 Task: Open a Black Tie Letter Template save the file as 'proposal' Remove the following opetions from template: '1.	Type the sender company name_x000D_
2.	Type the sender company address_x000D_
3.	Type the recipient address_x000D_
4.	Type the closing_x000D_
5.	Type the sender title_x000D_
6.	Type the sender company name_x000D_
'Pick the date  '18 May, 2023' and type Salutation  Good Evening. Add body to the letter Thank you for your recent visit to our store. We value your patronage and are committed to providing exceptional customer service. Should you have any questions or need further assistance, please do not hesitate to reach out. We look forward to serving you again soon.. Insert watermark  'confidential 9'
Action: Key pressed <Key.shift>Letter<Key.enter>
Screenshot: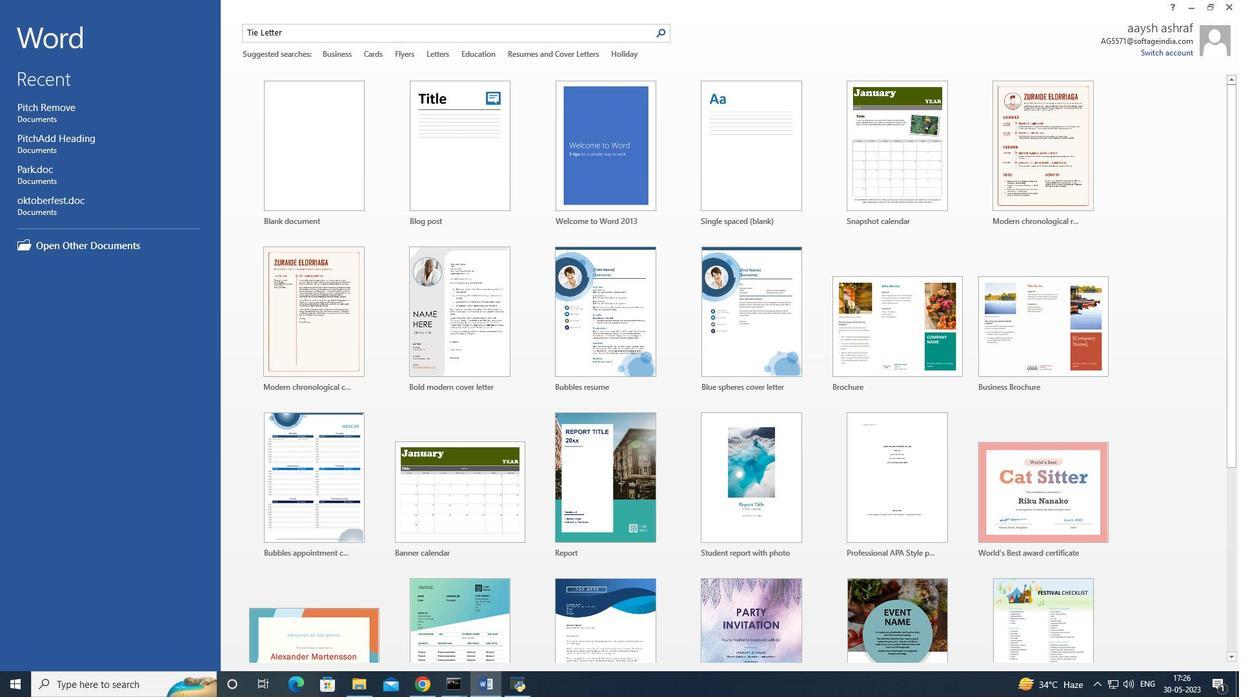 
Action: Mouse moved to (191, 230)
Screenshot: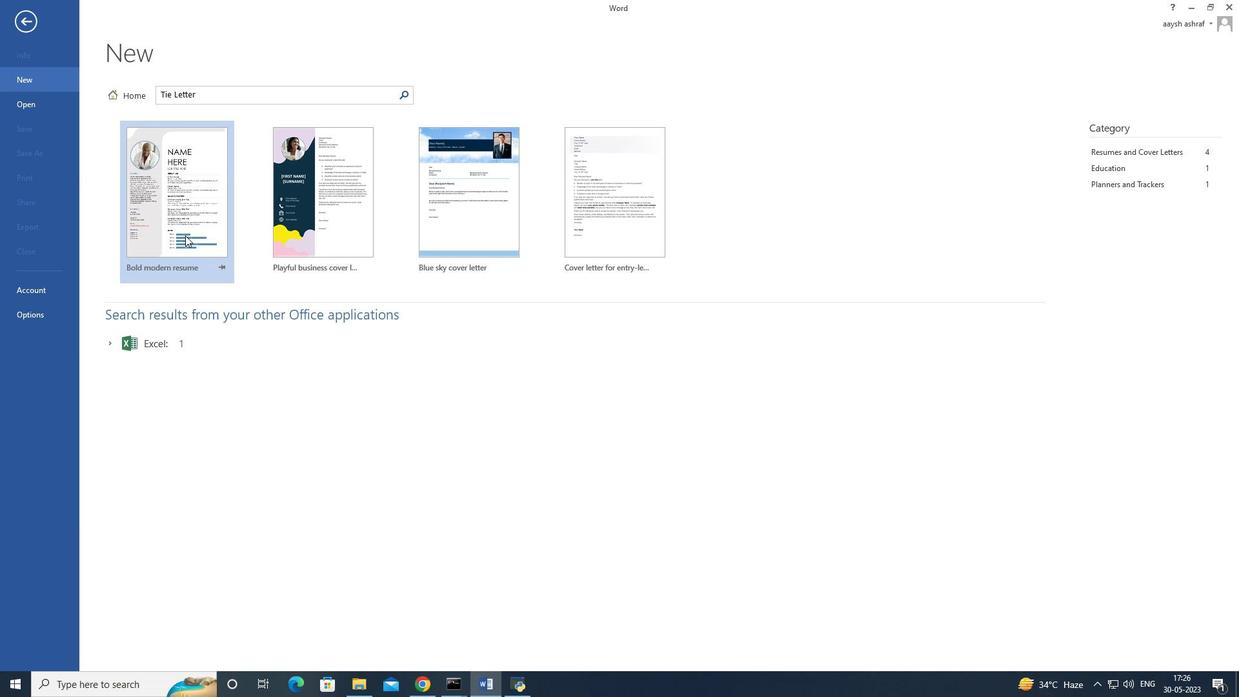 
Action: Mouse pressed left at (191, 230)
Screenshot: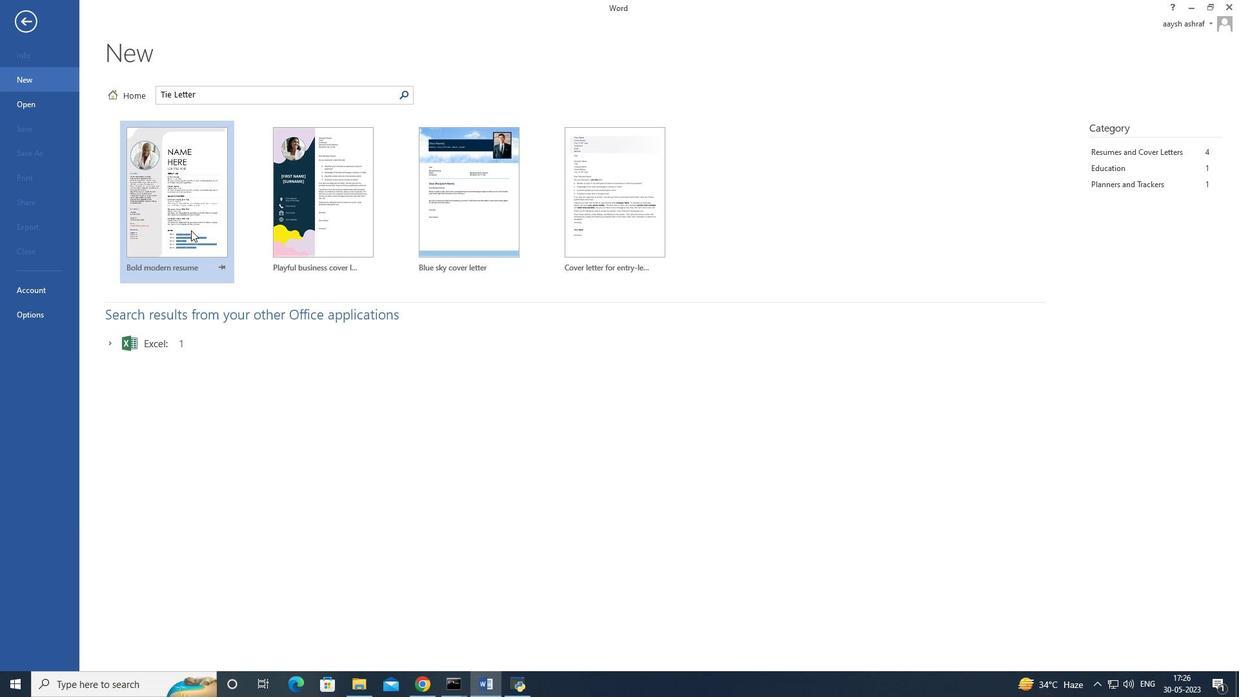 
Action: Mouse moved to (748, 340)
Screenshot: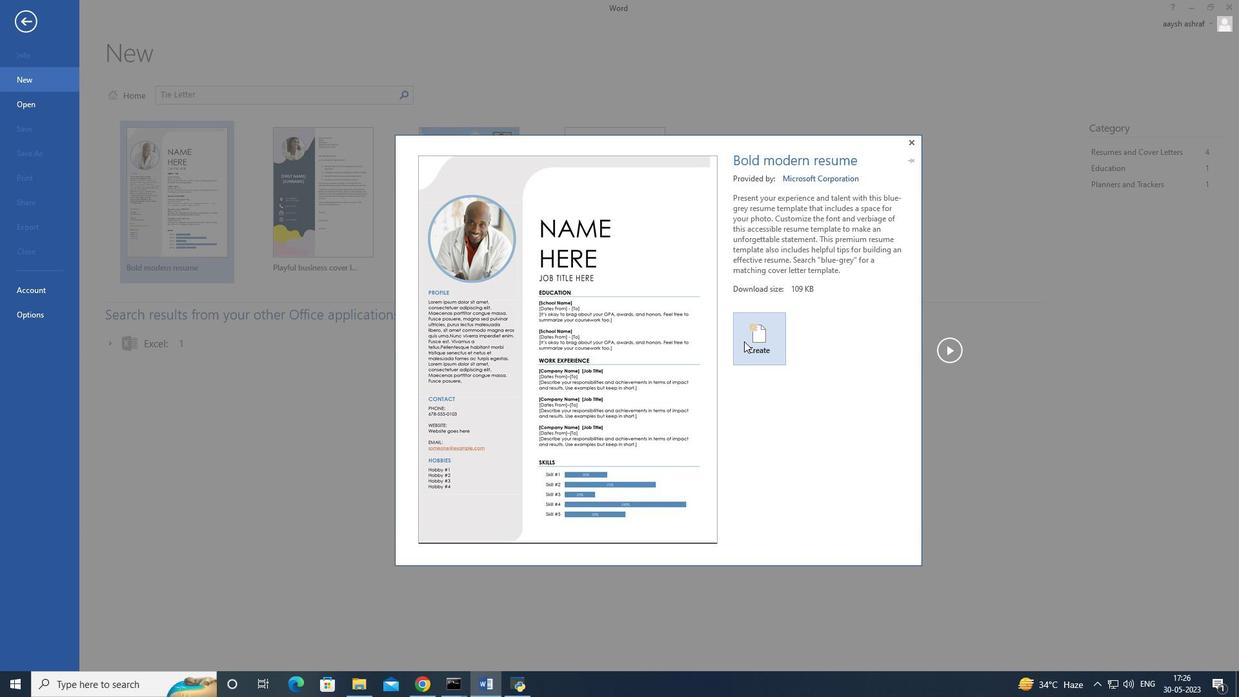 
Action: Mouse pressed left at (748, 340)
Screenshot: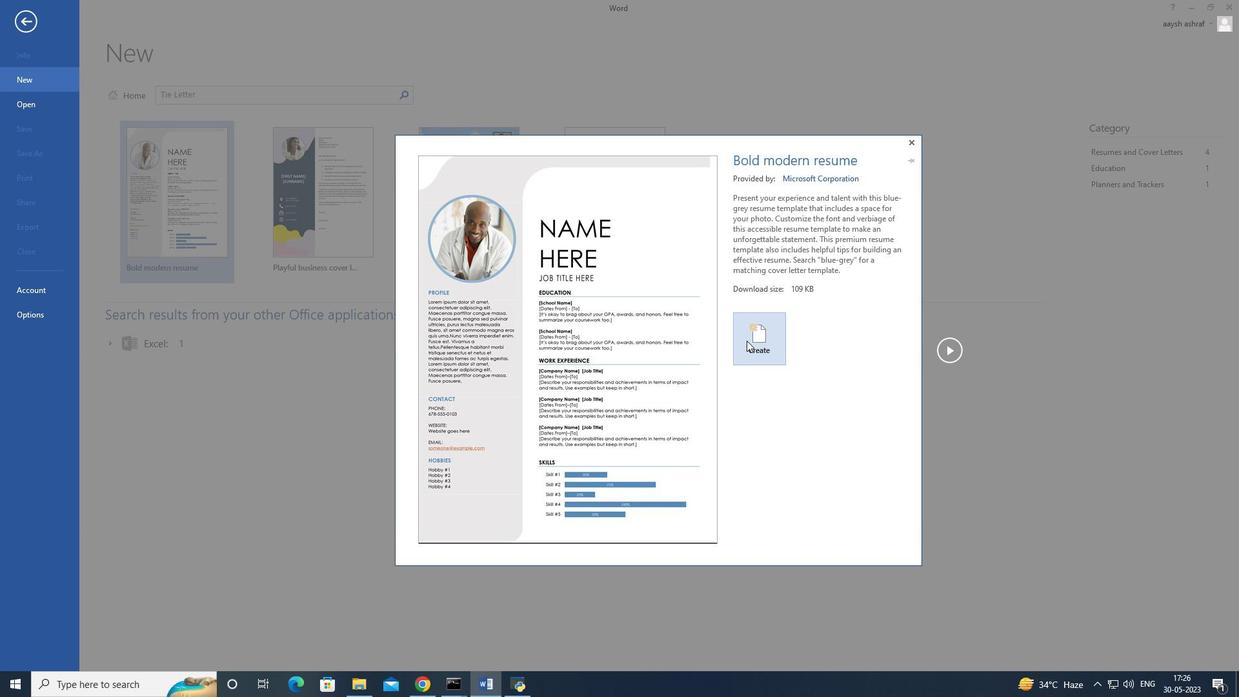 
Action: Mouse moved to (695, 306)
Screenshot: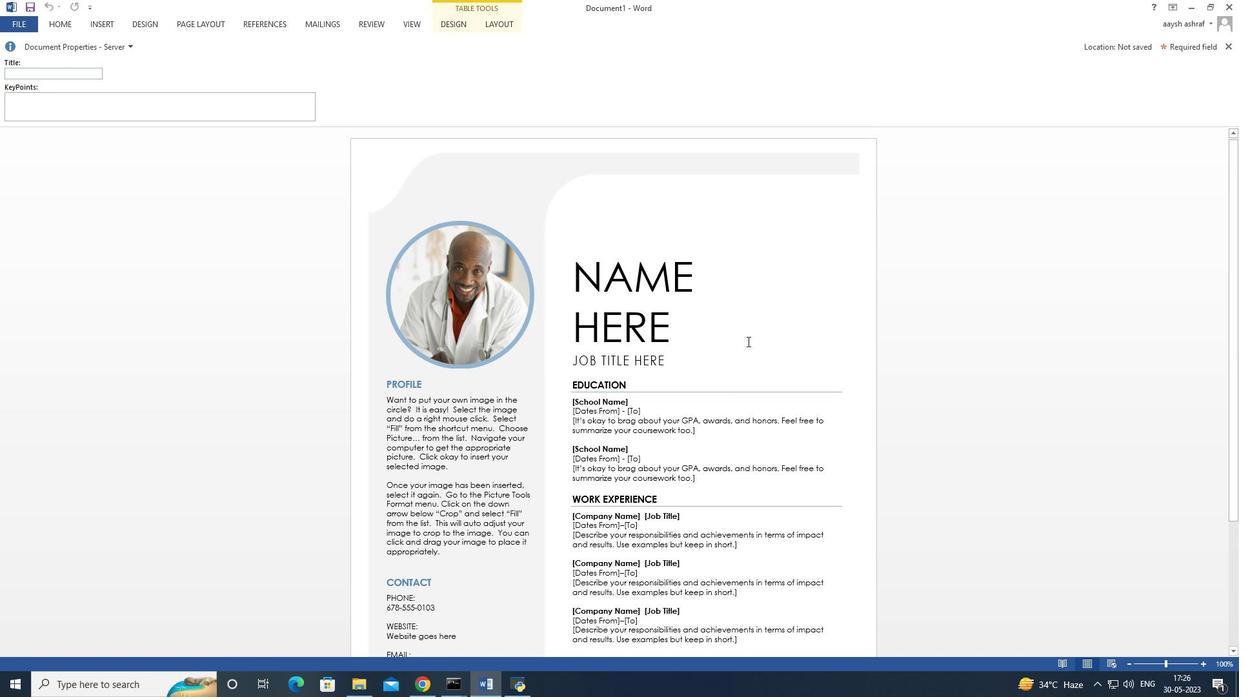 
Action: Mouse scrolled (695, 306) with delta (0, 0)
Screenshot: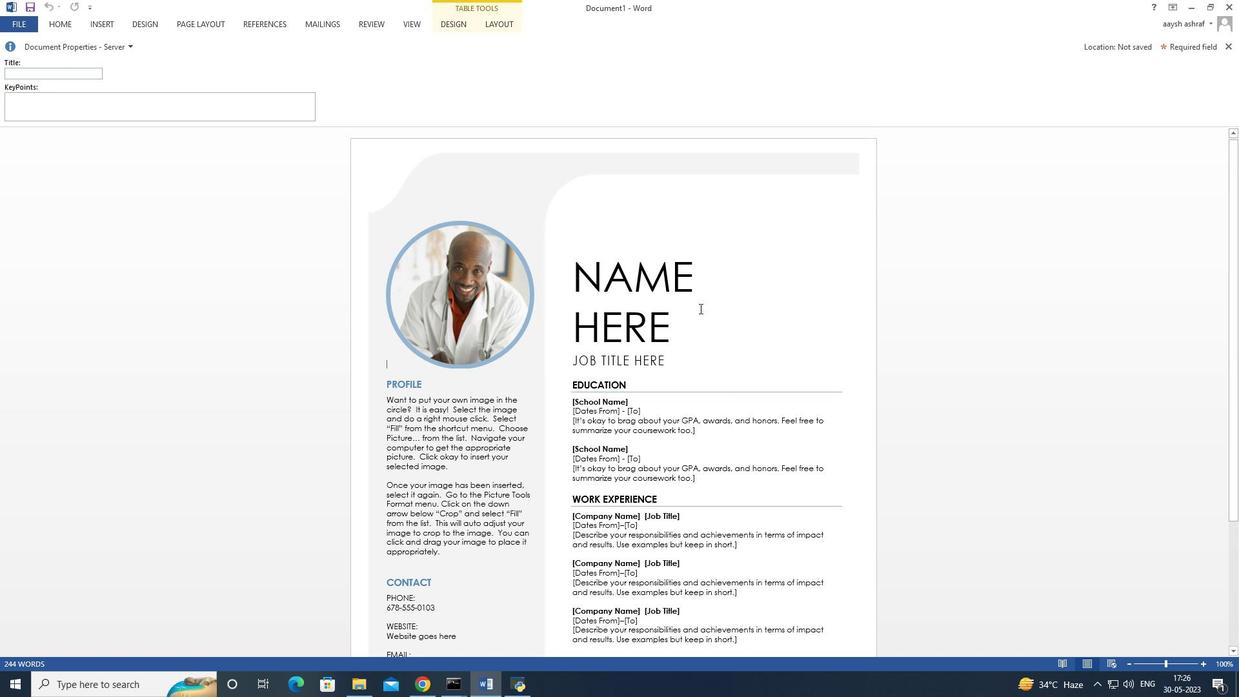 
Action: Mouse scrolled (695, 306) with delta (0, 0)
Screenshot: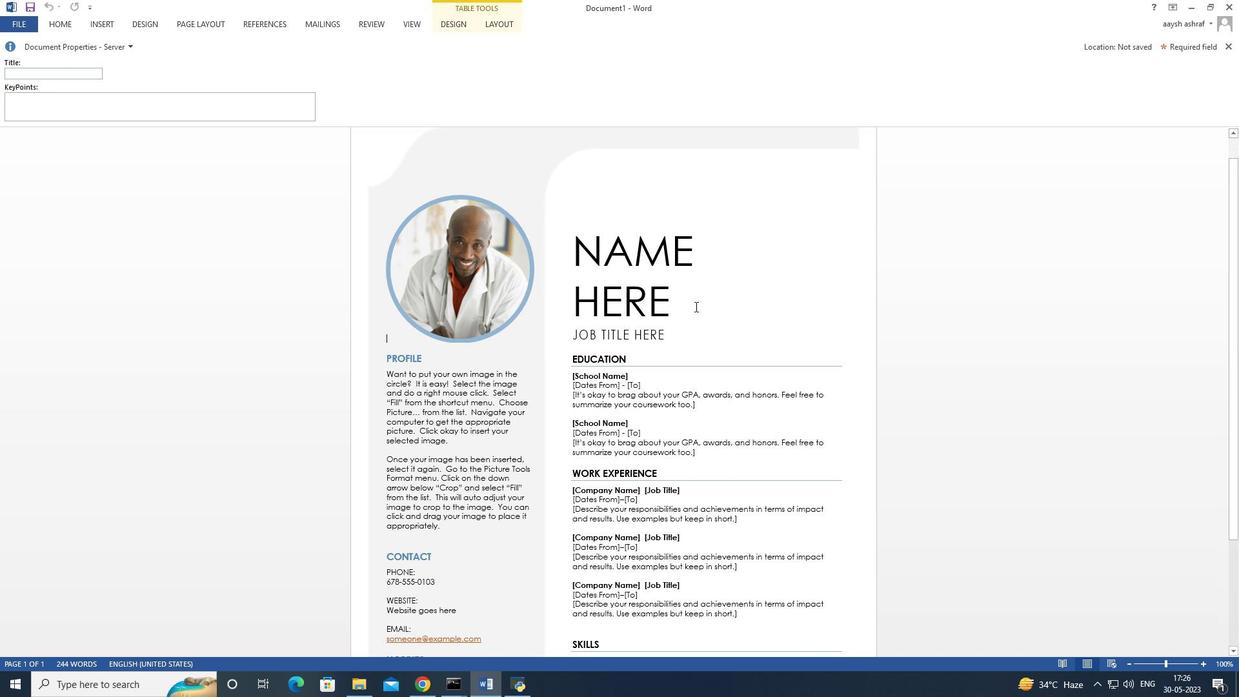 
Action: Mouse scrolled (695, 306) with delta (0, 0)
Screenshot: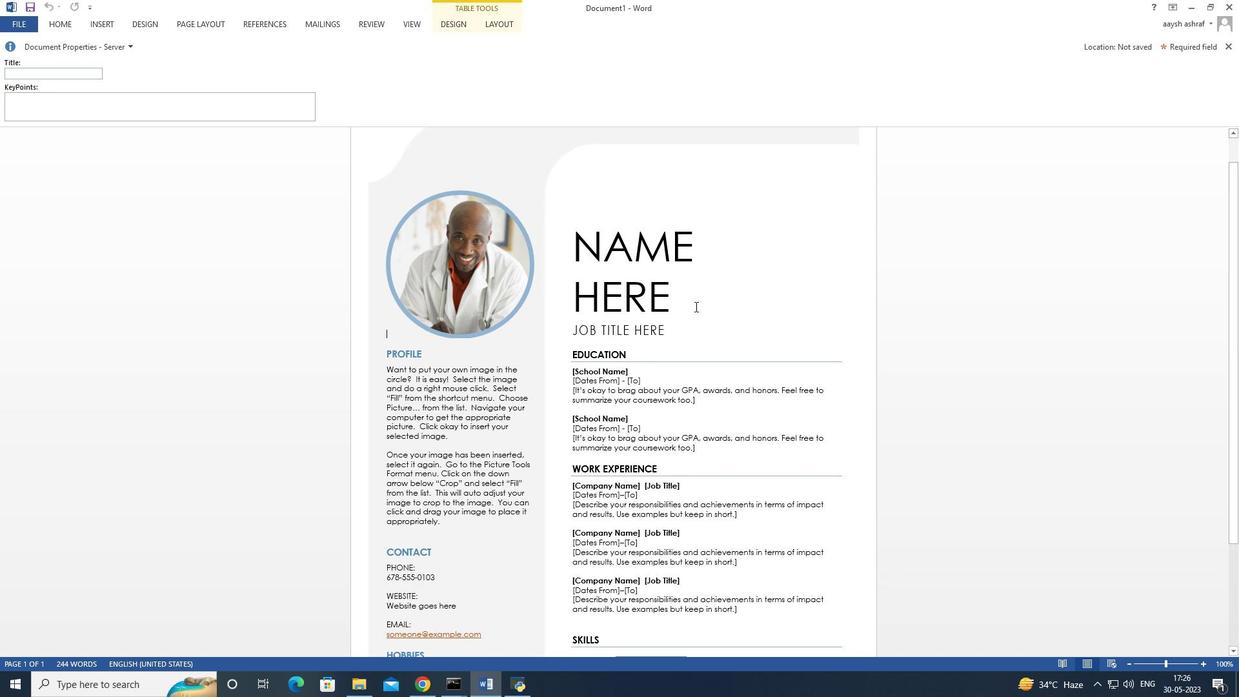 
Action: Mouse scrolled (695, 306) with delta (0, 0)
Screenshot: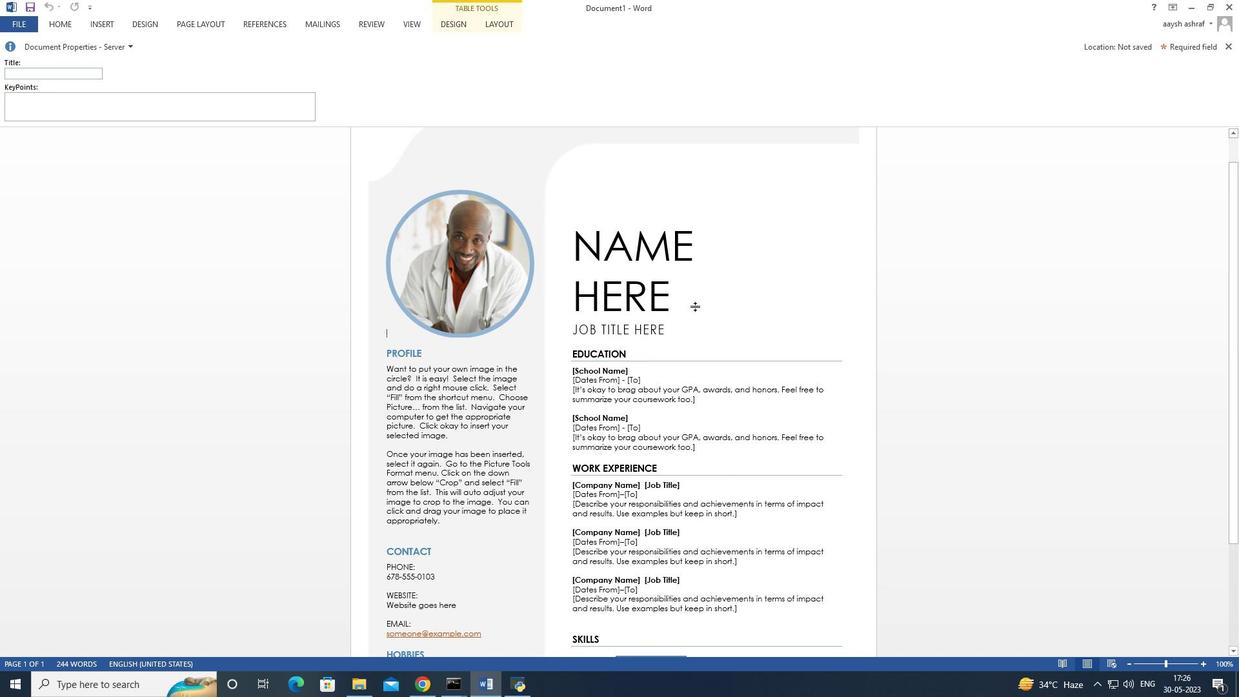 
Action: Mouse scrolled (695, 306) with delta (0, 0)
Screenshot: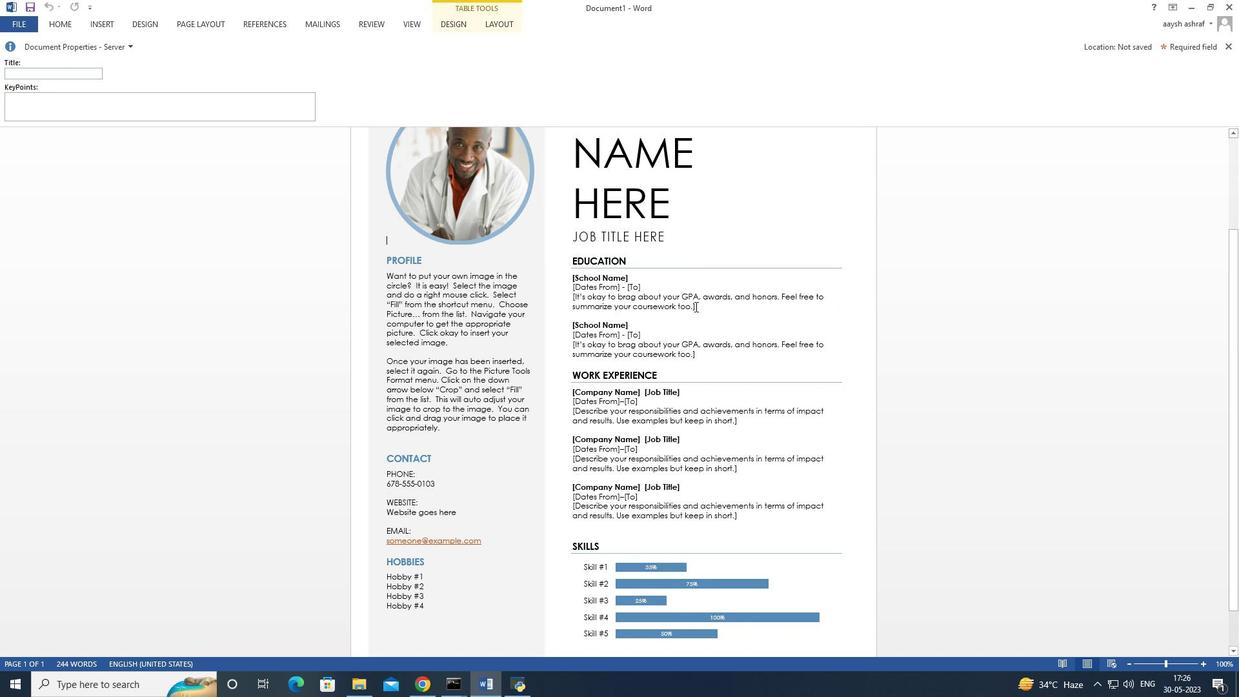 
Action: Mouse moved to (1228, 10)
Screenshot: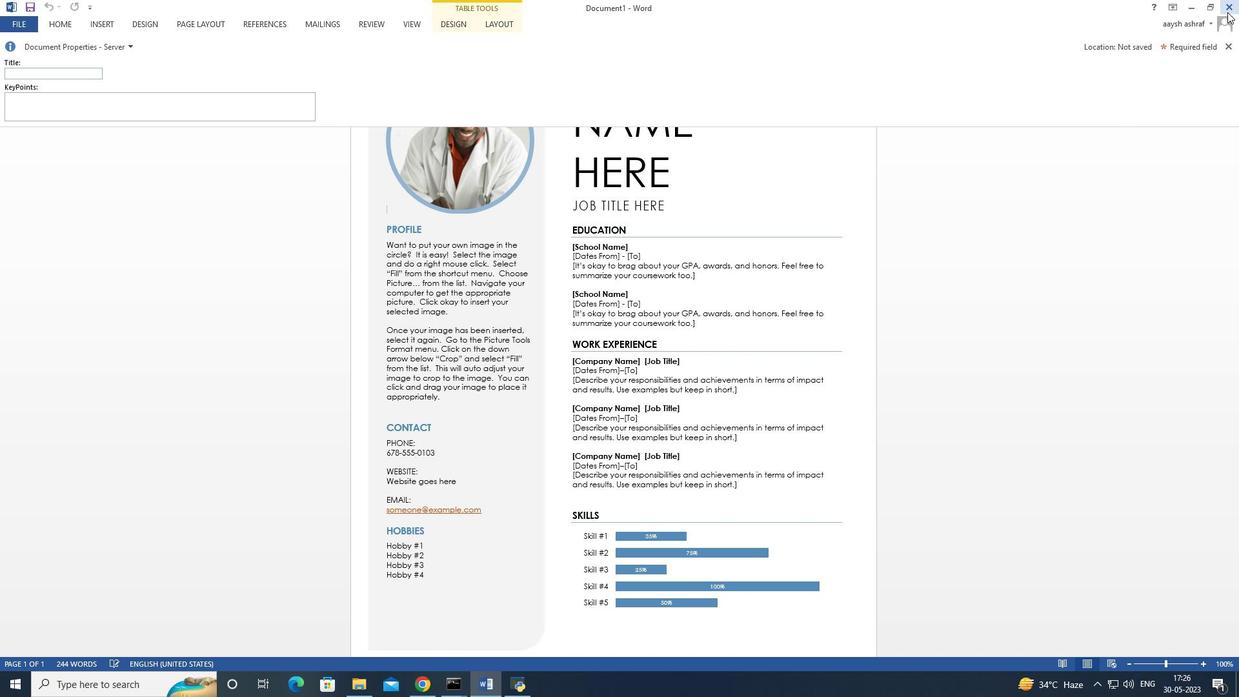 
Action: Mouse pressed left at (1228, 10)
Screenshot: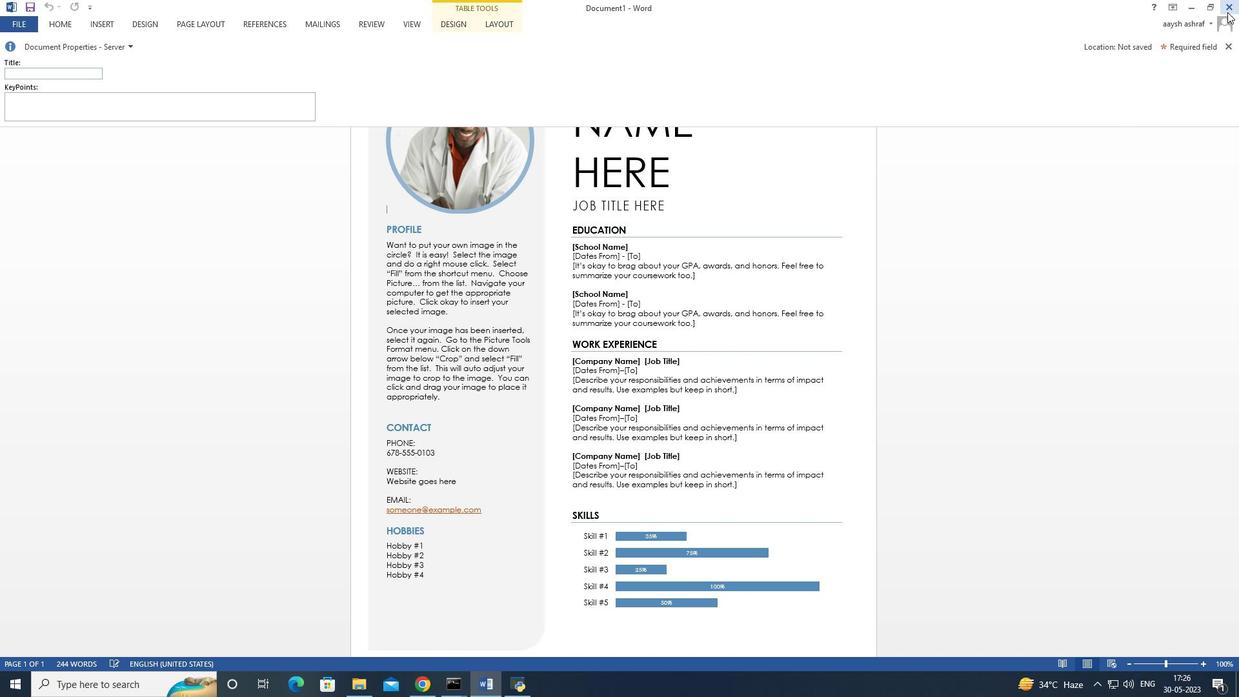 
Action: Mouse moved to (619, 364)
Screenshot: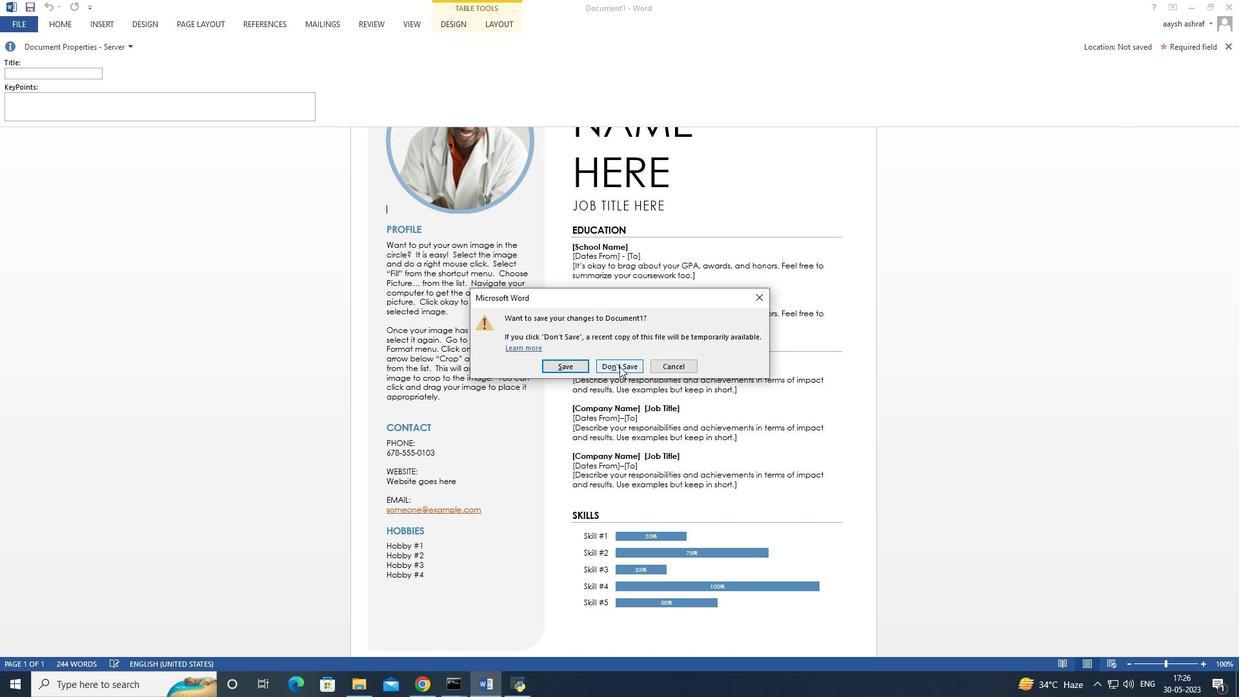 
Action: Mouse pressed left at (619, 364)
Screenshot: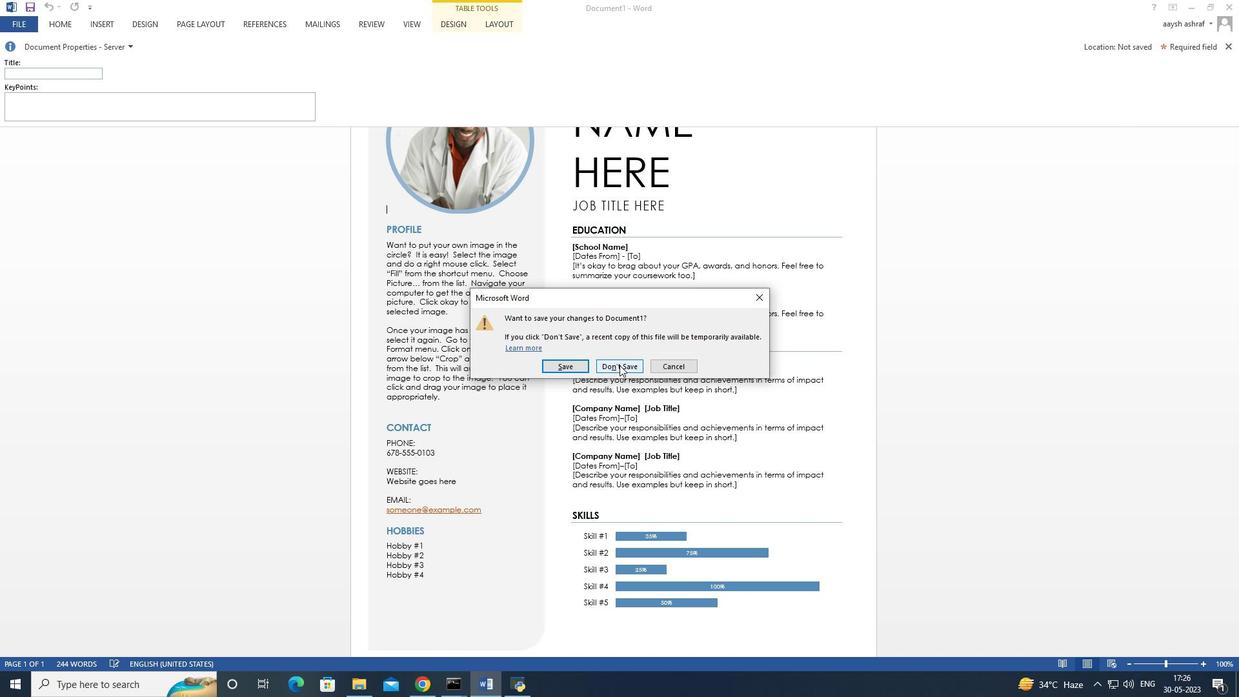 
Action: Mouse moved to (96, 690)
Screenshot: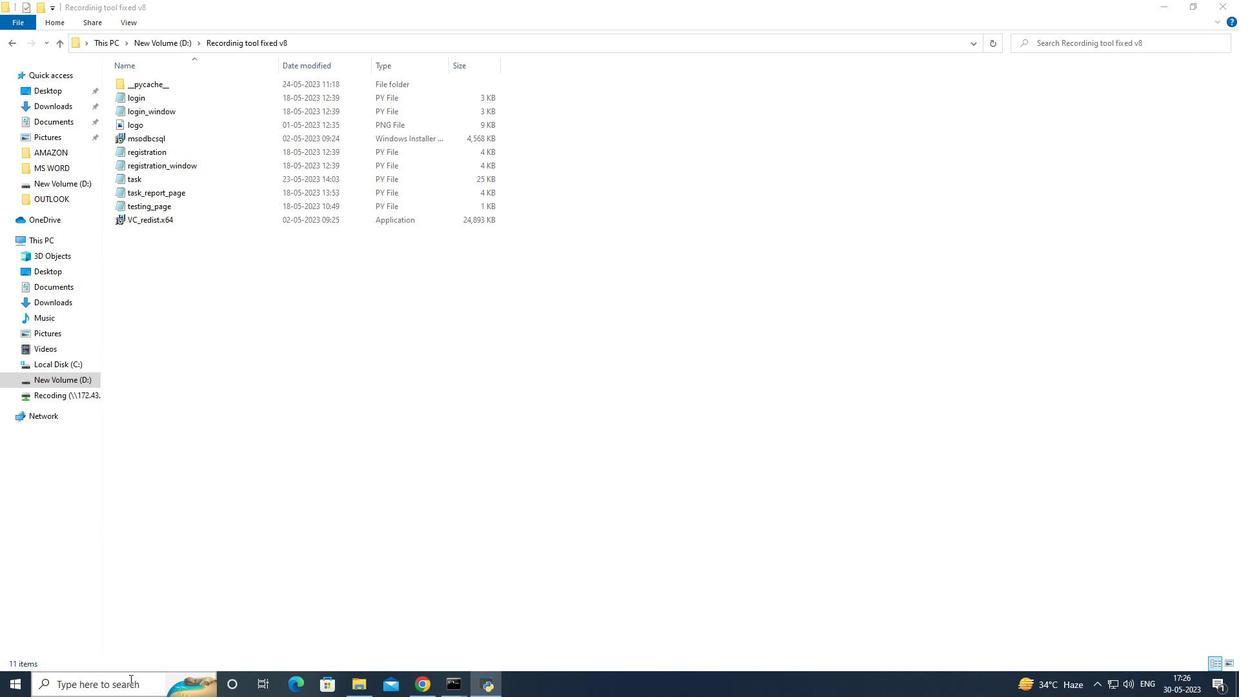 
Action: Mouse pressed left at (96, 690)
Screenshot: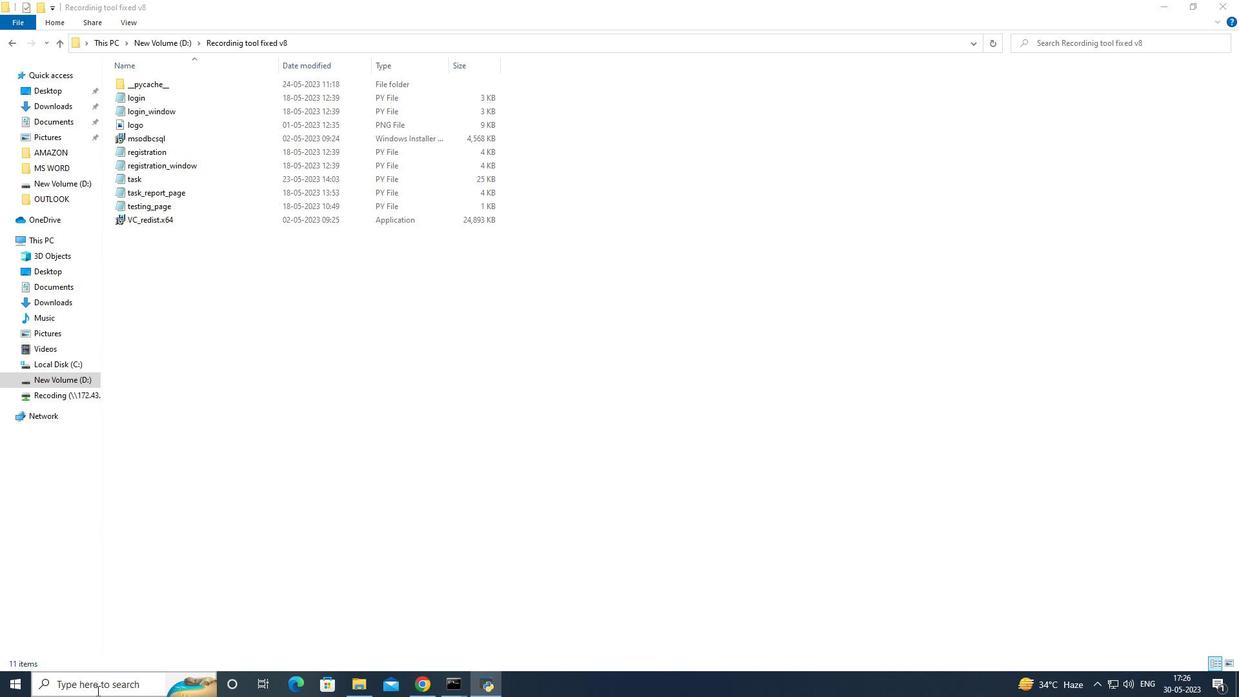 
Action: Mouse moved to (163, 449)
Screenshot: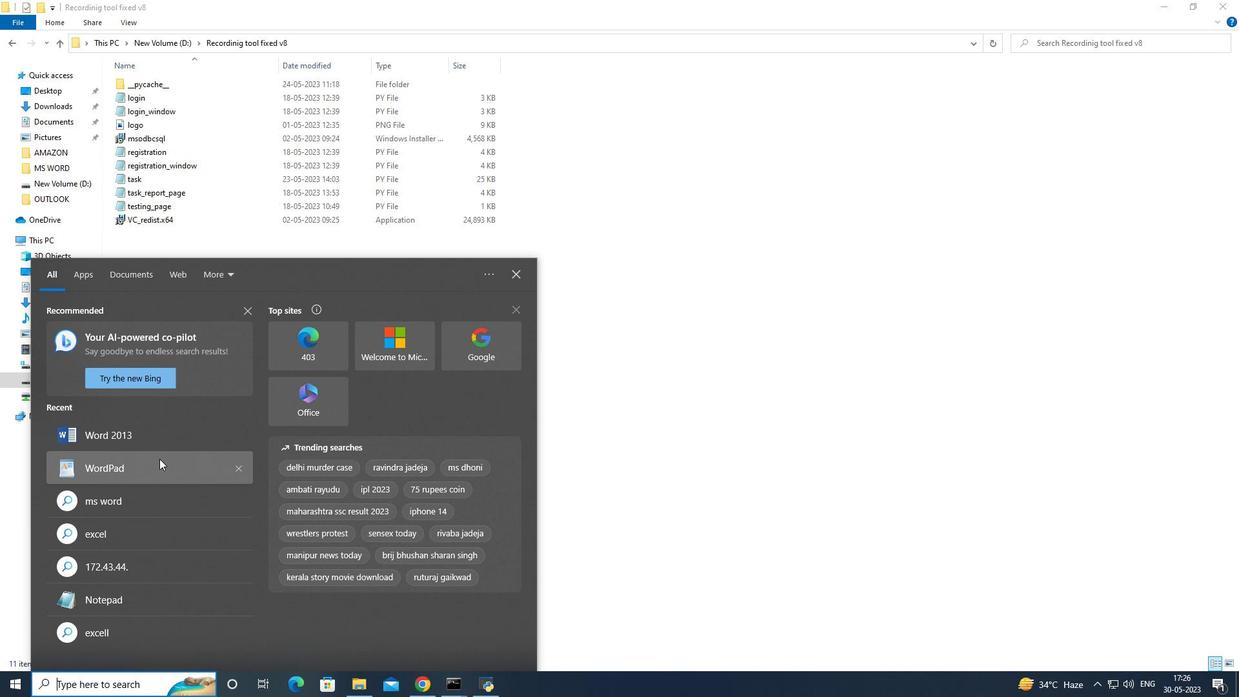 
Action: Mouse pressed left at (163, 449)
Screenshot: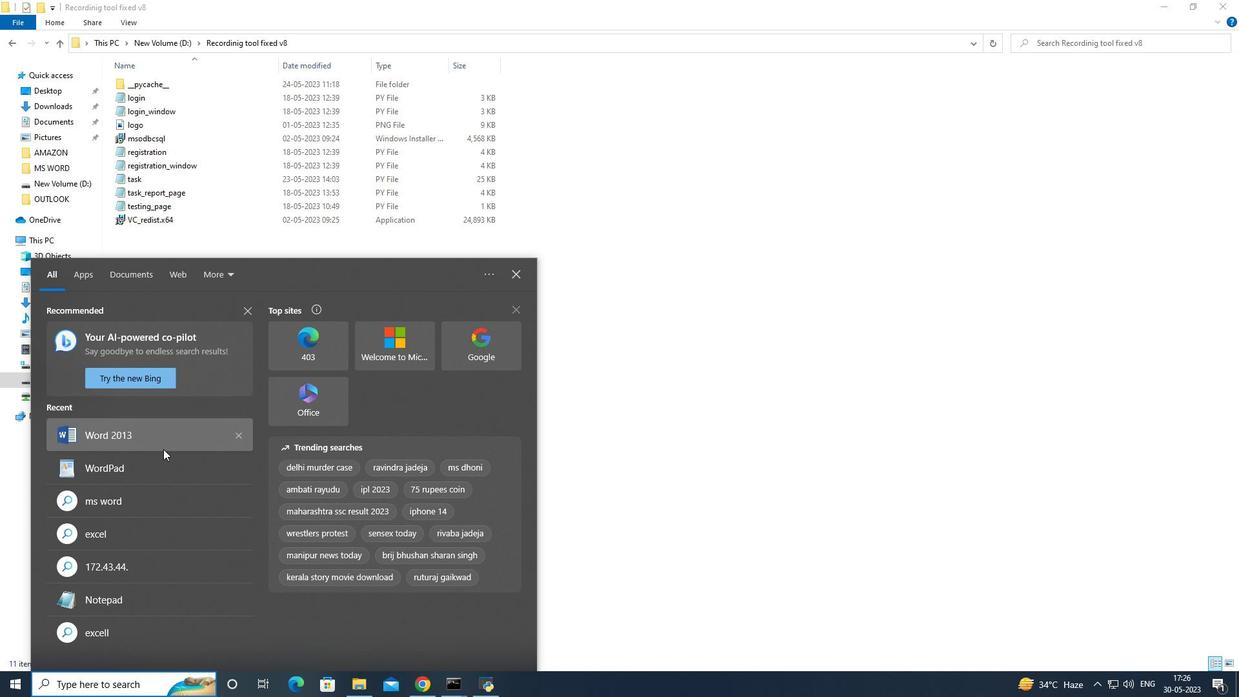 
Action: Mouse moved to (452, 35)
Screenshot: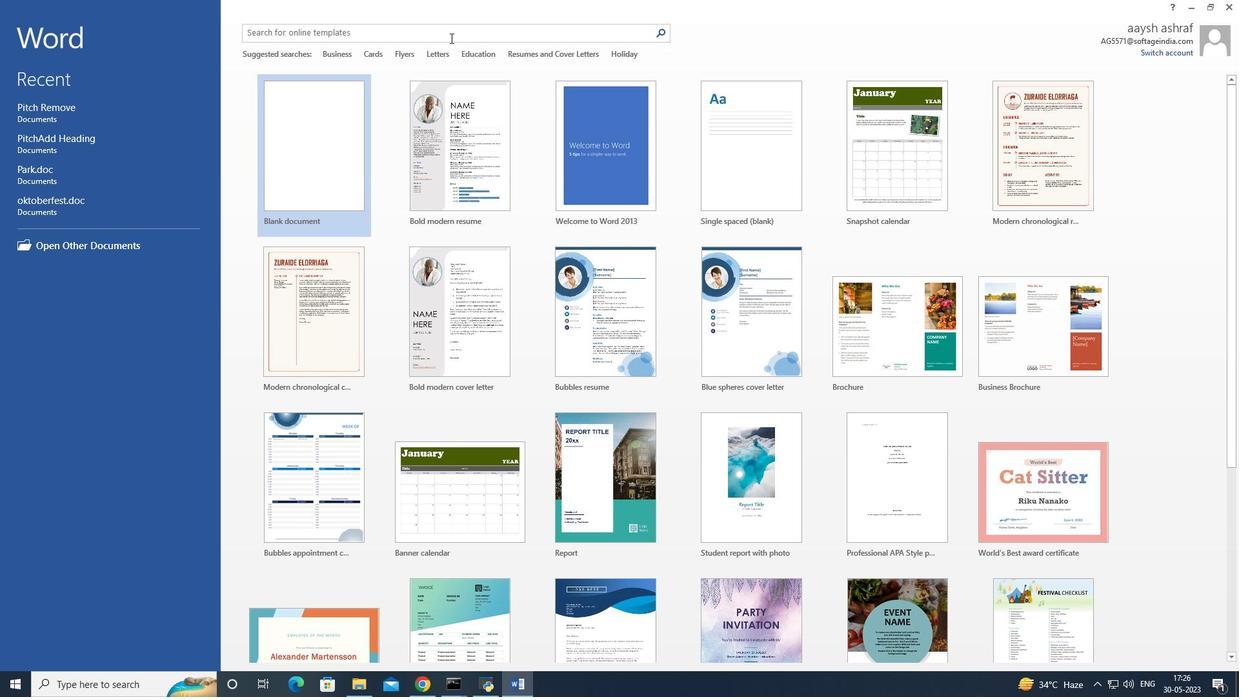 
Action: Mouse pressed left at (452, 35)
Screenshot: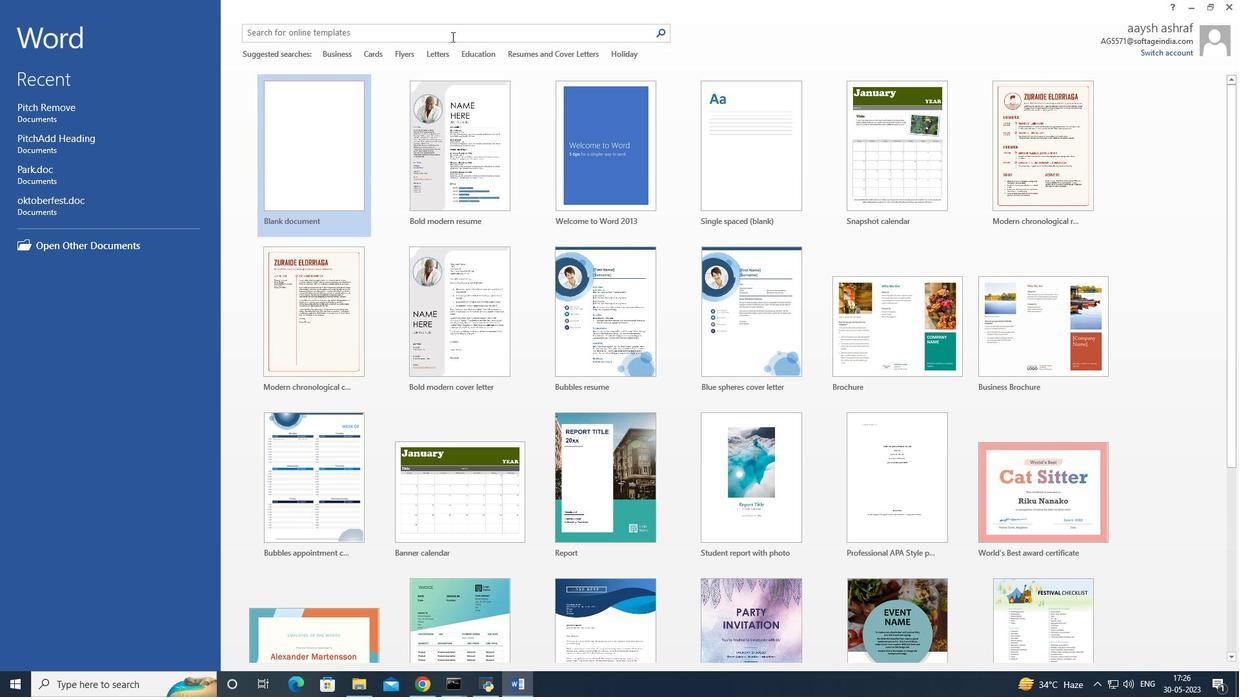 
Action: Key pressed tie<Key.space>lettw<Key.backspace>e<Key.enter>
Screenshot: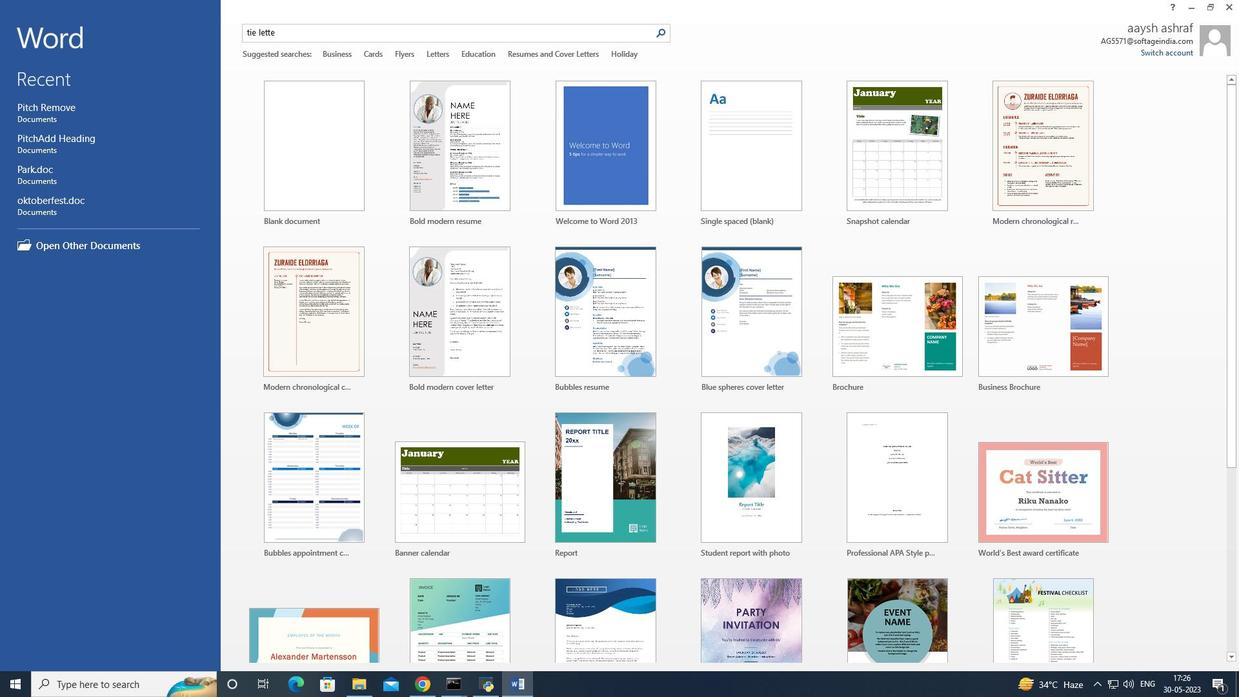 
Action: Mouse moved to (629, 229)
Screenshot: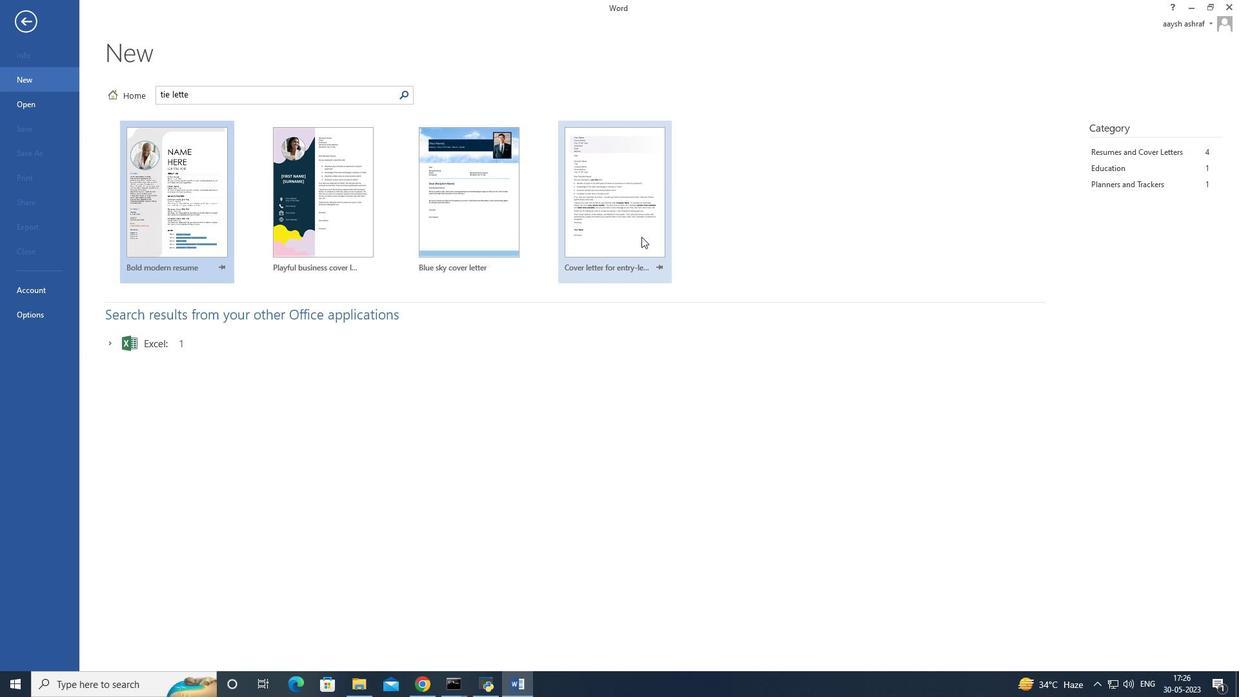 
Action: Mouse pressed left at (629, 229)
Screenshot: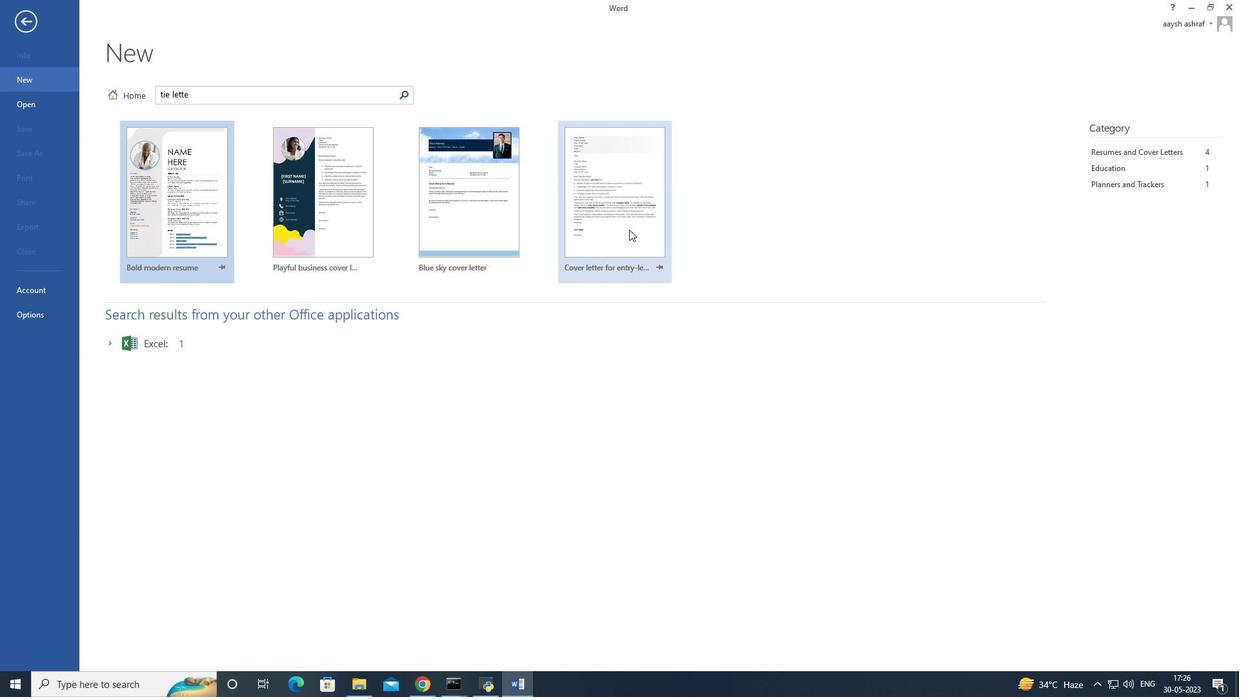 
Action: Mouse moved to (776, 333)
Screenshot: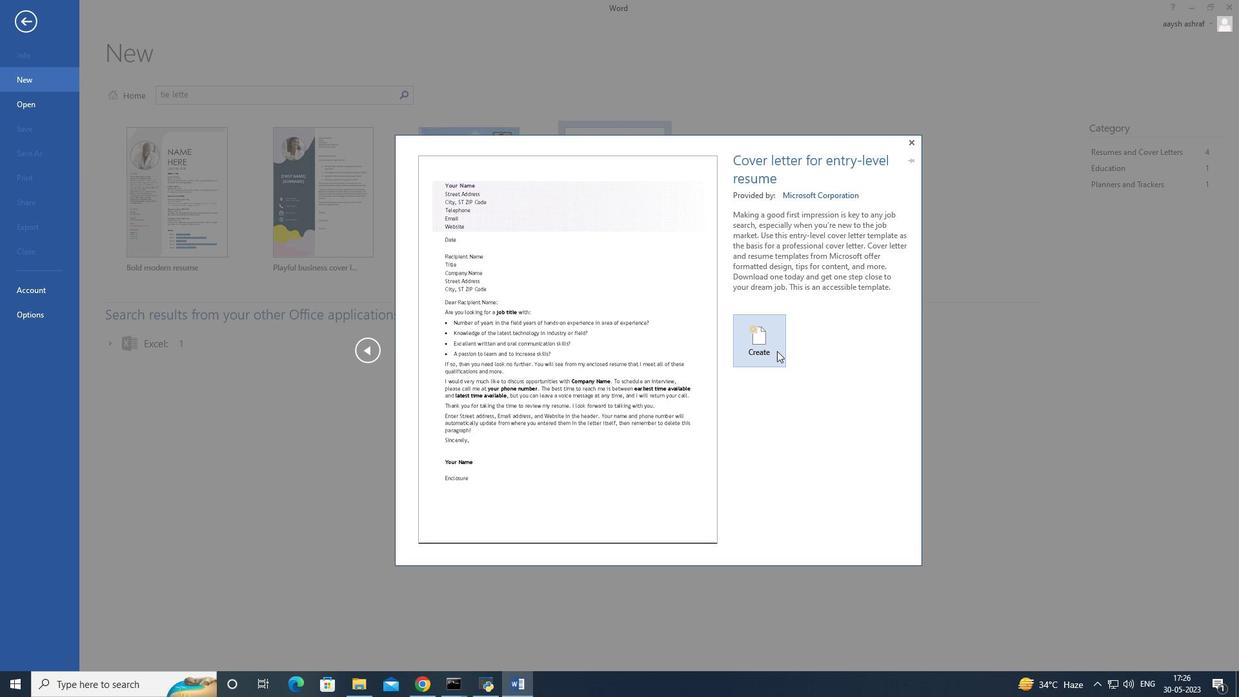 
Action: Mouse pressed left at (776, 333)
Screenshot: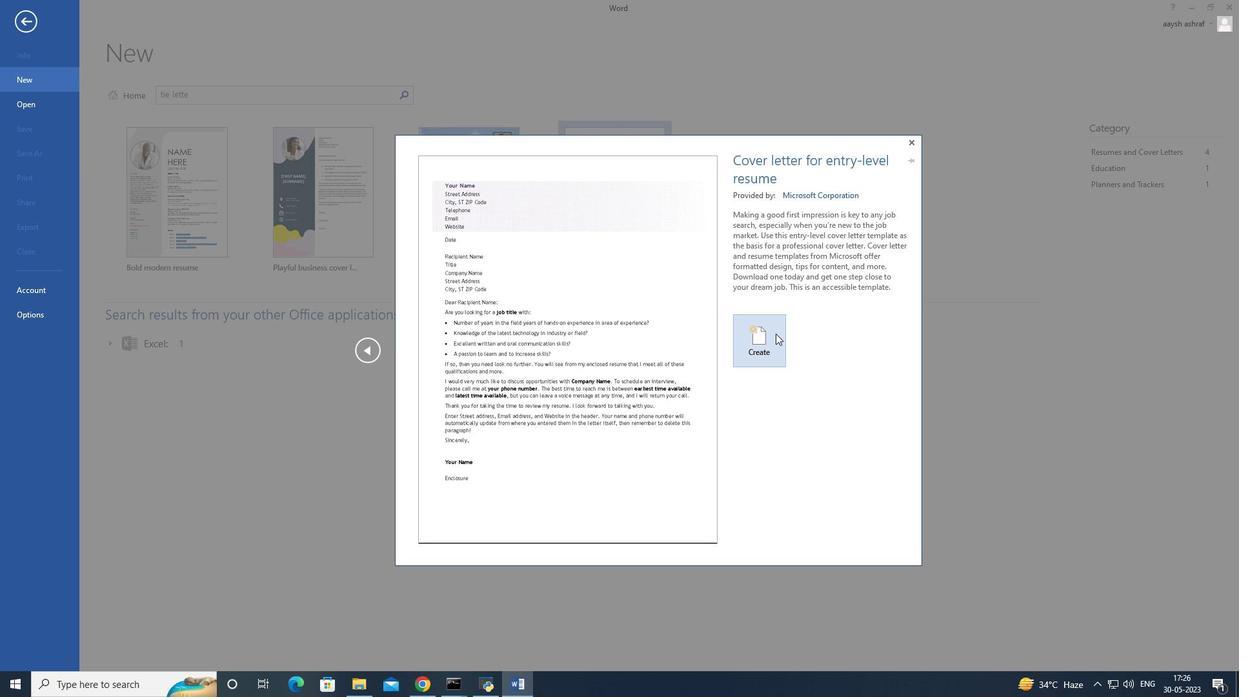 
Action: Mouse moved to (499, 318)
Screenshot: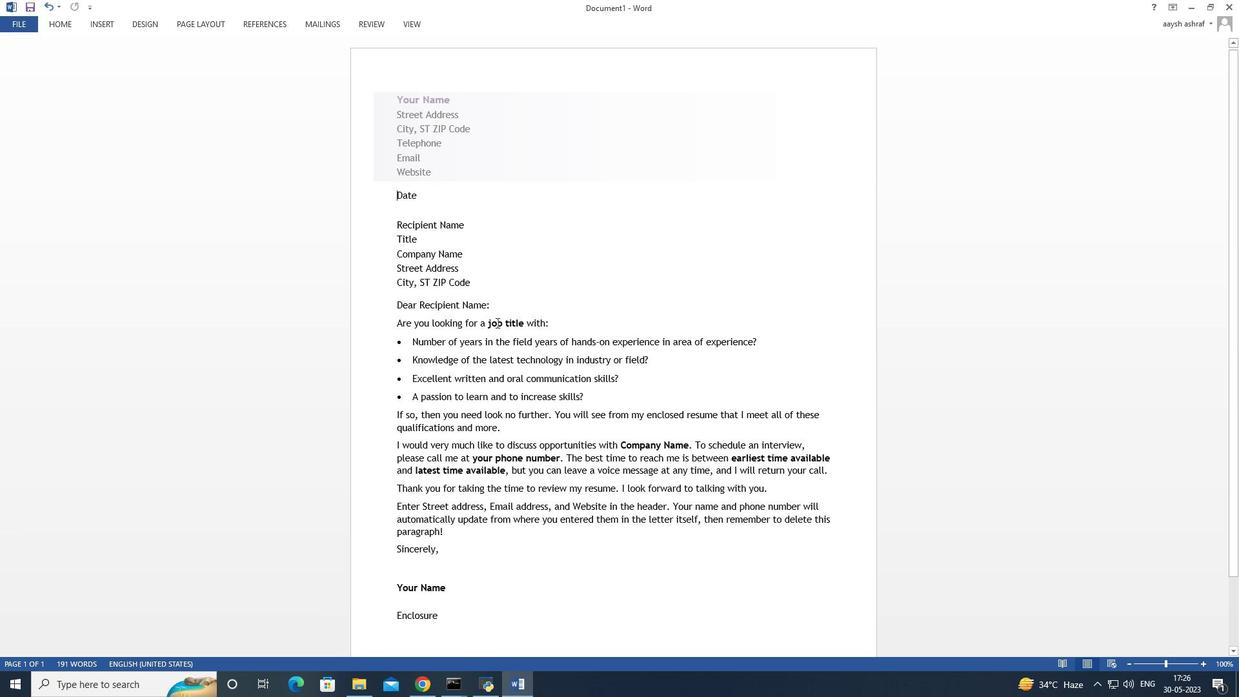 
Action: Mouse scrolled (499, 317) with delta (0, 0)
Screenshot: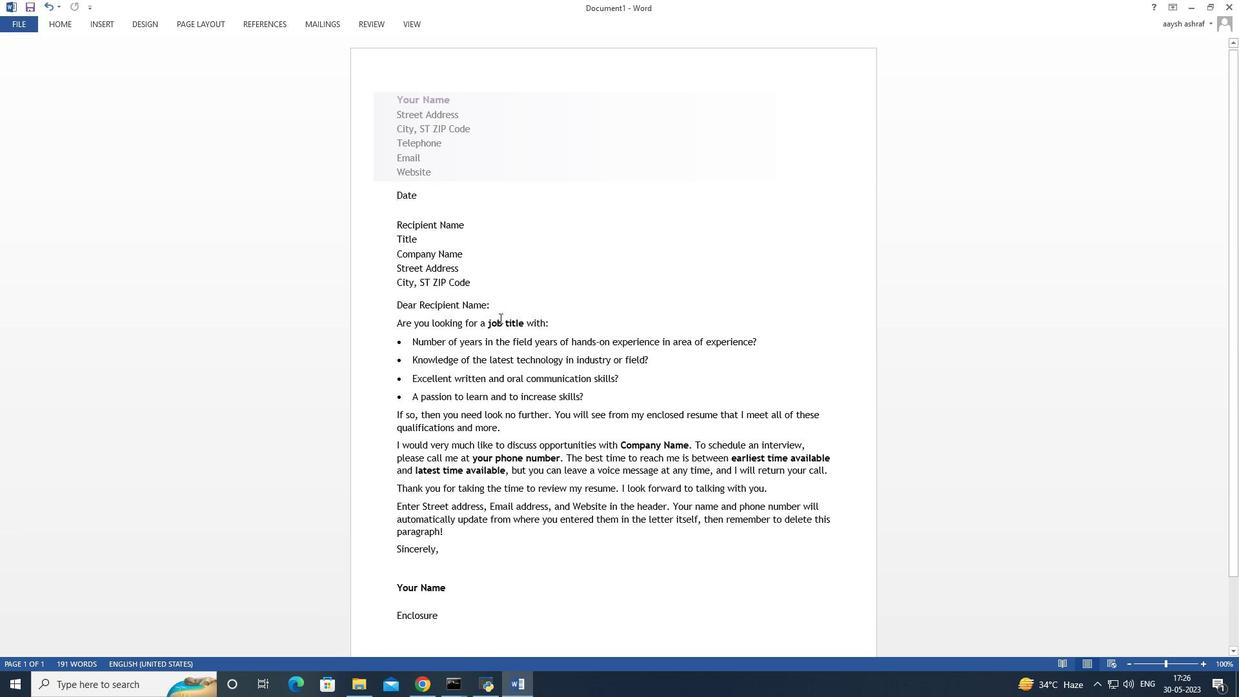 
Action: Mouse scrolled (499, 317) with delta (0, 0)
Screenshot: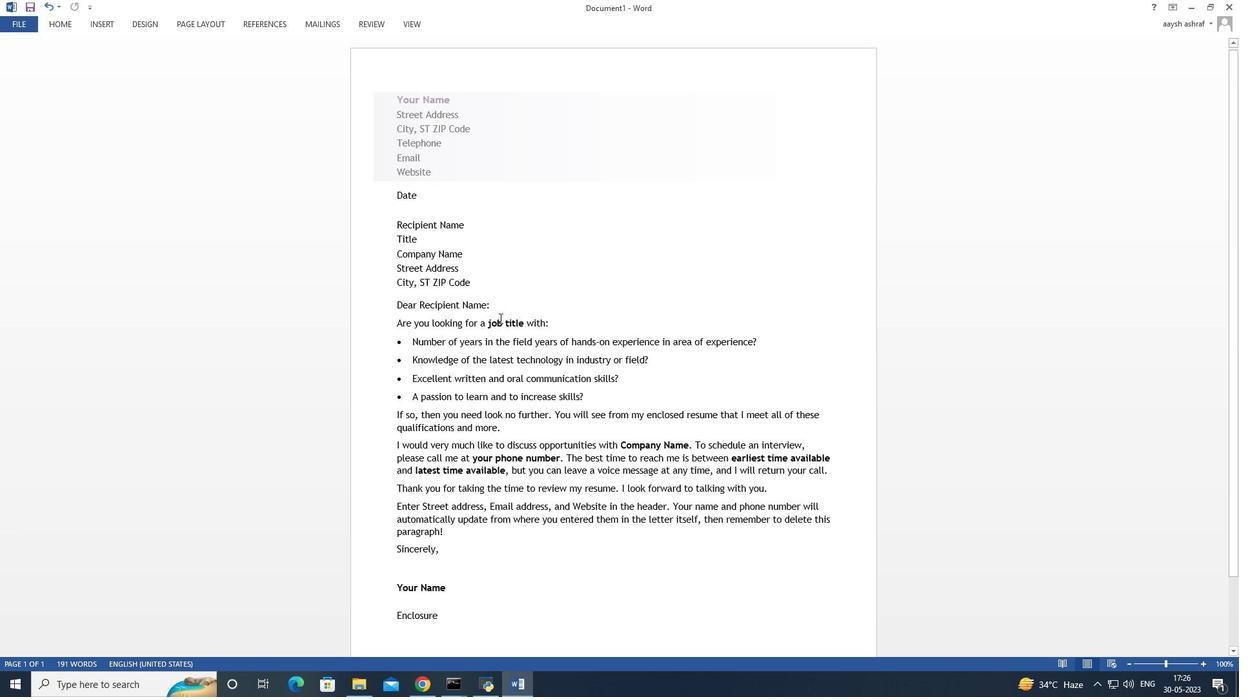 
Action: Mouse scrolled (499, 318) with delta (0, 0)
Screenshot: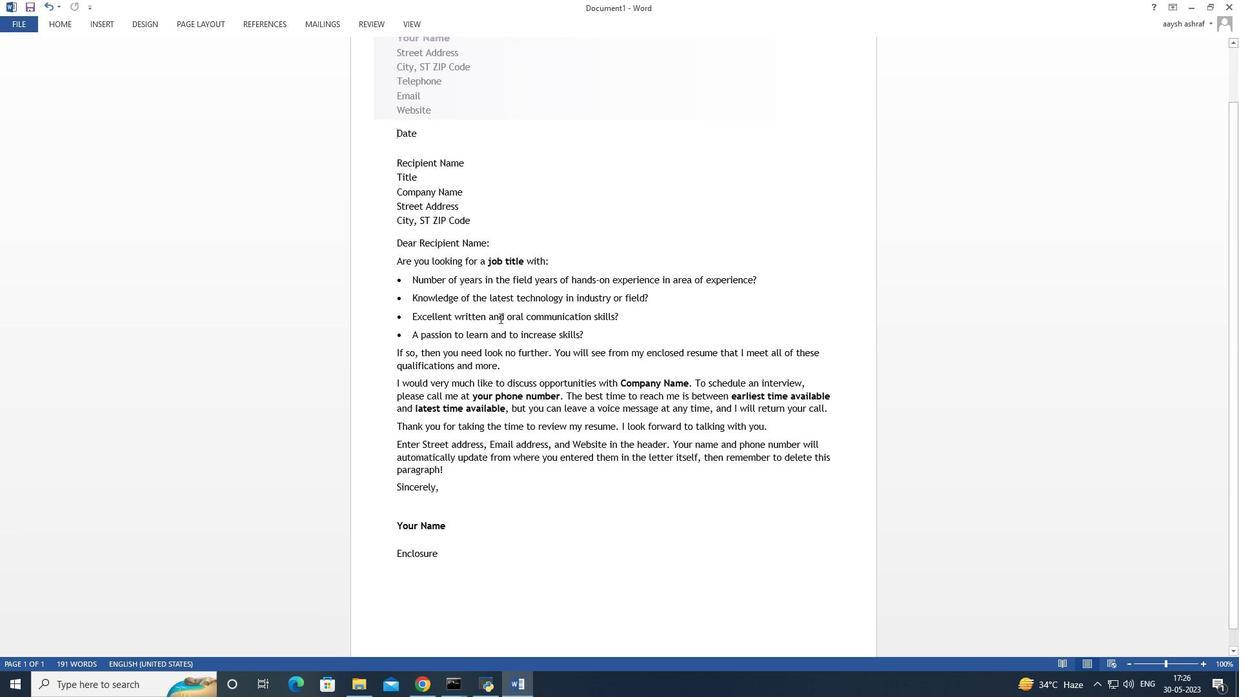 
Action: Mouse scrolled (499, 318) with delta (0, 0)
Screenshot: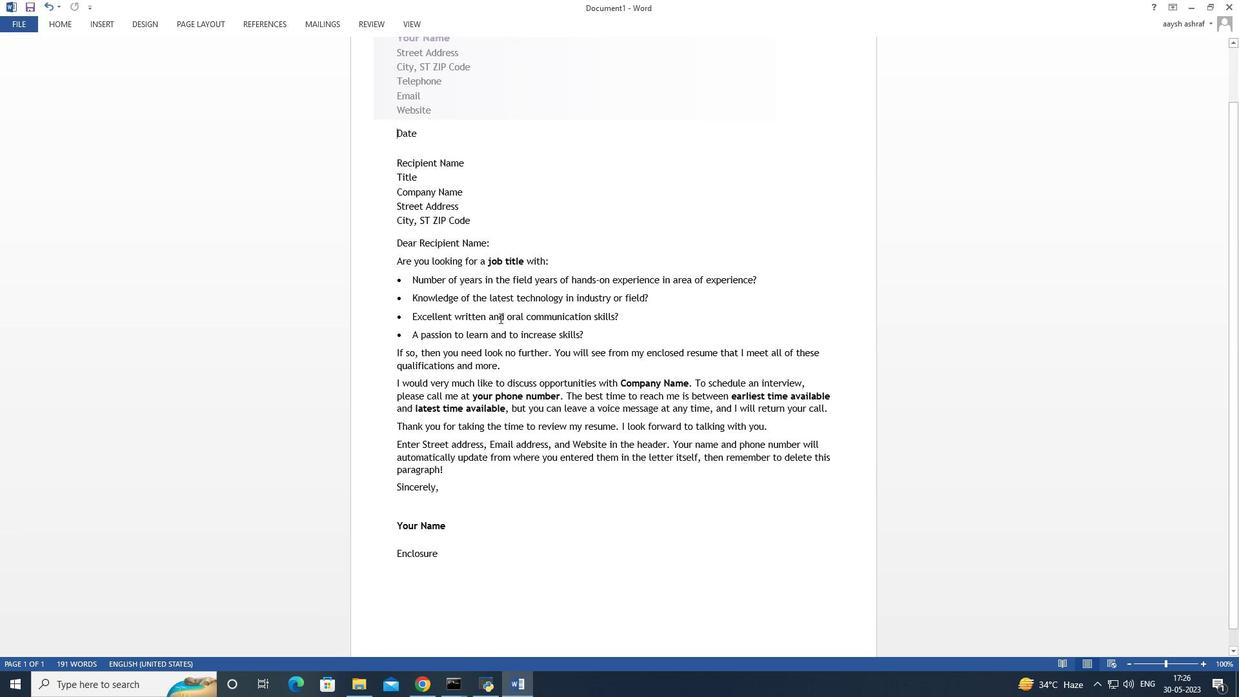 
Action: Mouse scrolled (499, 318) with delta (0, 0)
Screenshot: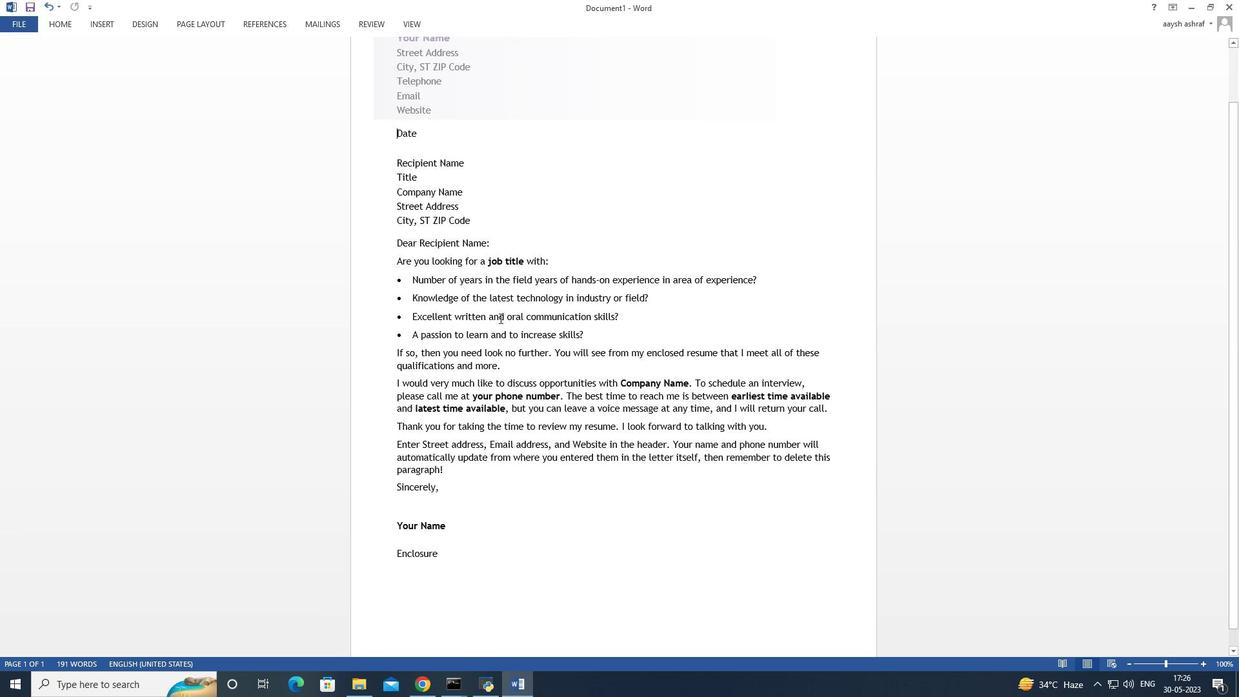 
Action: Mouse moved to (22, 18)
Screenshot: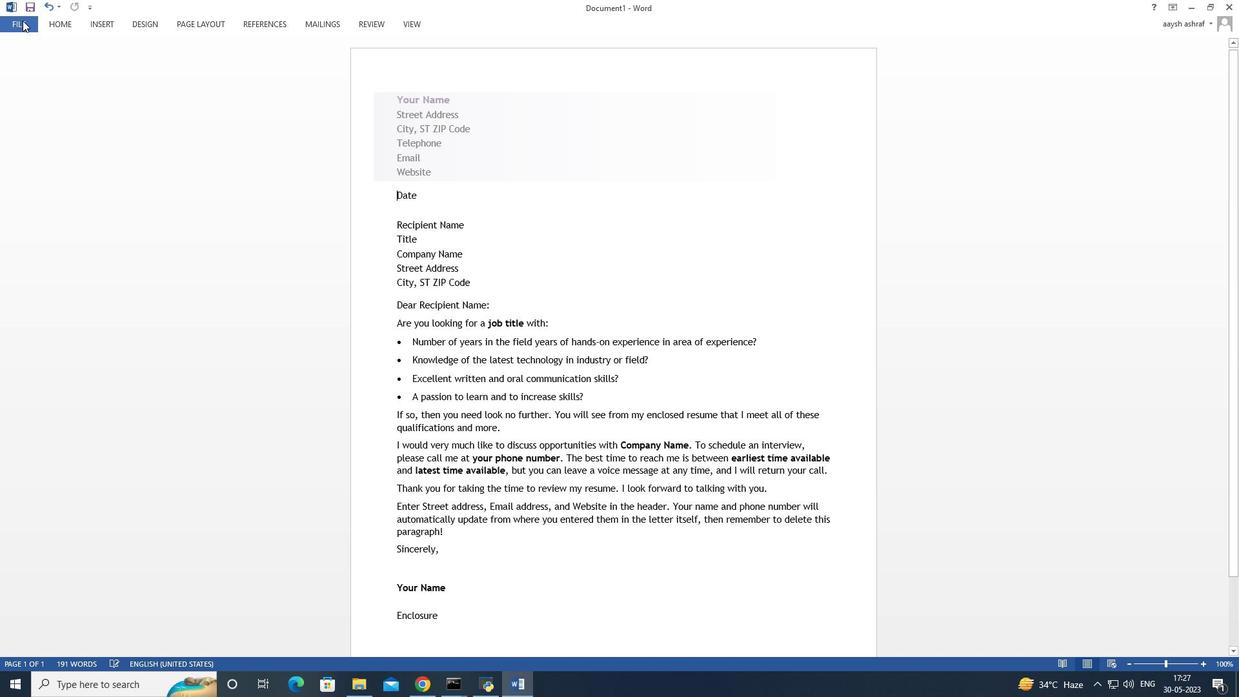 
Action: Mouse pressed left at (22, 18)
Screenshot: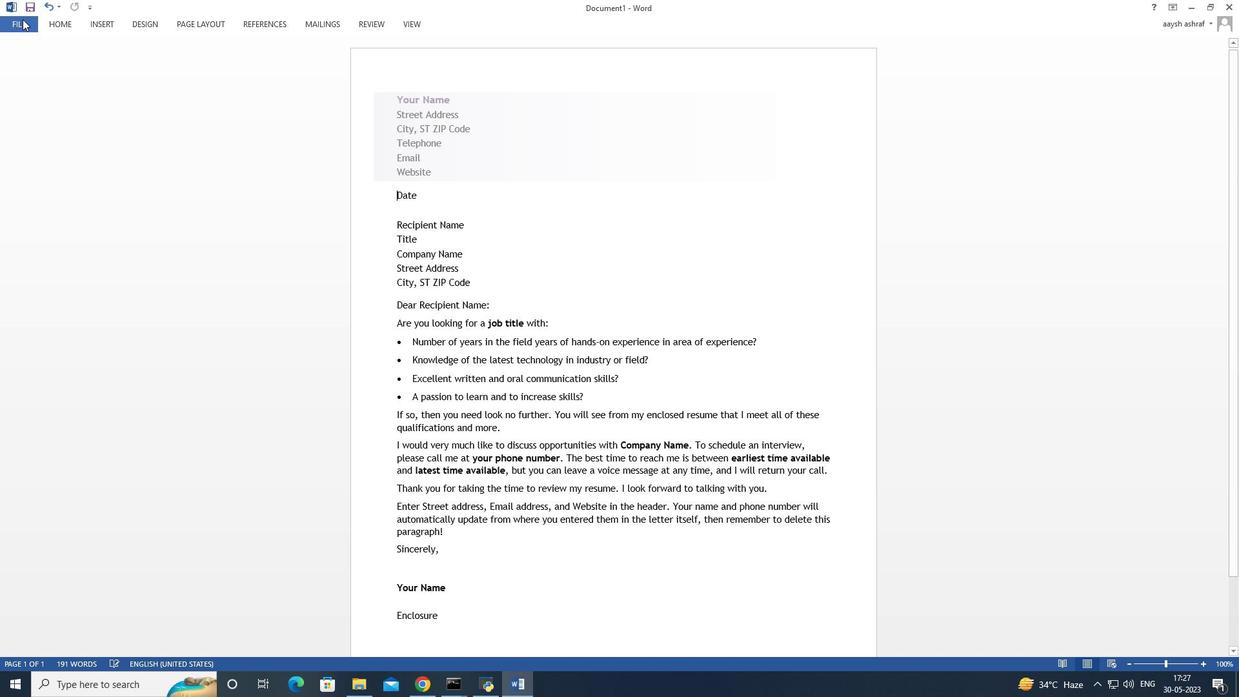 
Action: Mouse moved to (49, 156)
Screenshot: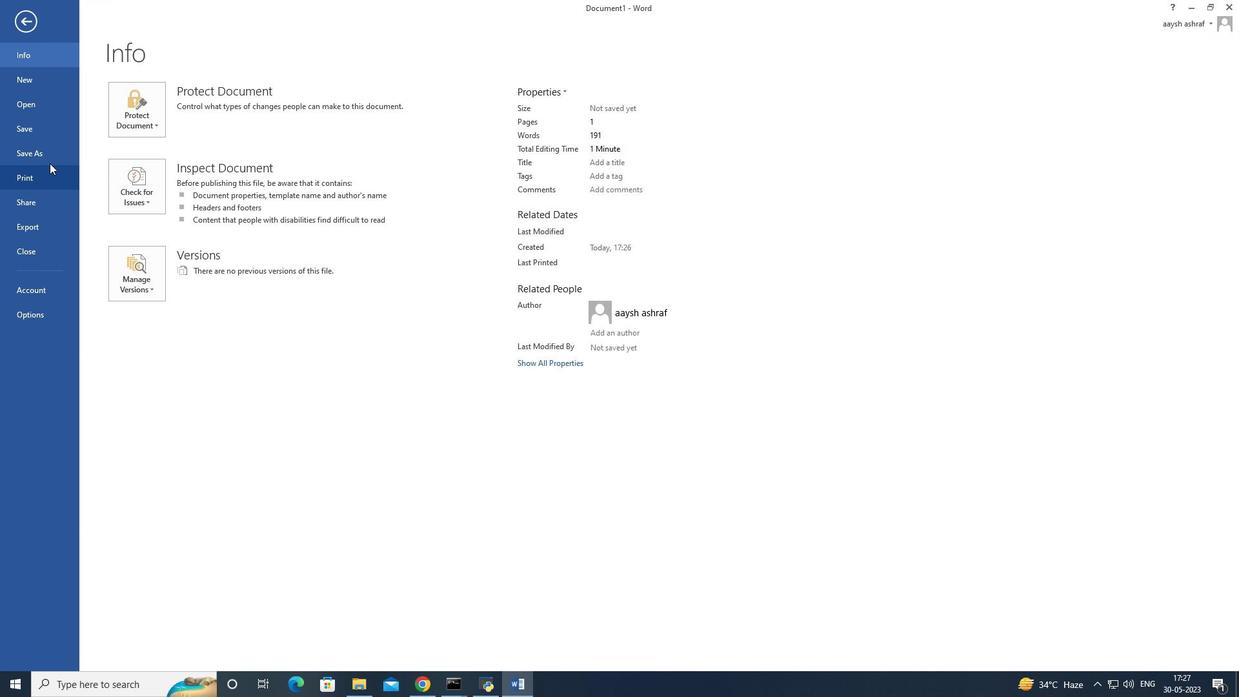 
Action: Mouse pressed left at (49, 156)
Screenshot: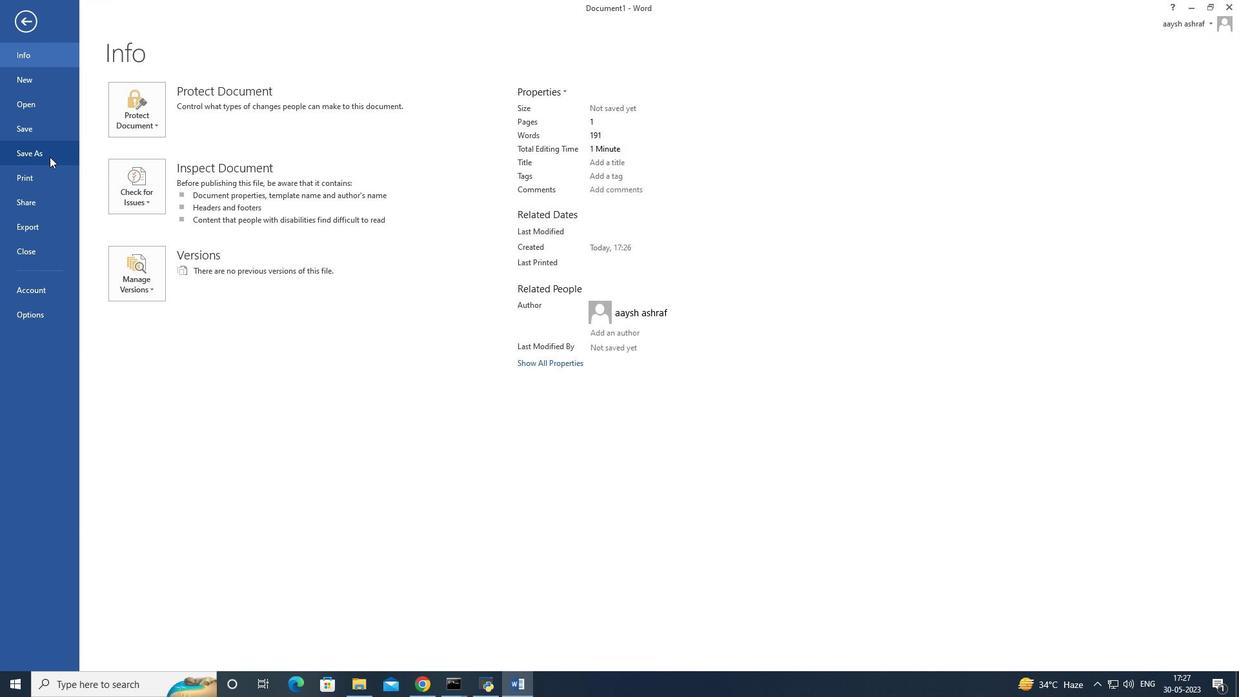 
Action: Mouse moved to (364, 138)
Screenshot: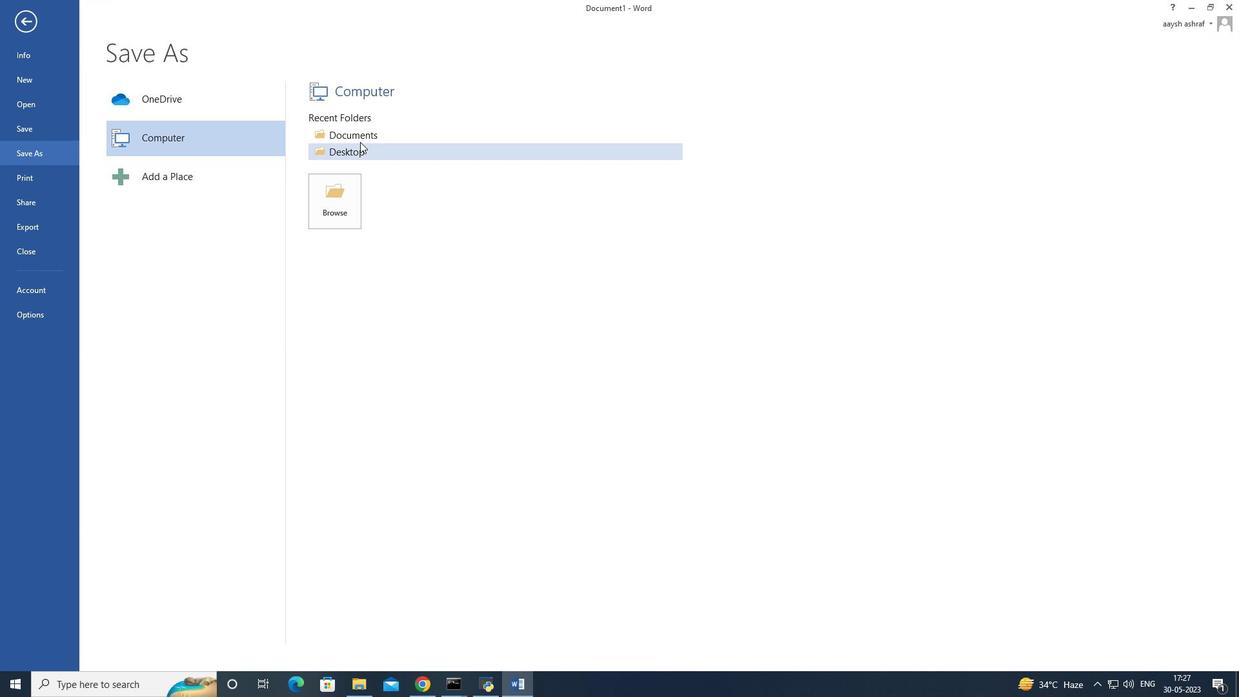 
Action: Mouse pressed left at (364, 138)
Screenshot: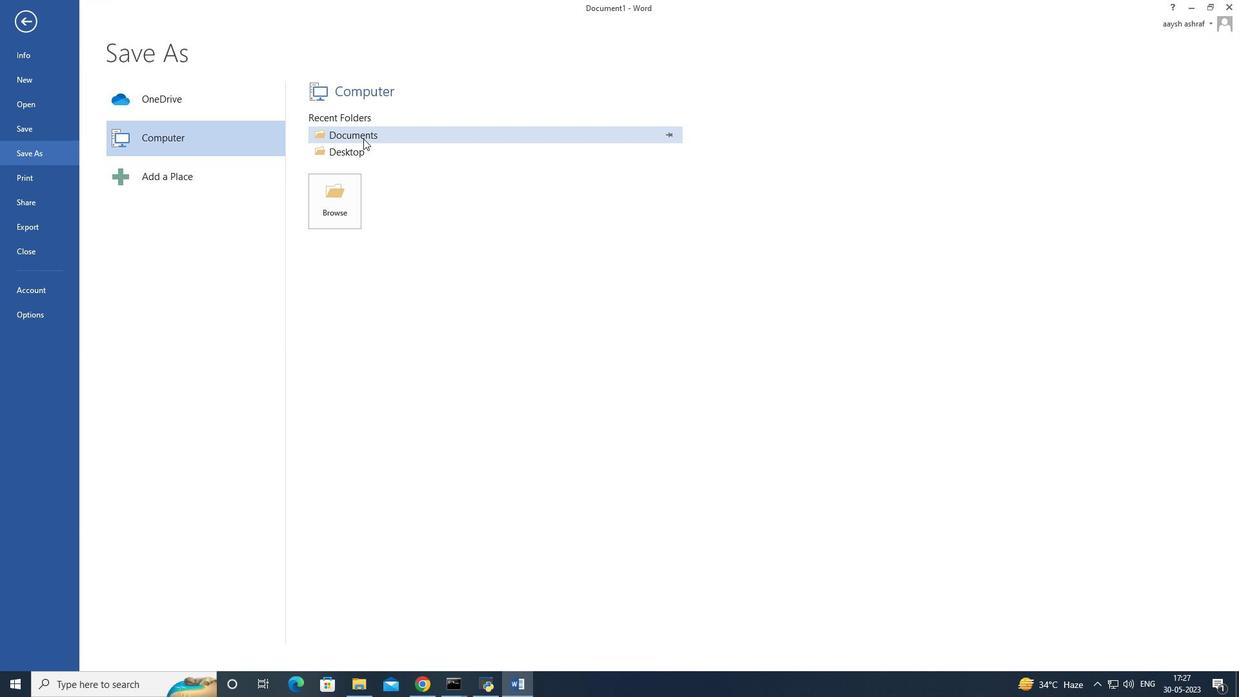 
Action: Mouse moved to (285, 266)
Screenshot: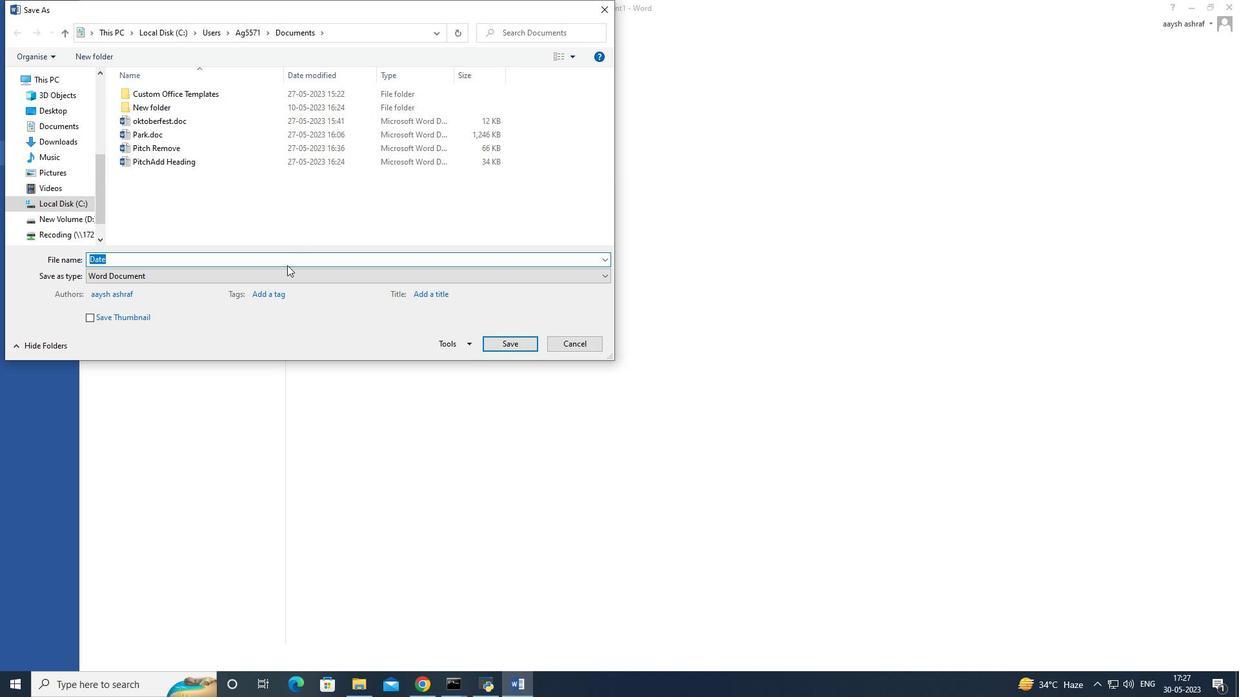 
Action: Key pressed <Key.shift>Proposal<Key.space><Key.enter>
Screenshot: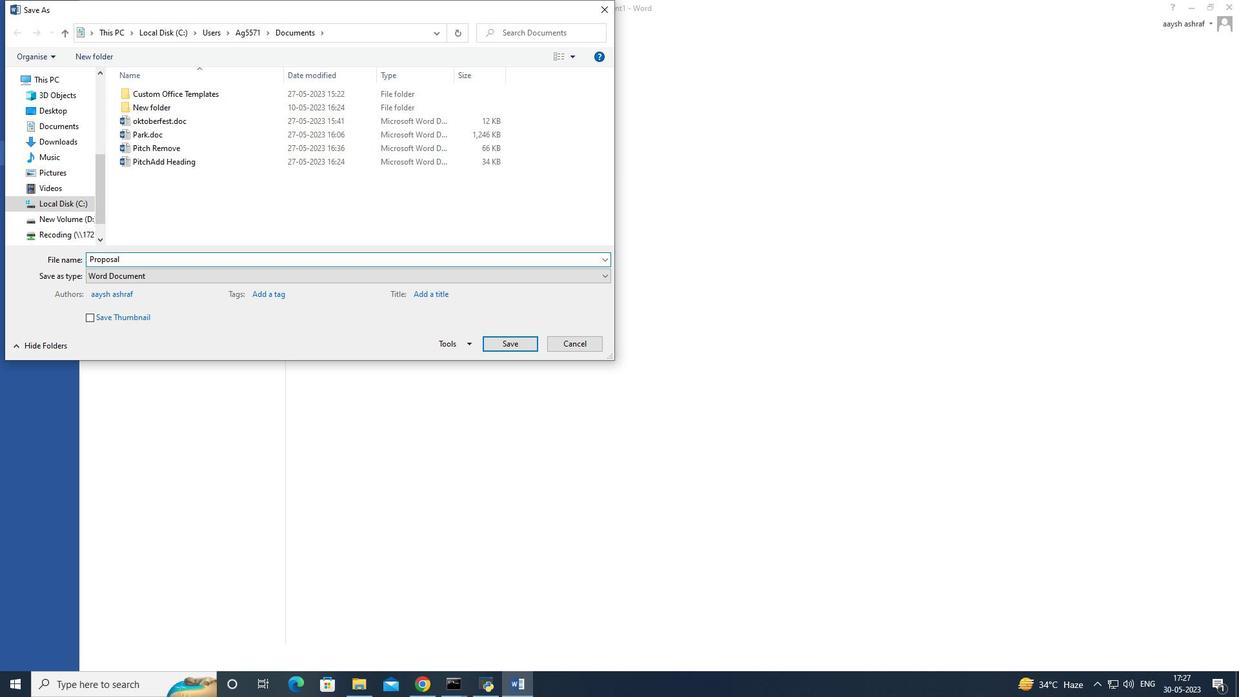 
Action: Mouse moved to (463, 227)
Screenshot: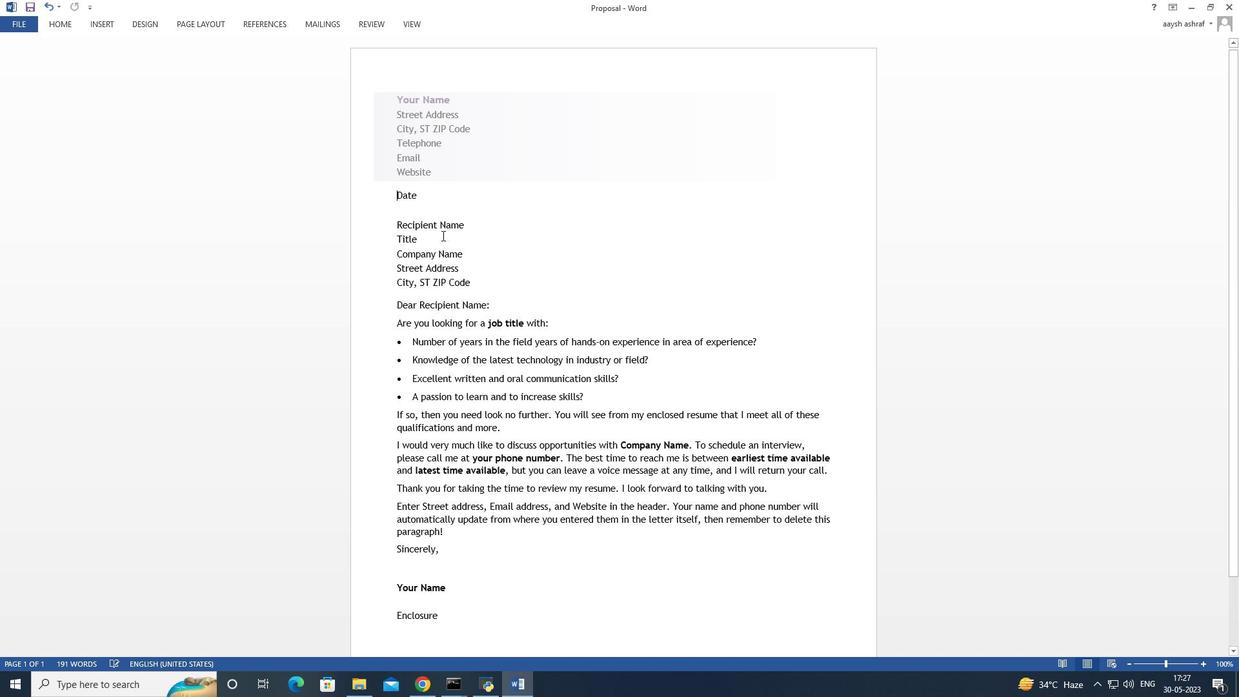 
Action: Mouse scrolled (463, 227) with delta (0, 0)
Screenshot: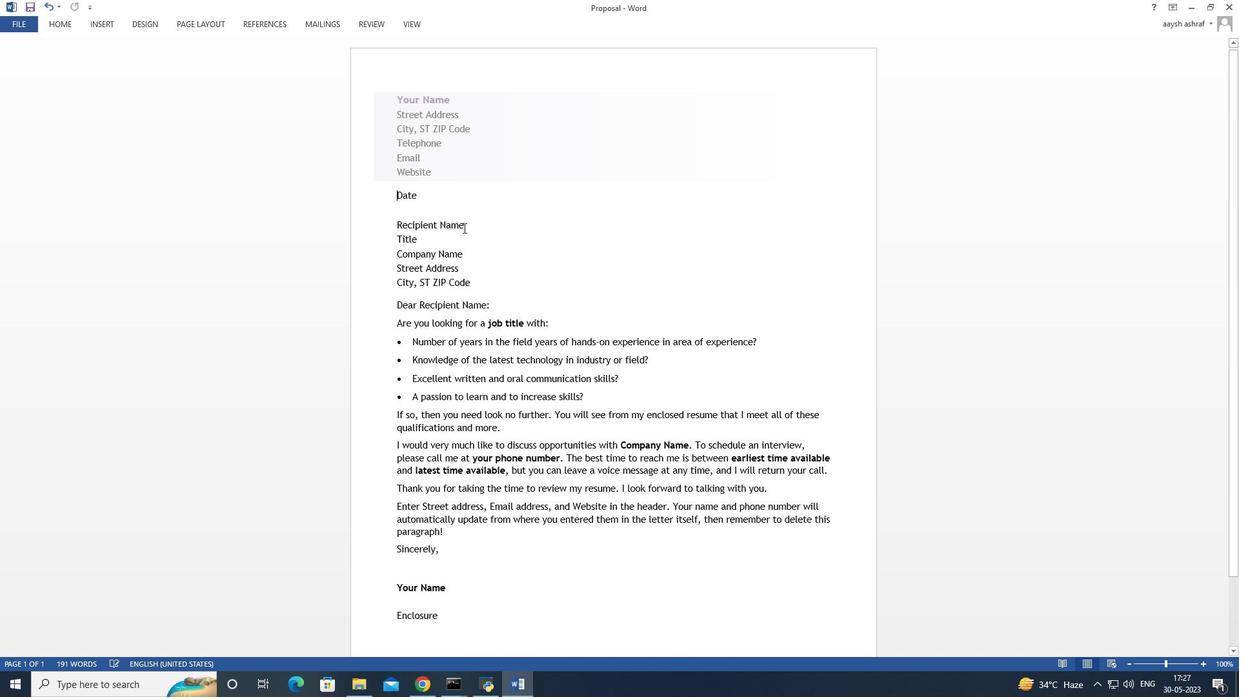
Action: Mouse moved to (467, 238)
Screenshot: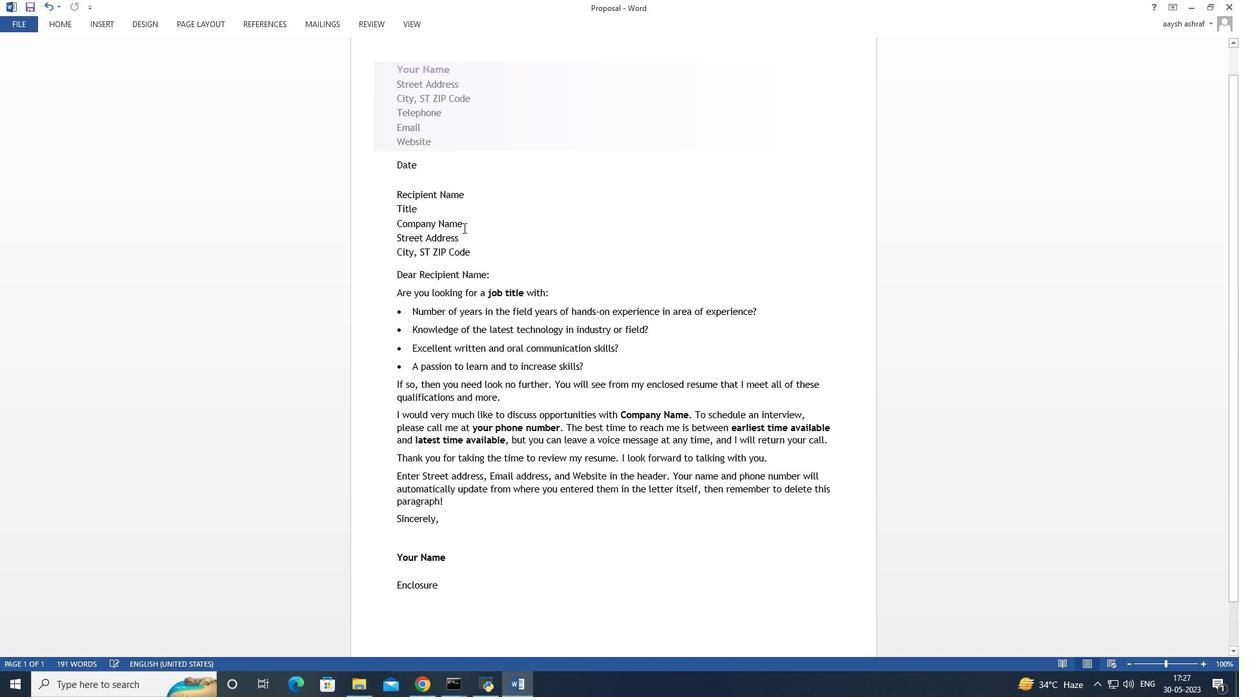 
Action: Mouse scrolled (467, 239) with delta (0, 0)
Screenshot: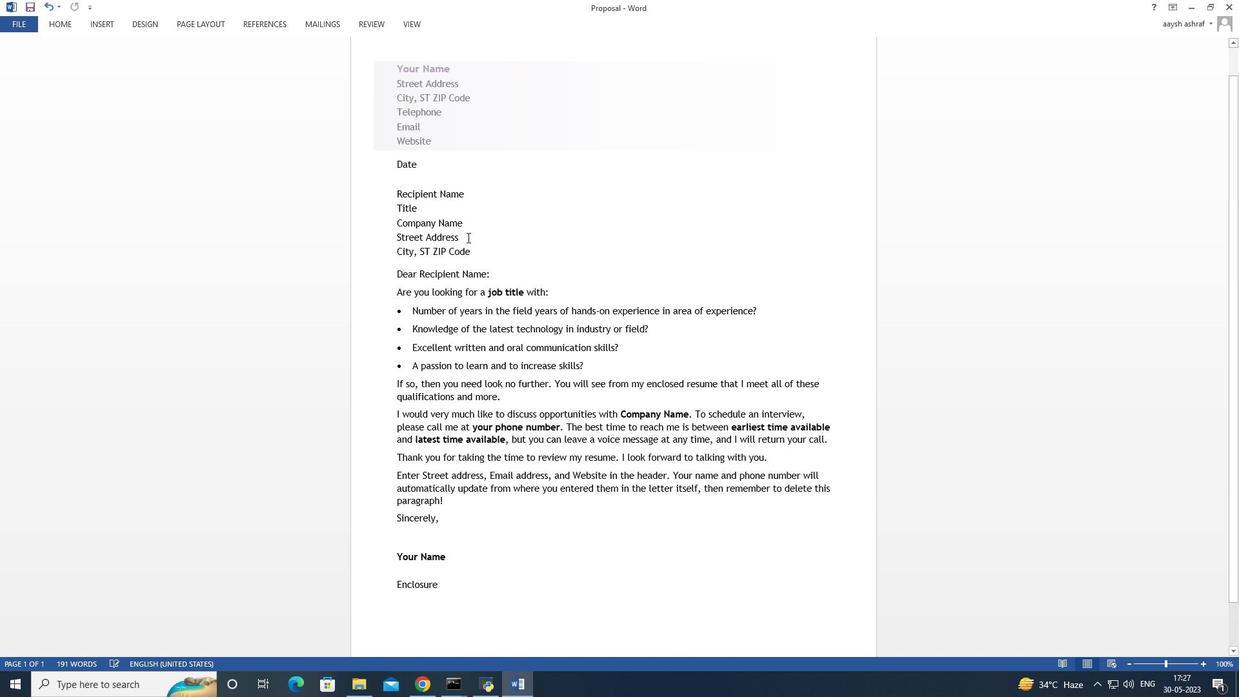 
Action: Mouse scrolled (467, 239) with delta (0, 0)
Screenshot: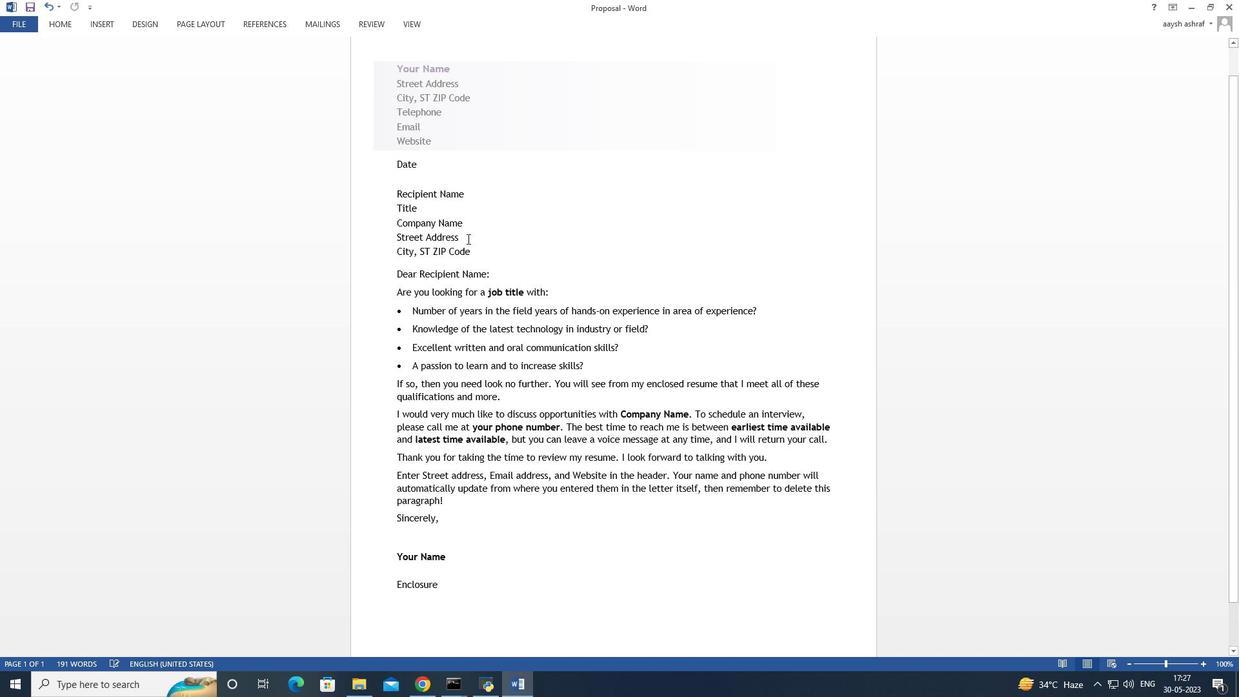 
Action: Mouse scrolled (467, 239) with delta (0, 0)
Screenshot: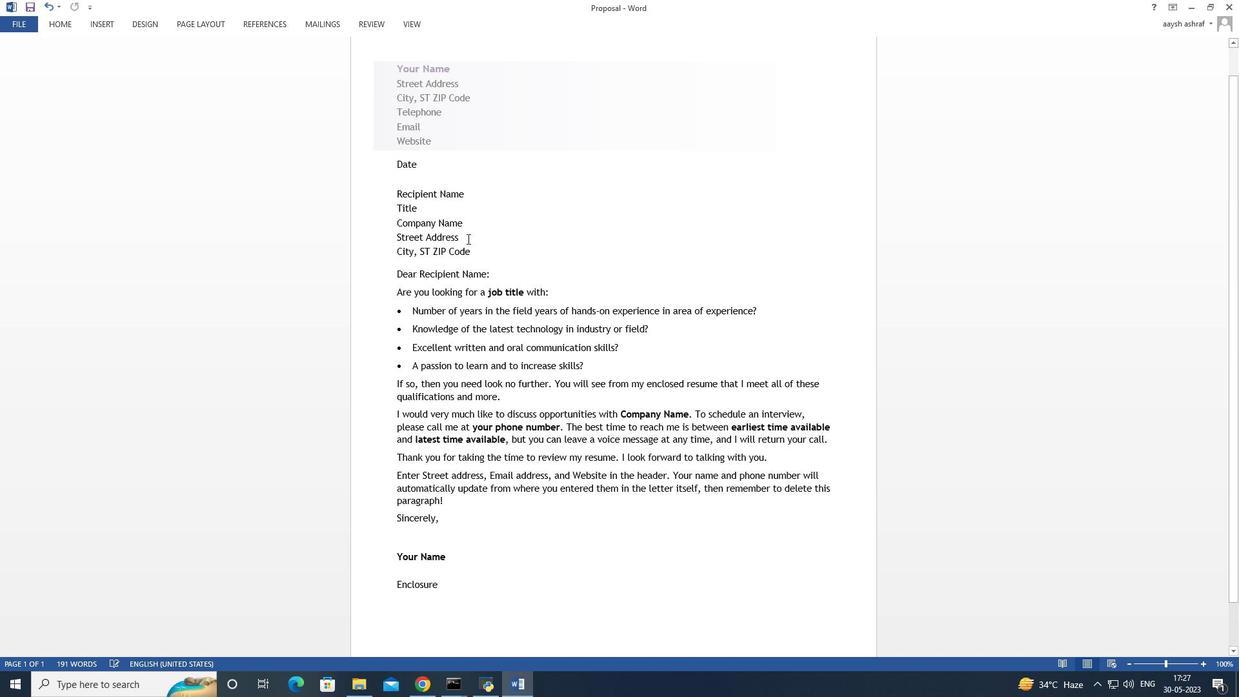 
Action: Mouse moved to (396, 226)
Screenshot: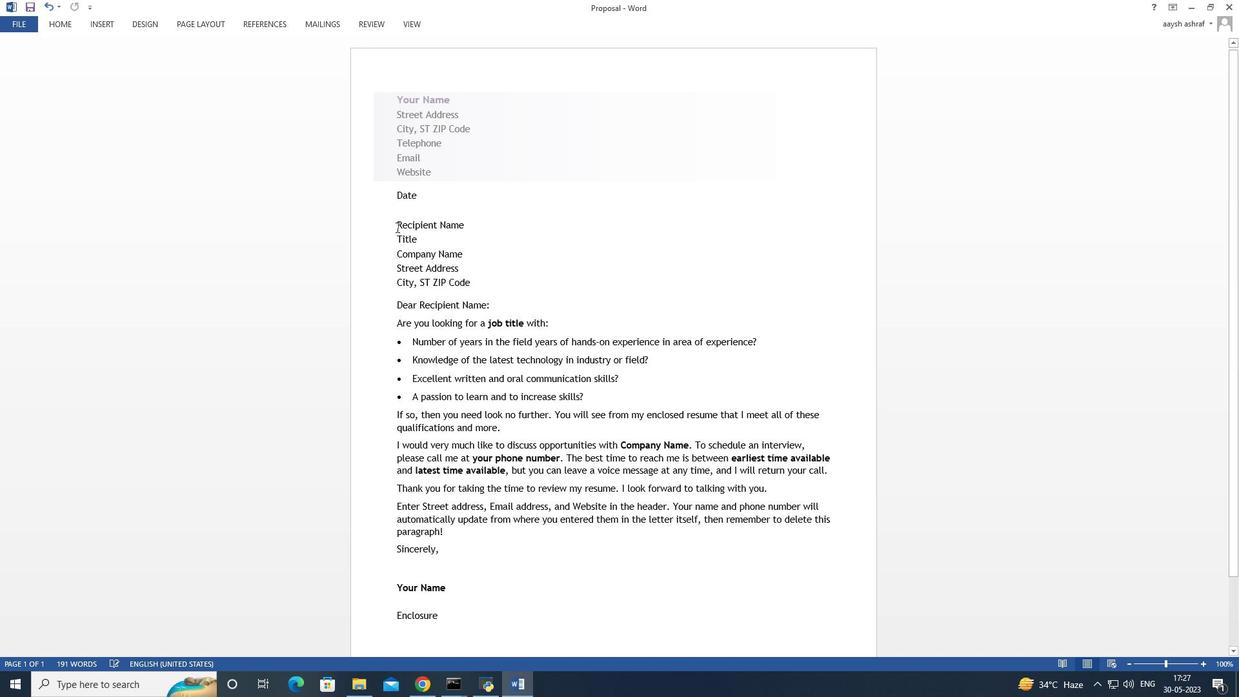 
Action: Mouse pressed left at (396, 226)
Screenshot: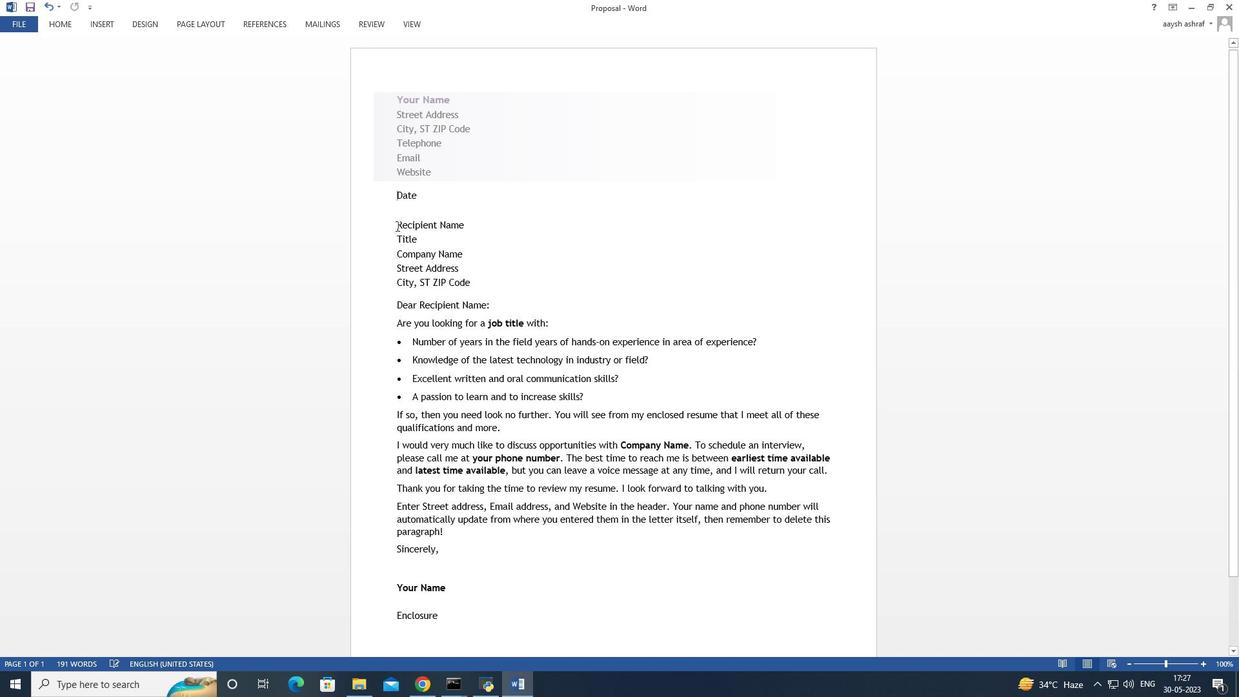 
Action: Mouse moved to (466, 291)
Screenshot: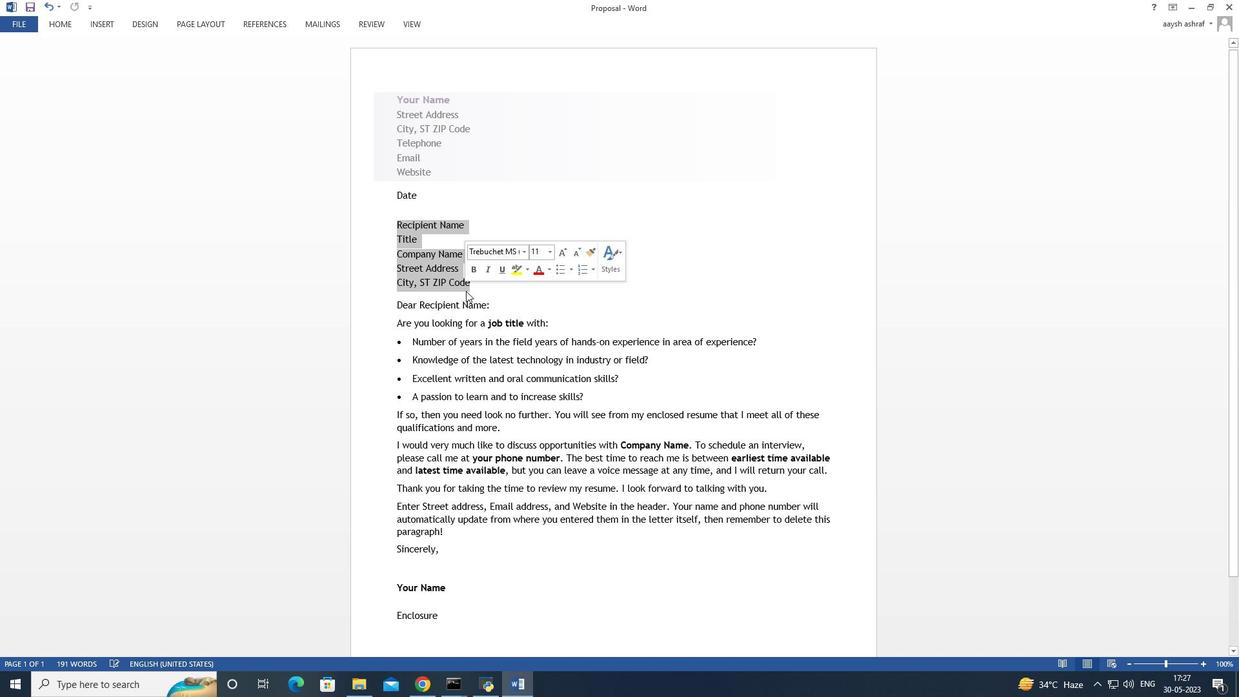 
Action: Key pressed <Key.delete>
Screenshot: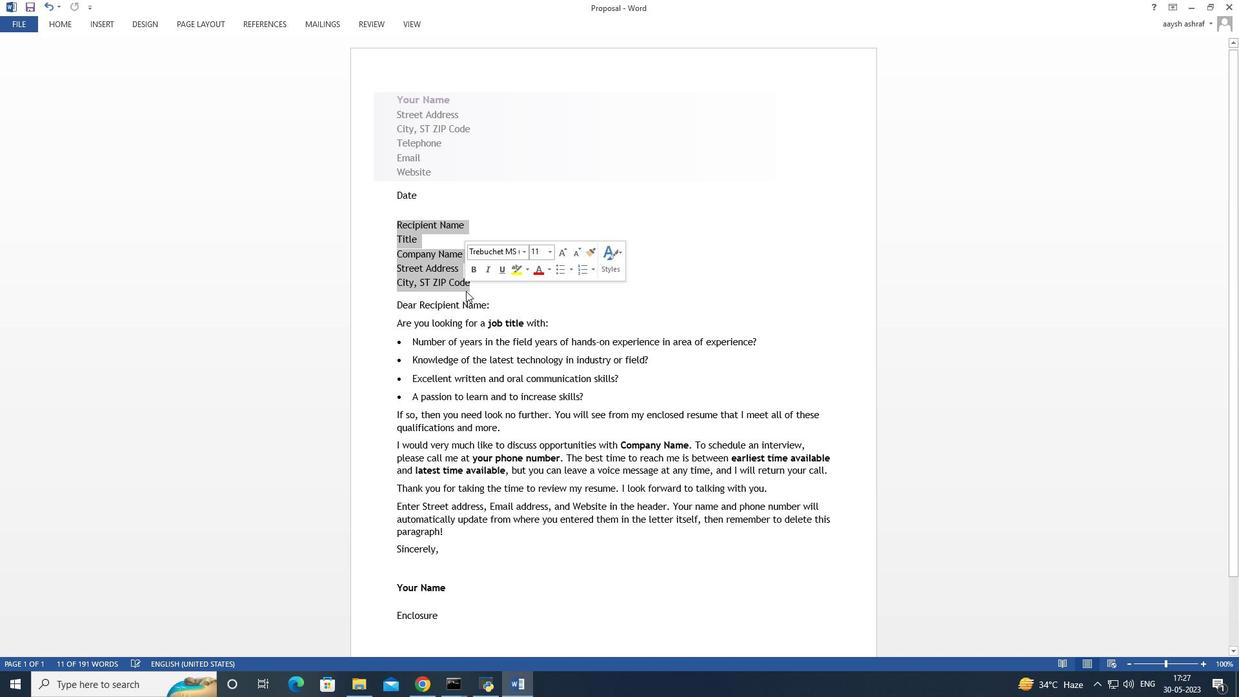 
Action: Mouse moved to (396, 266)
Screenshot: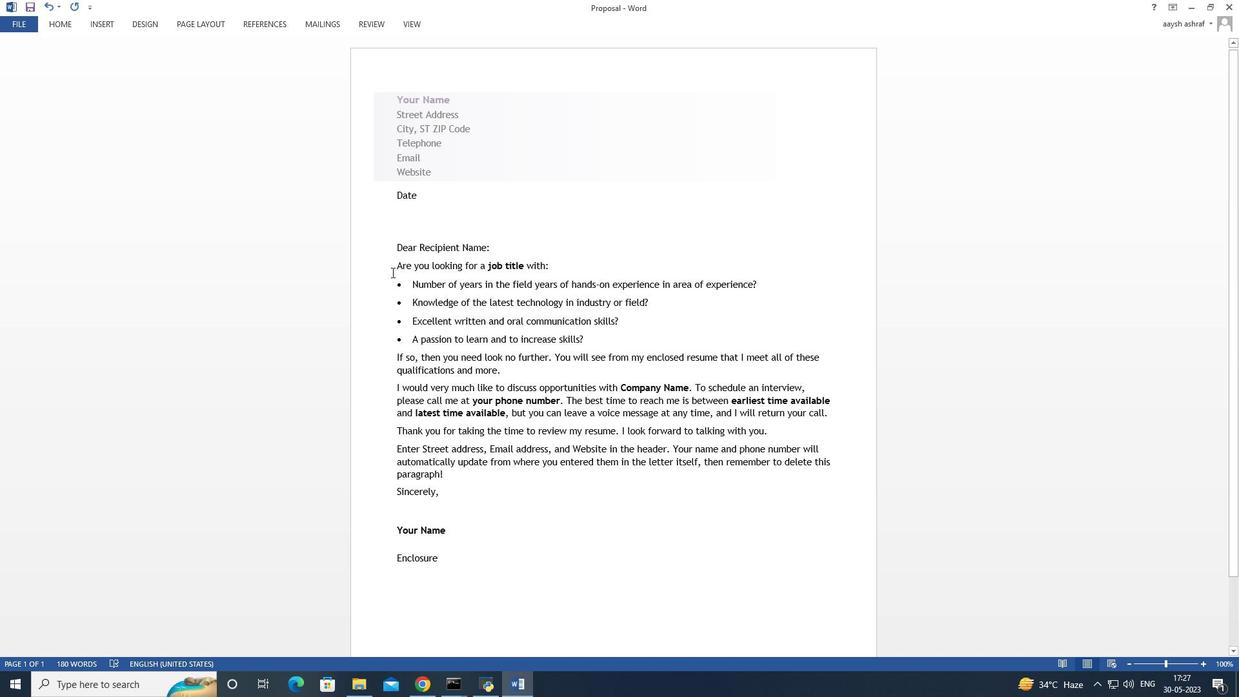 
Action: Mouse pressed left at (396, 266)
Screenshot: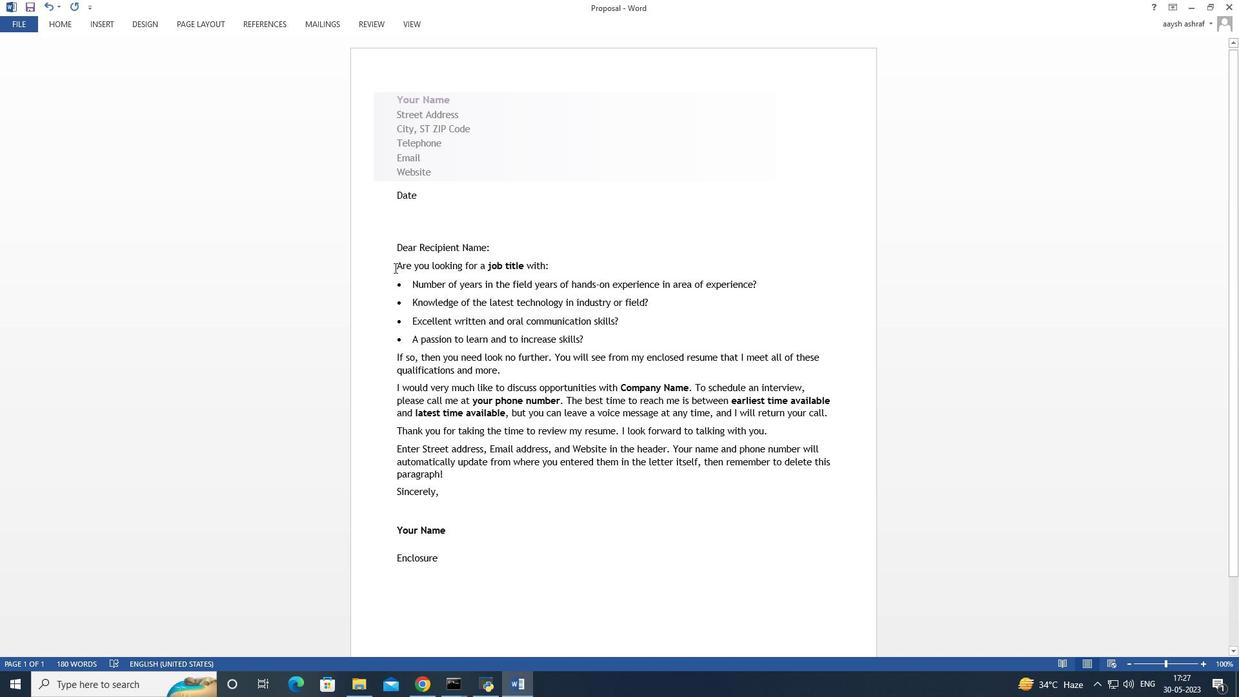
Action: Mouse moved to (553, 478)
Screenshot: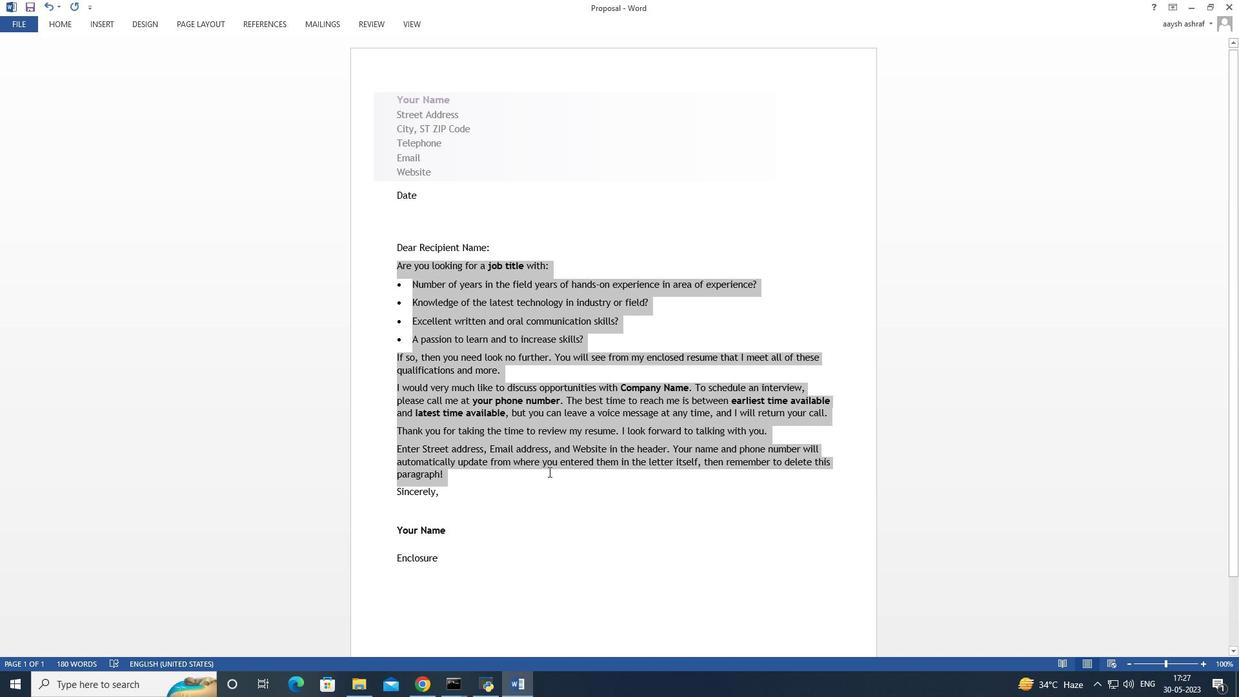 
Action: Key pressed <Key.delete>
Screenshot: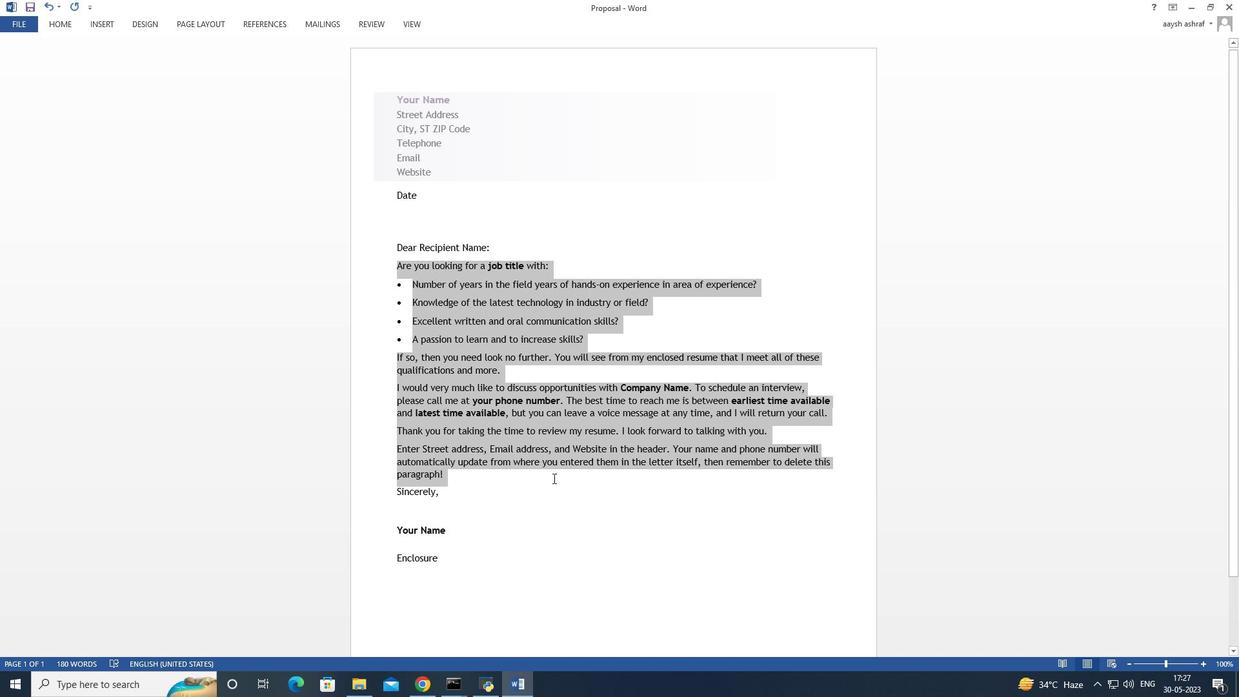 
Action: Mouse moved to (504, 437)
Screenshot: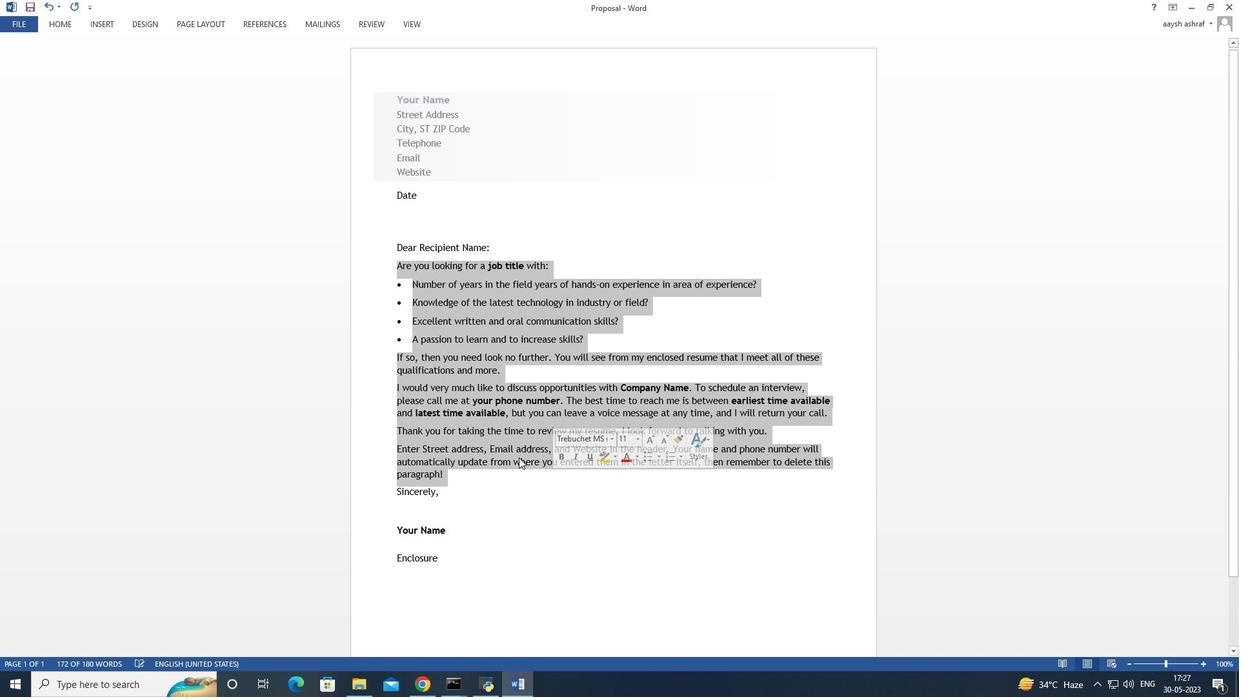 
Action: Key pressed <Key.delete>
Screenshot: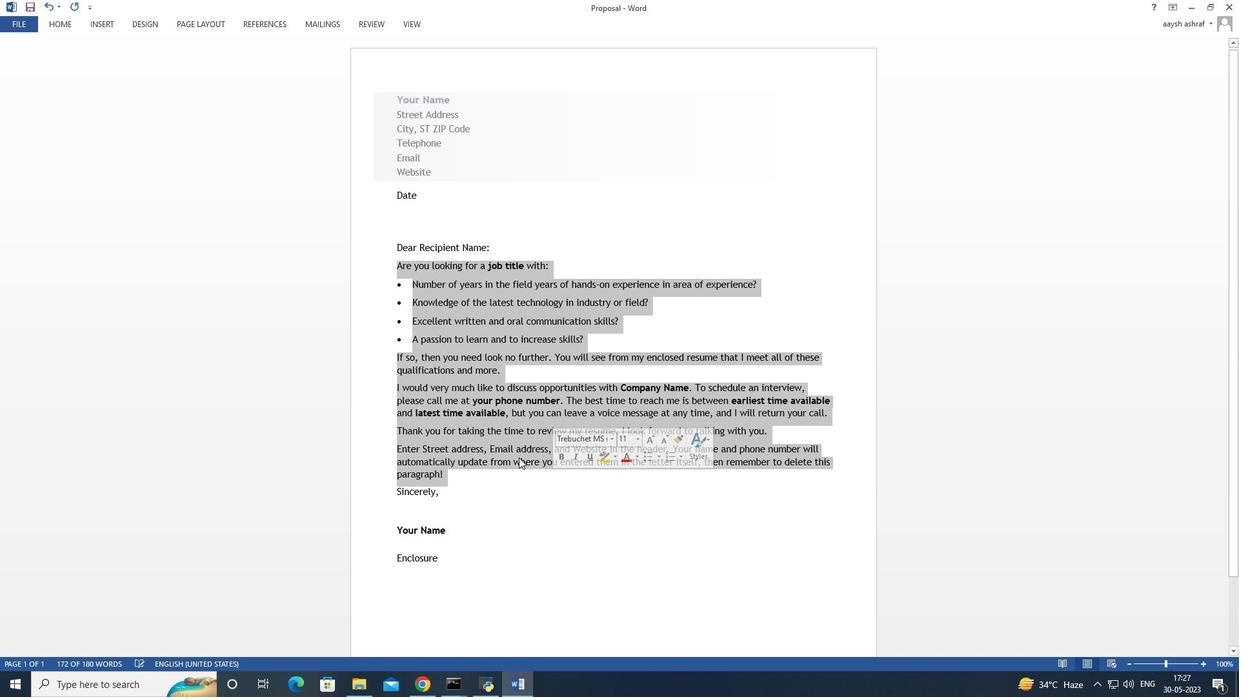 
Action: Mouse moved to (442, 197)
Screenshot: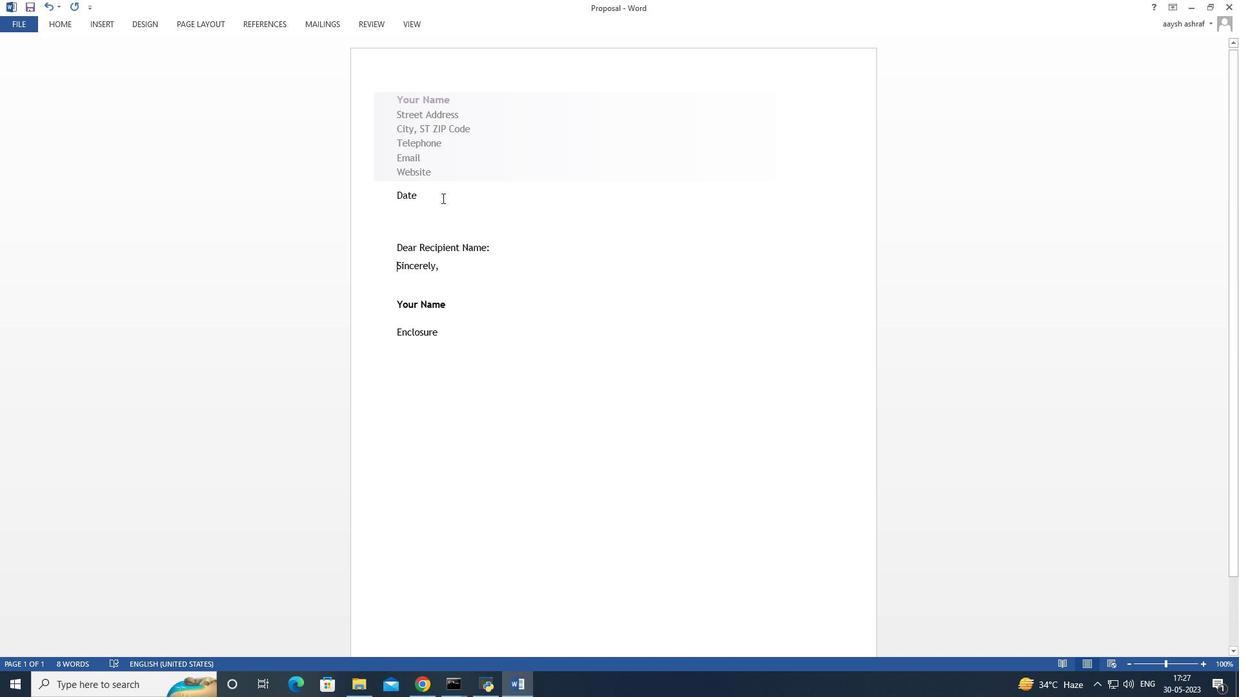 
Action: Mouse pressed left at (442, 197)
Screenshot: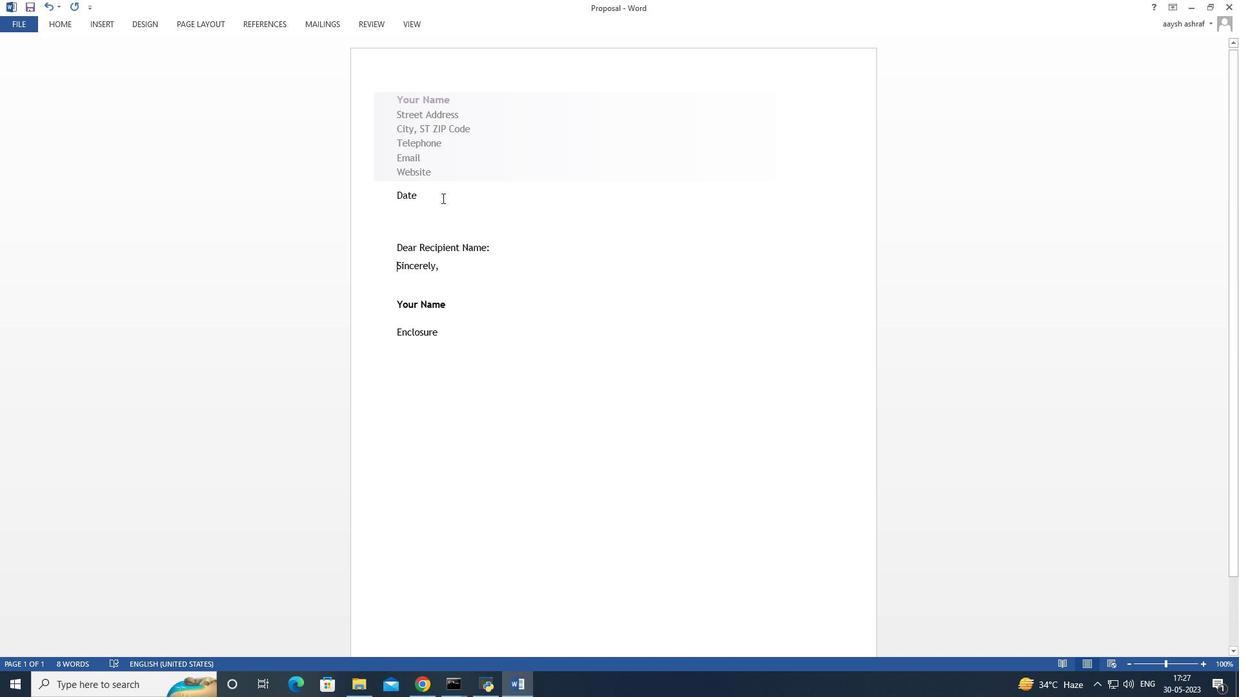 
Action: Mouse pressed left at (442, 197)
Screenshot: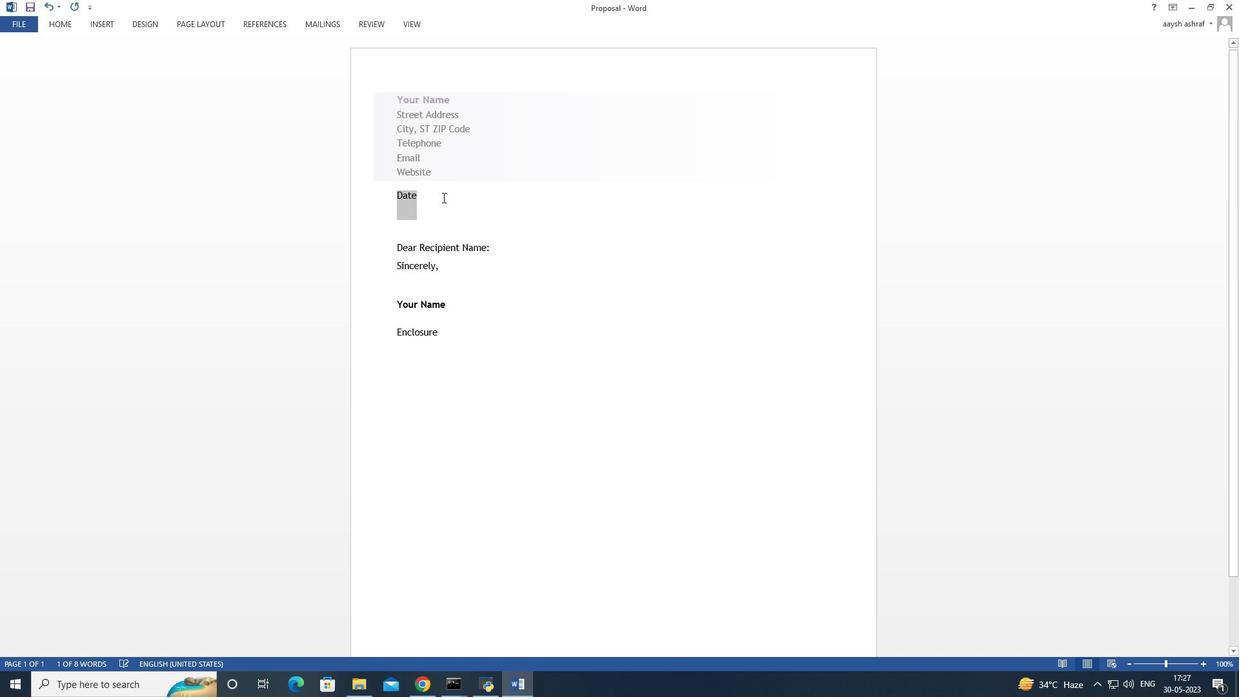 
Action: Mouse moved to (446, 196)
Screenshot: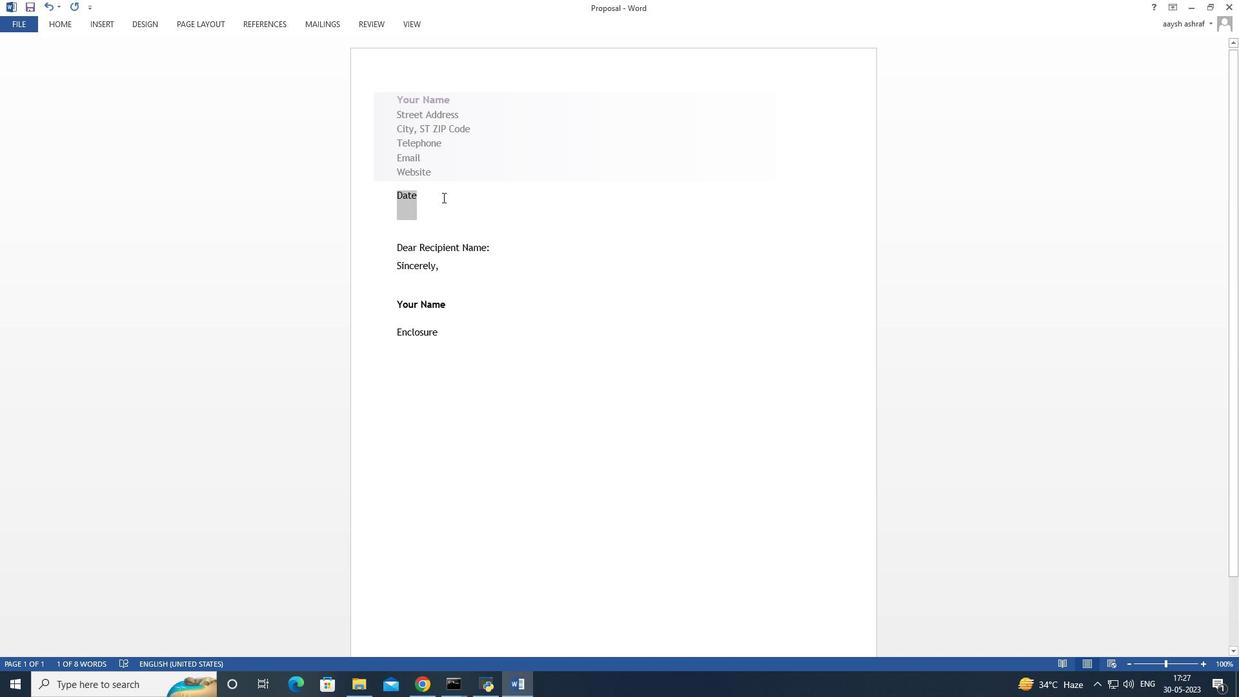 
Action: Mouse pressed left at (446, 196)
Screenshot: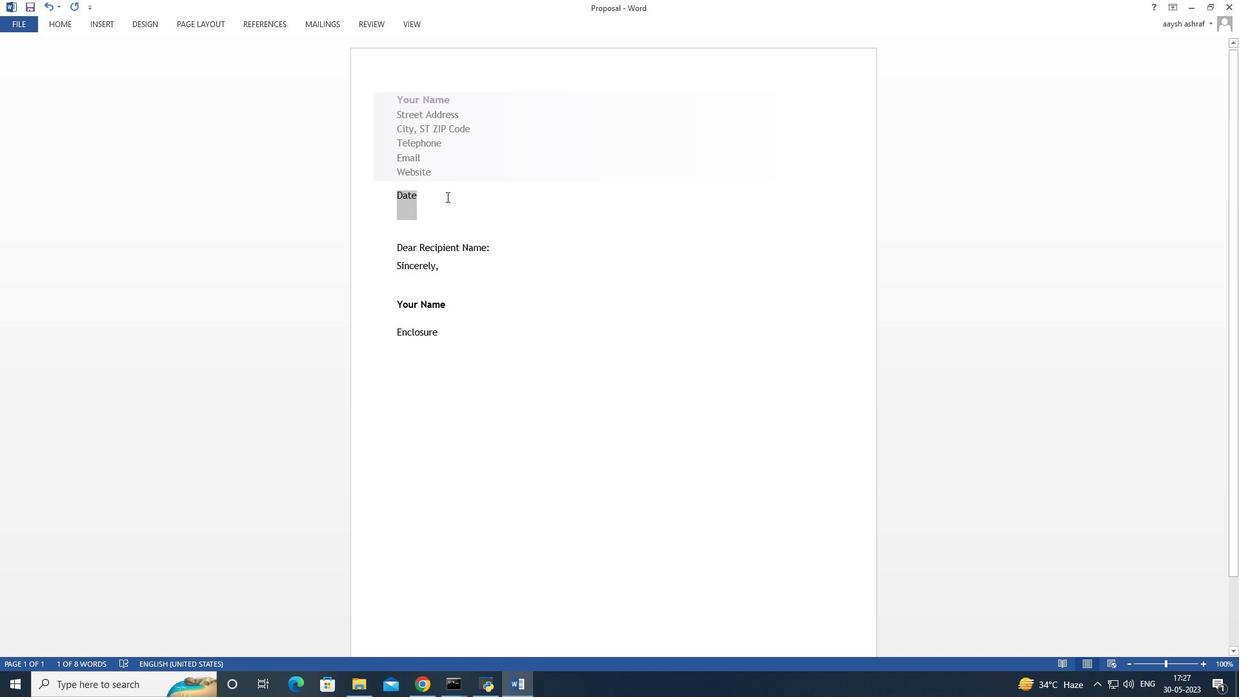 
Action: Mouse moved to (446, 196)
Screenshot: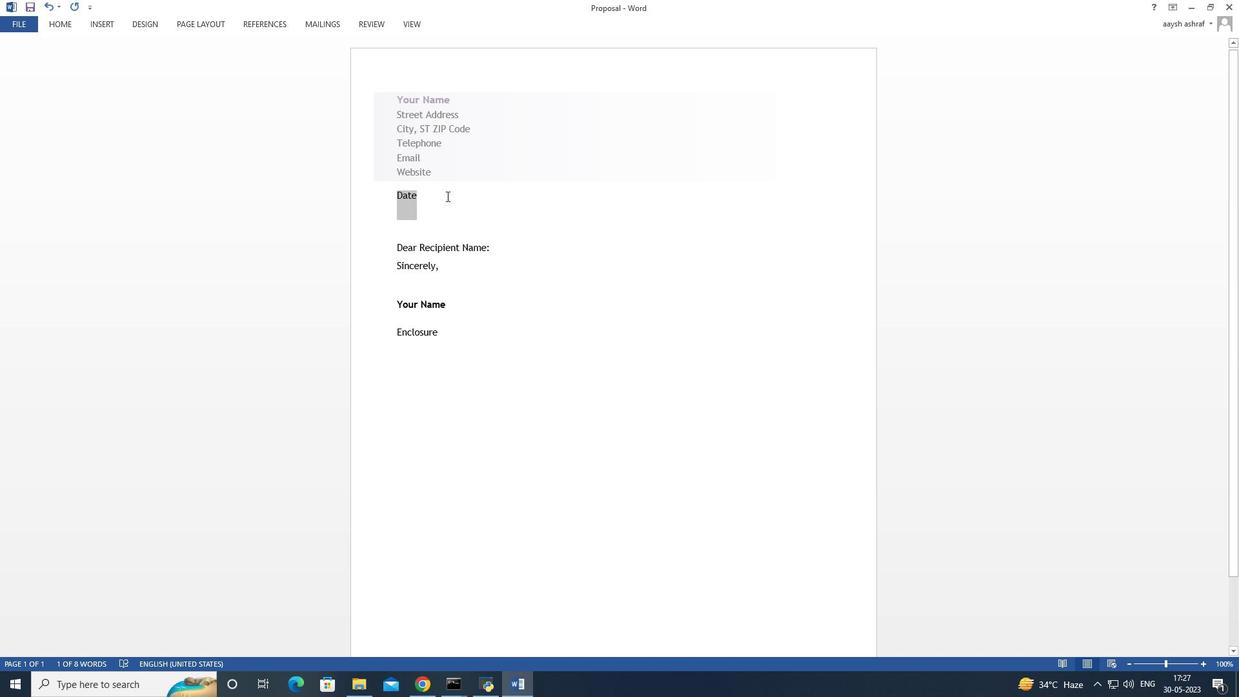 
Action: Mouse pressed left at (446, 196)
Screenshot: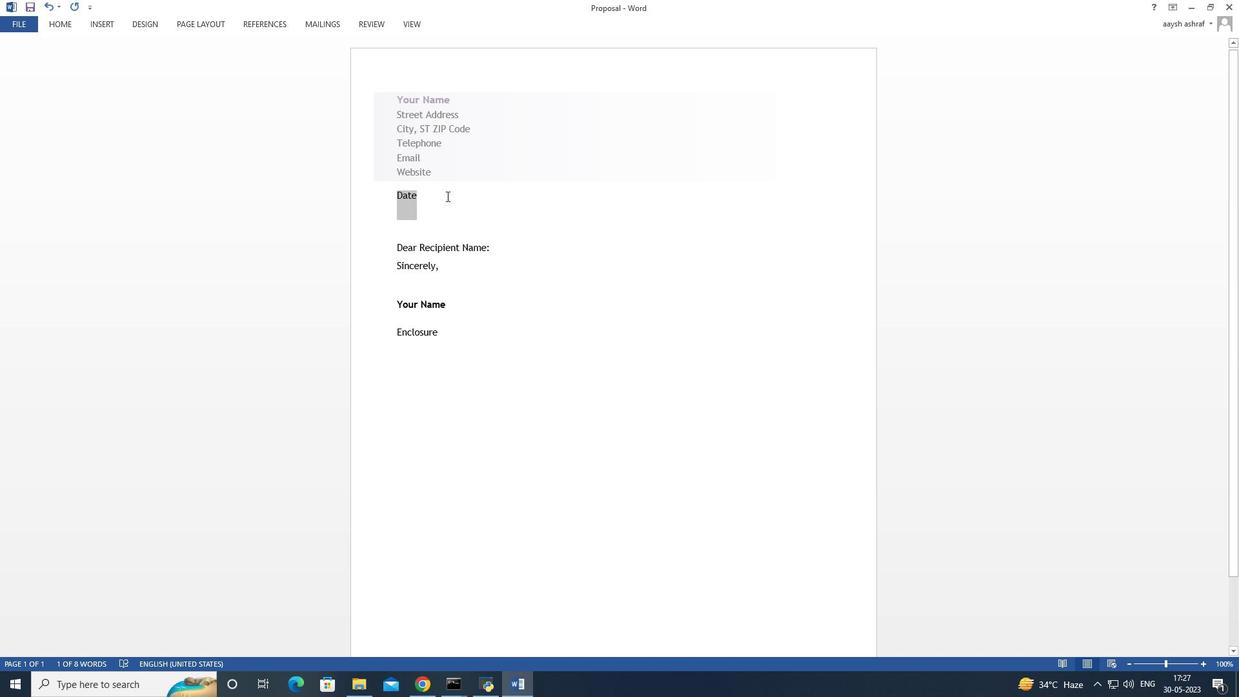 
Action: Mouse moved to (438, 196)
Screenshot: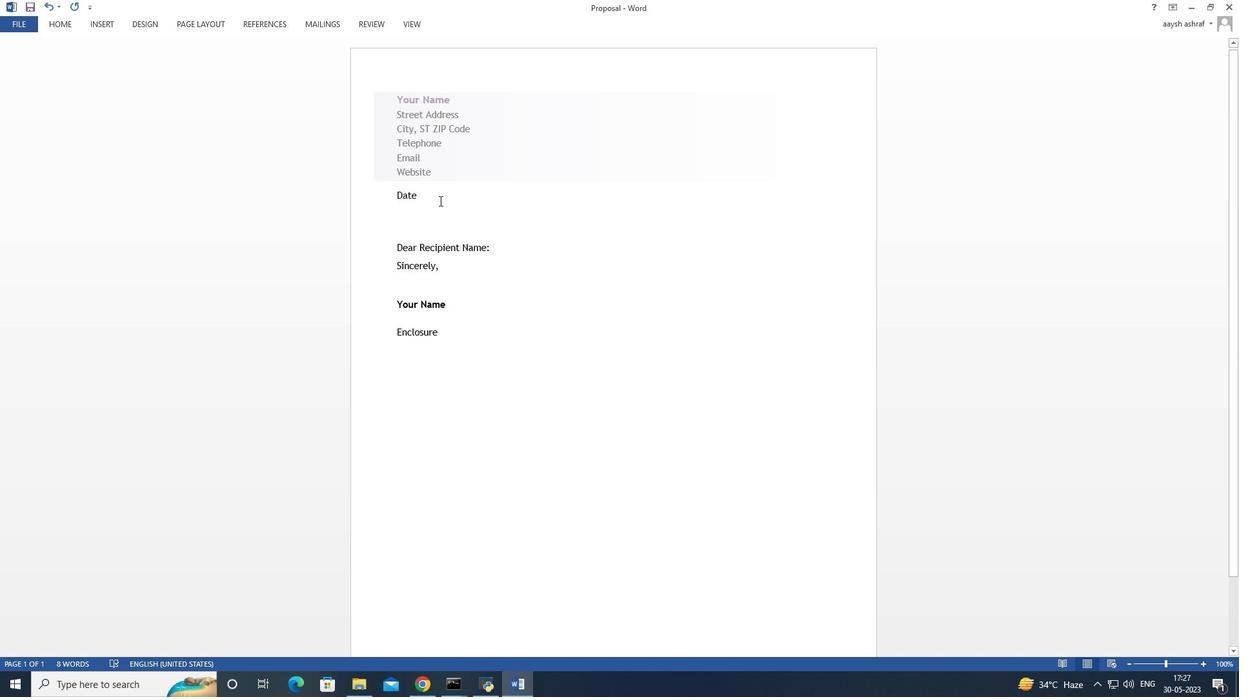 
Action: Mouse pressed left at (438, 196)
Screenshot: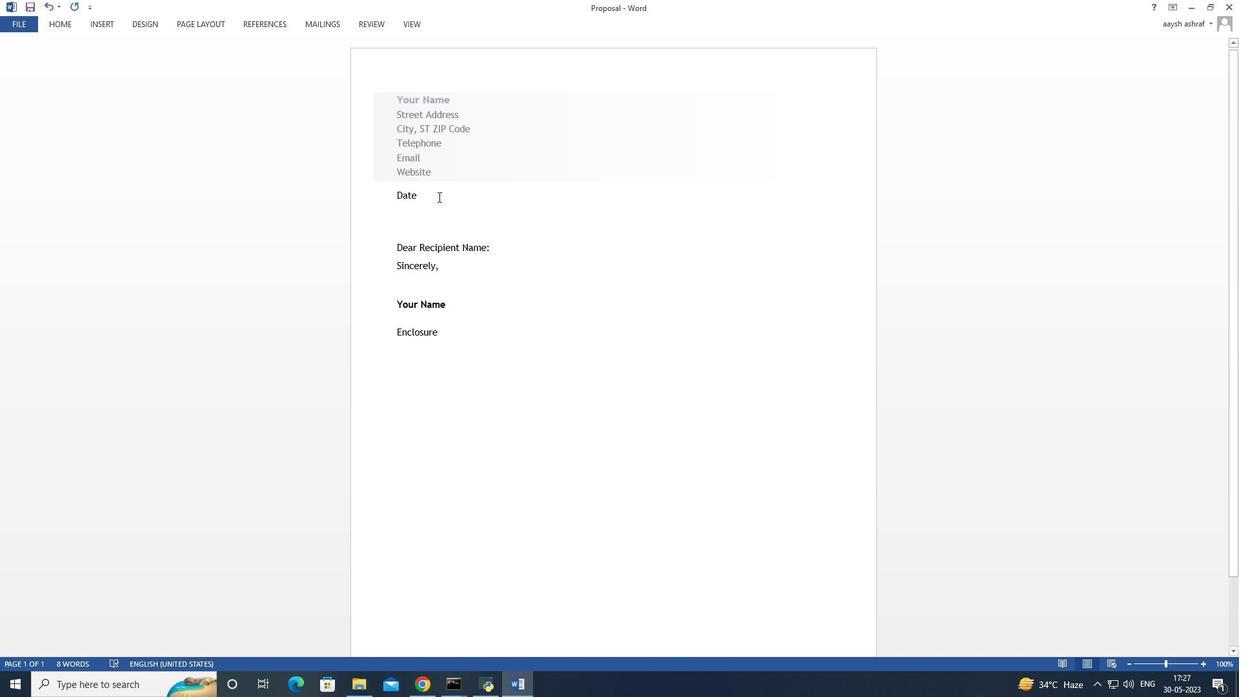 
Action: Mouse moved to (434, 195)
Screenshot: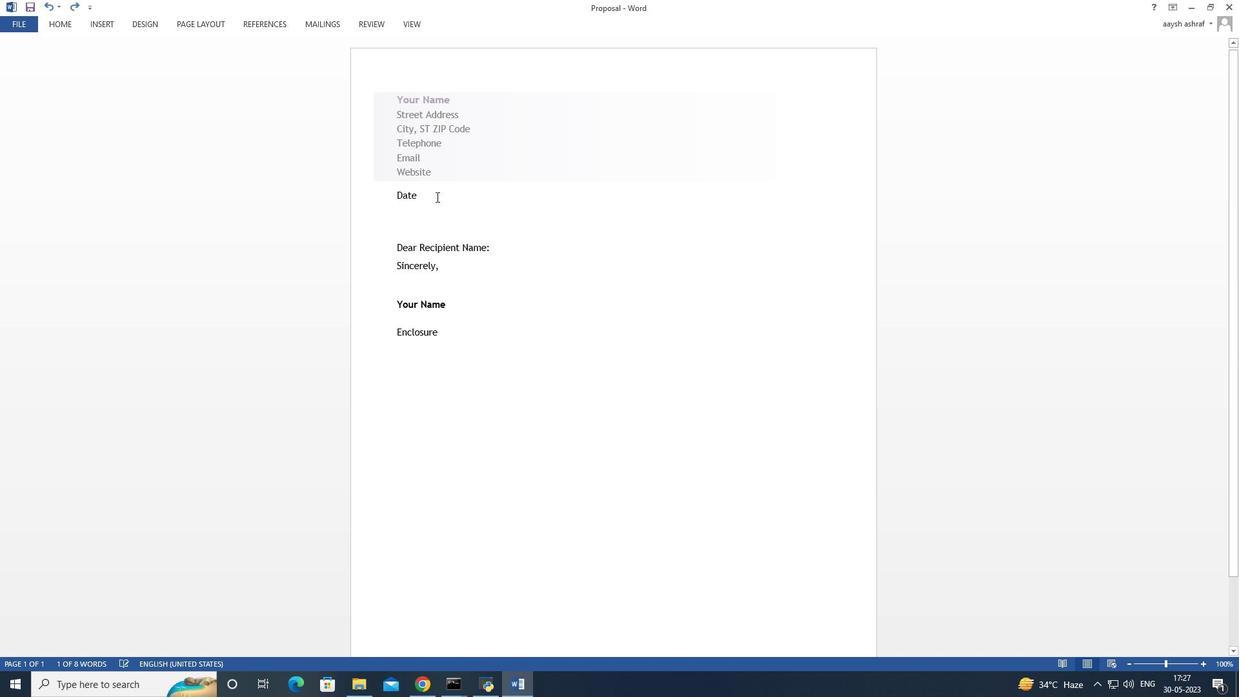 
Action: Mouse pressed left at (434, 195)
Screenshot: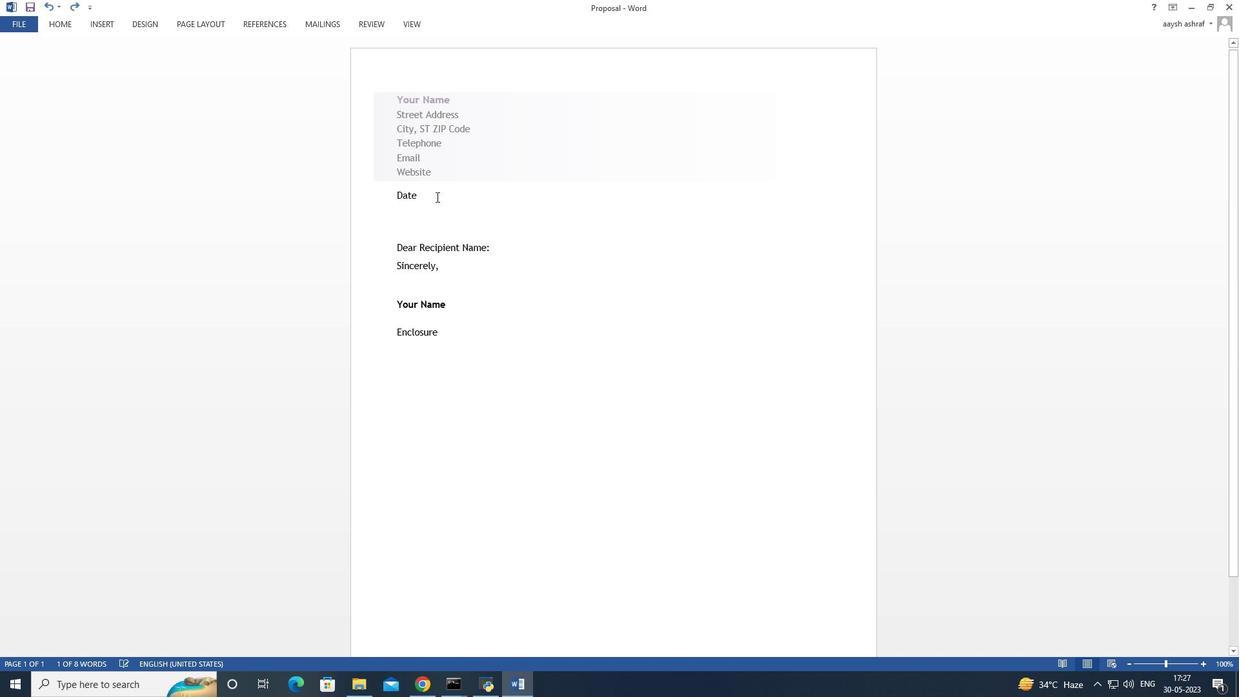 
Action: Mouse moved to (465, 195)
Screenshot: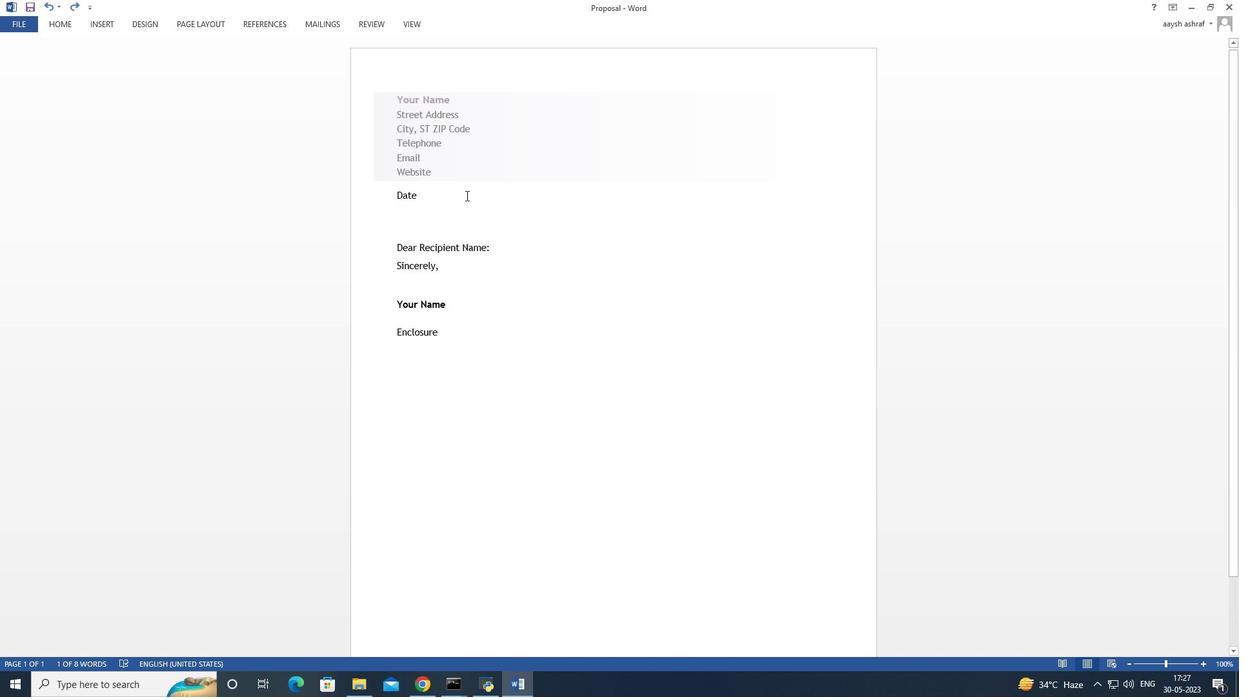 
Action: Key pressed <Key.left>
Screenshot: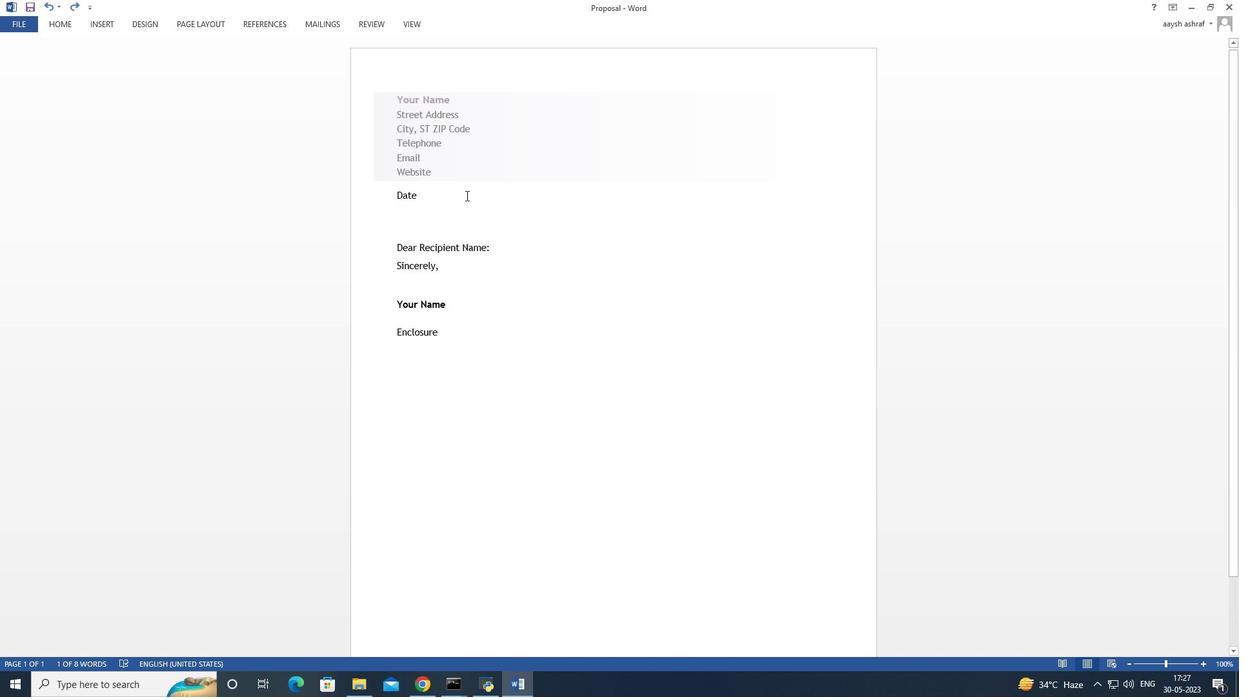 
Action: Mouse moved to (430, 199)
Screenshot: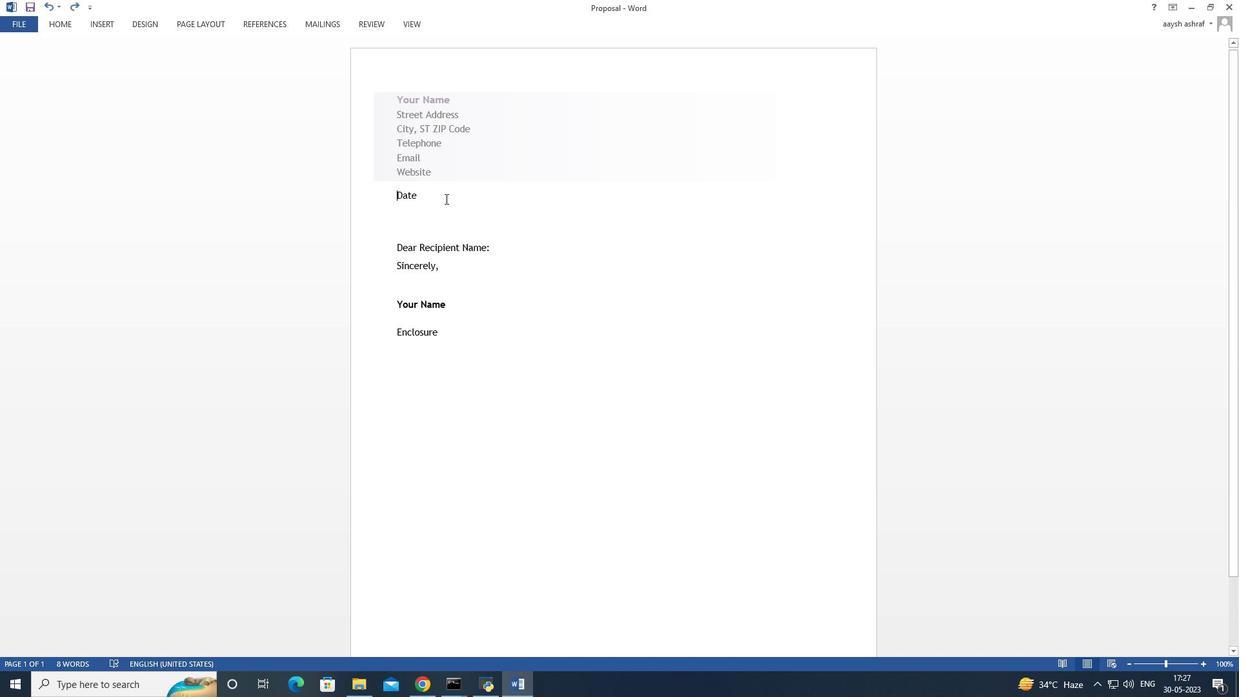 
Action: Mouse pressed left at (430, 199)
Screenshot: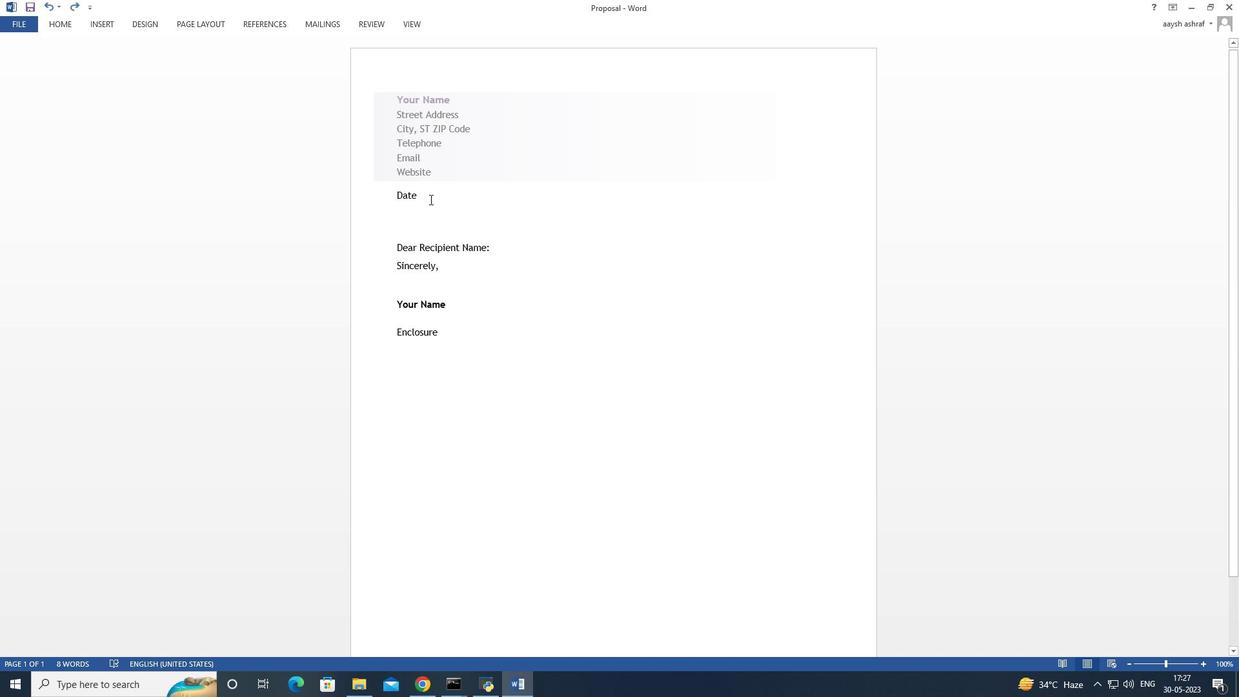 
Action: Mouse moved to (430, 199)
Screenshot: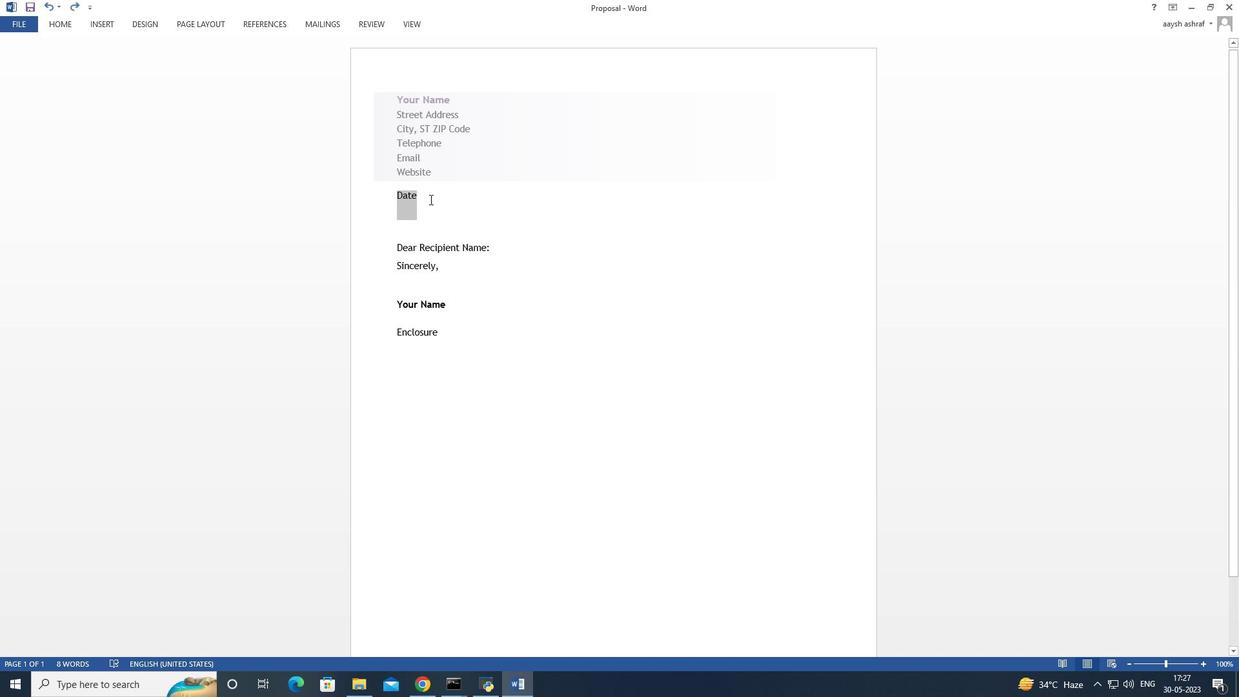 
Action: Mouse pressed left at (430, 199)
Screenshot: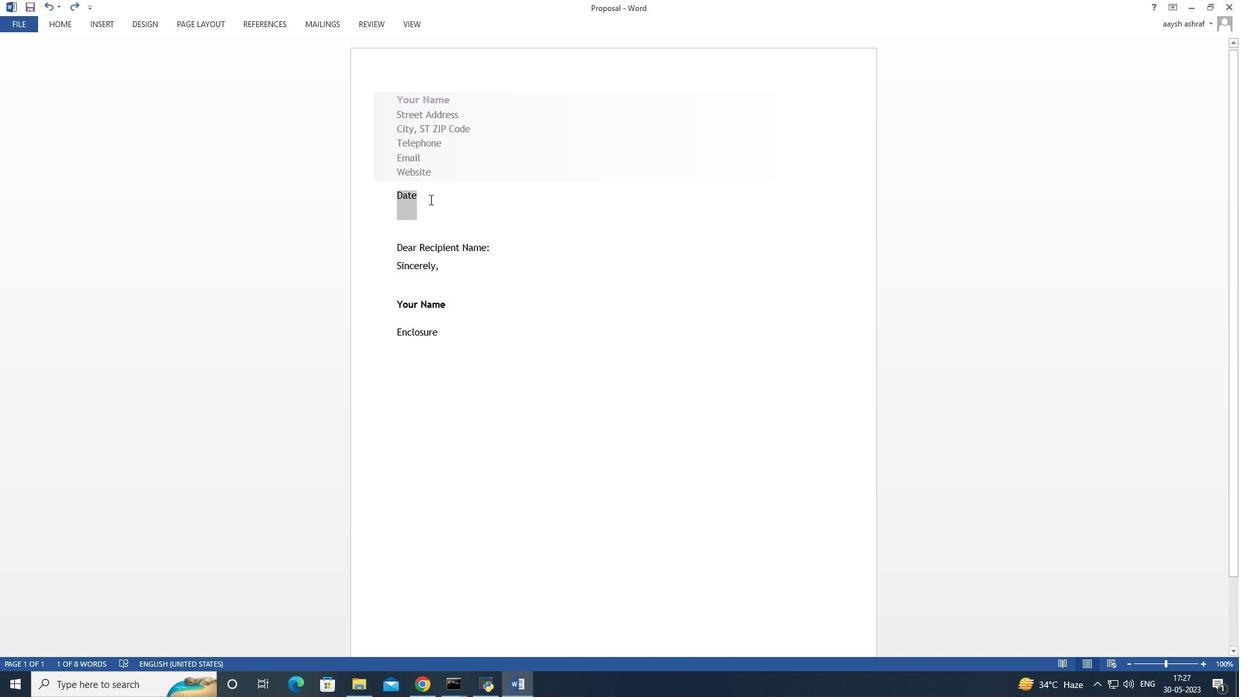 
Action: Mouse pressed left at (430, 199)
Screenshot: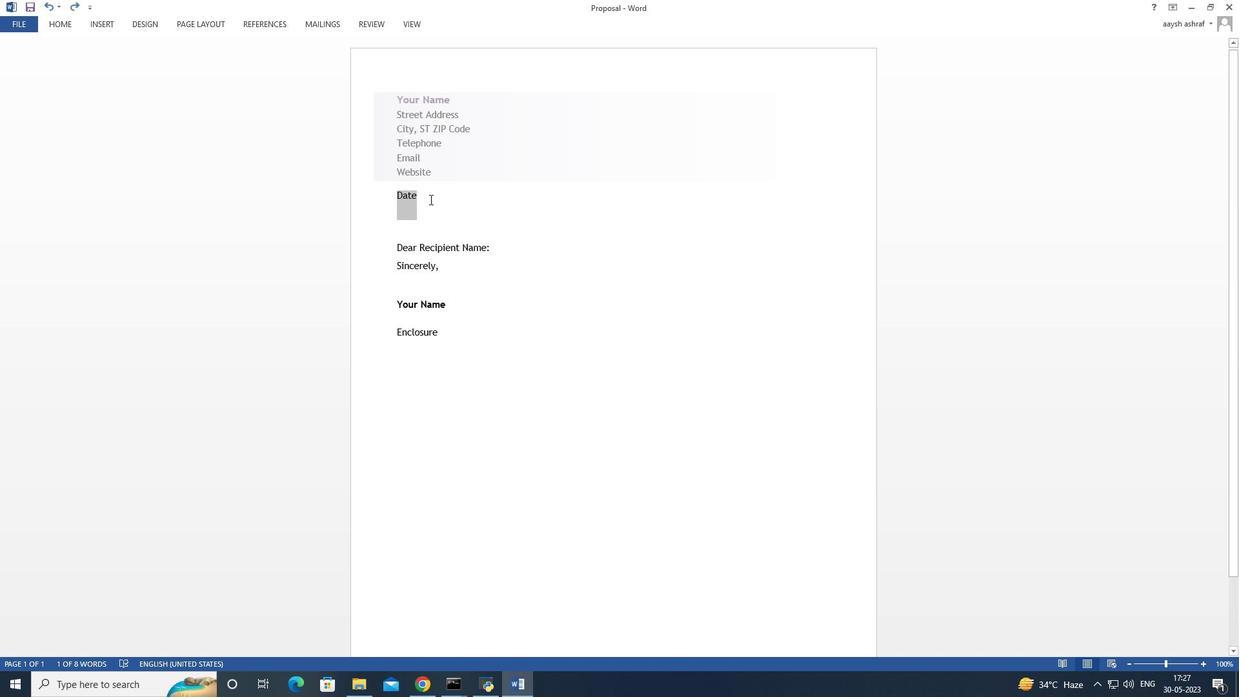 
Action: Mouse moved to (437, 195)
Screenshot: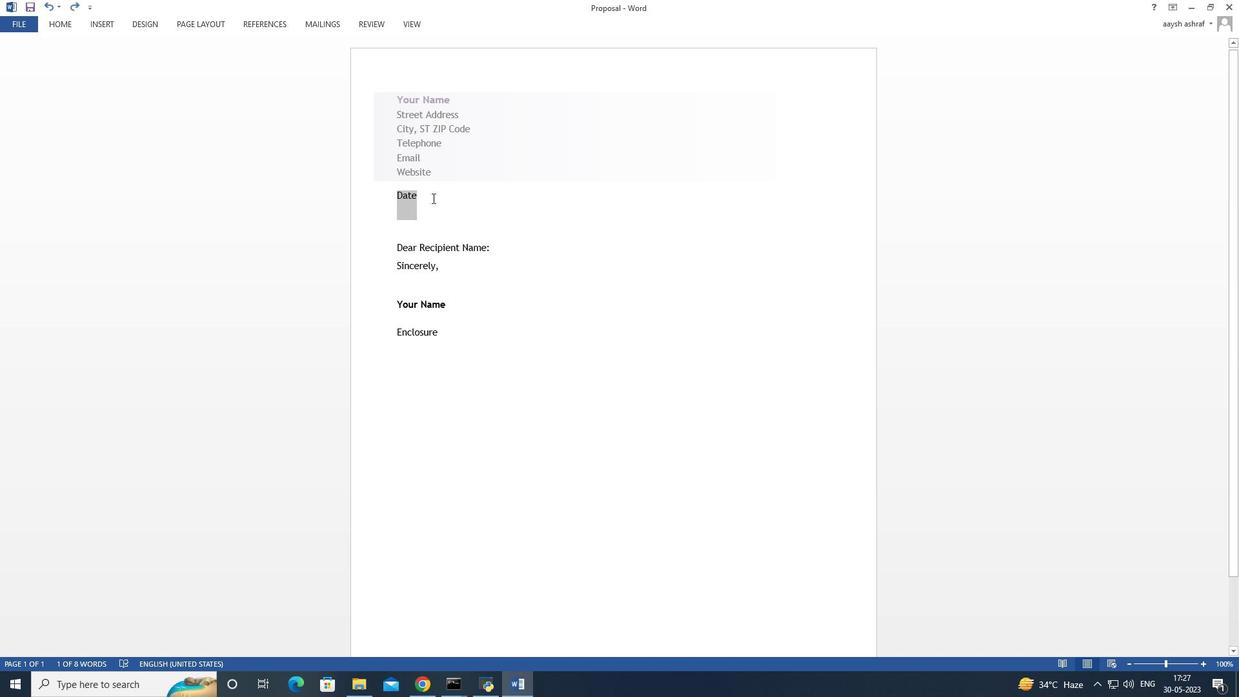 
Action: Mouse pressed left at (437, 195)
Screenshot: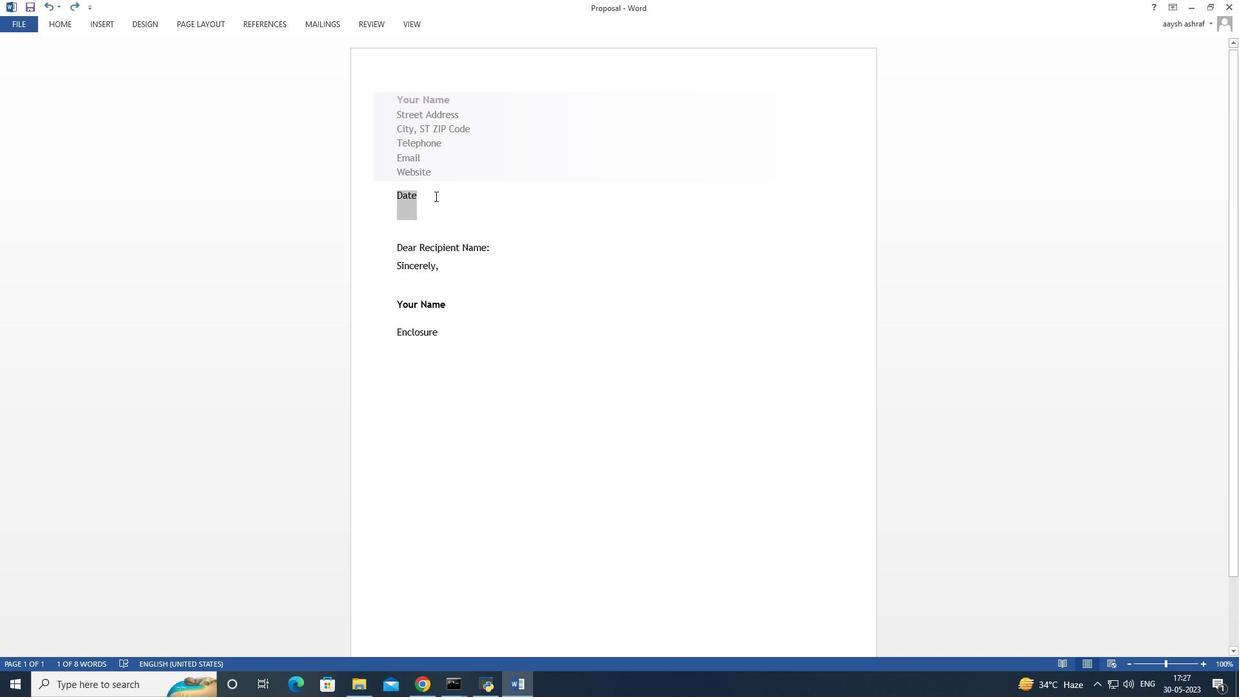 
Action: Mouse moved to (402, 194)
Screenshot: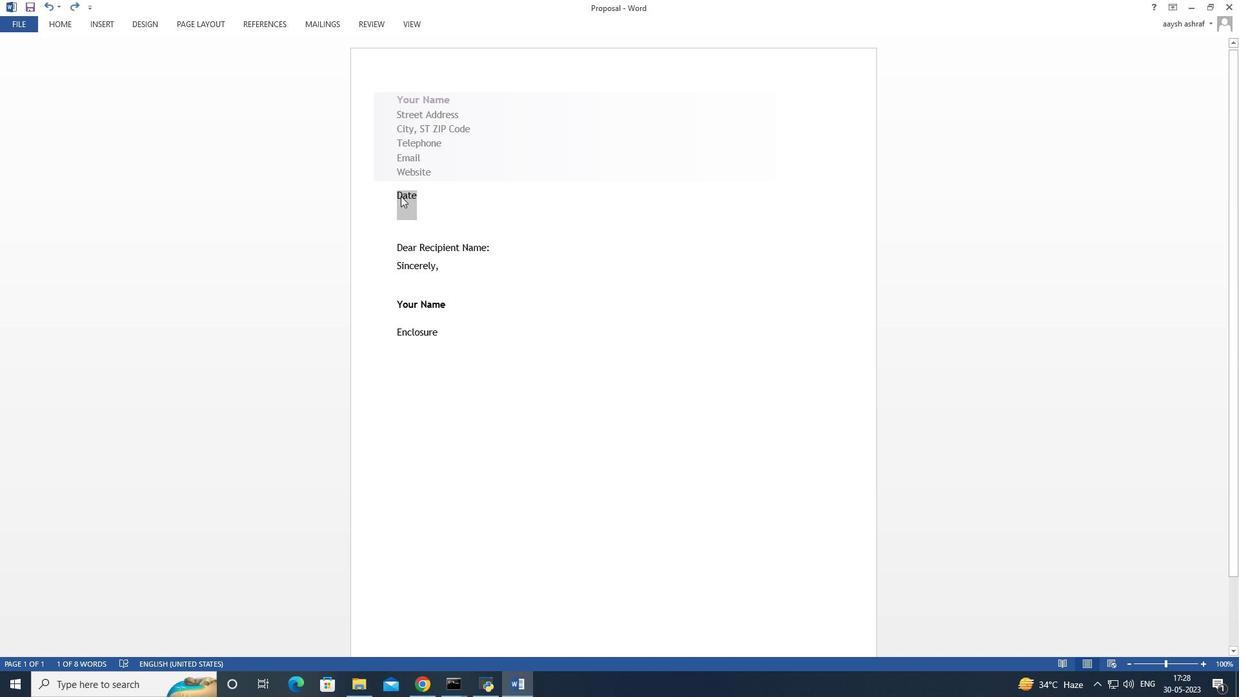 
Action: Mouse pressed left at (401, 195)
Screenshot: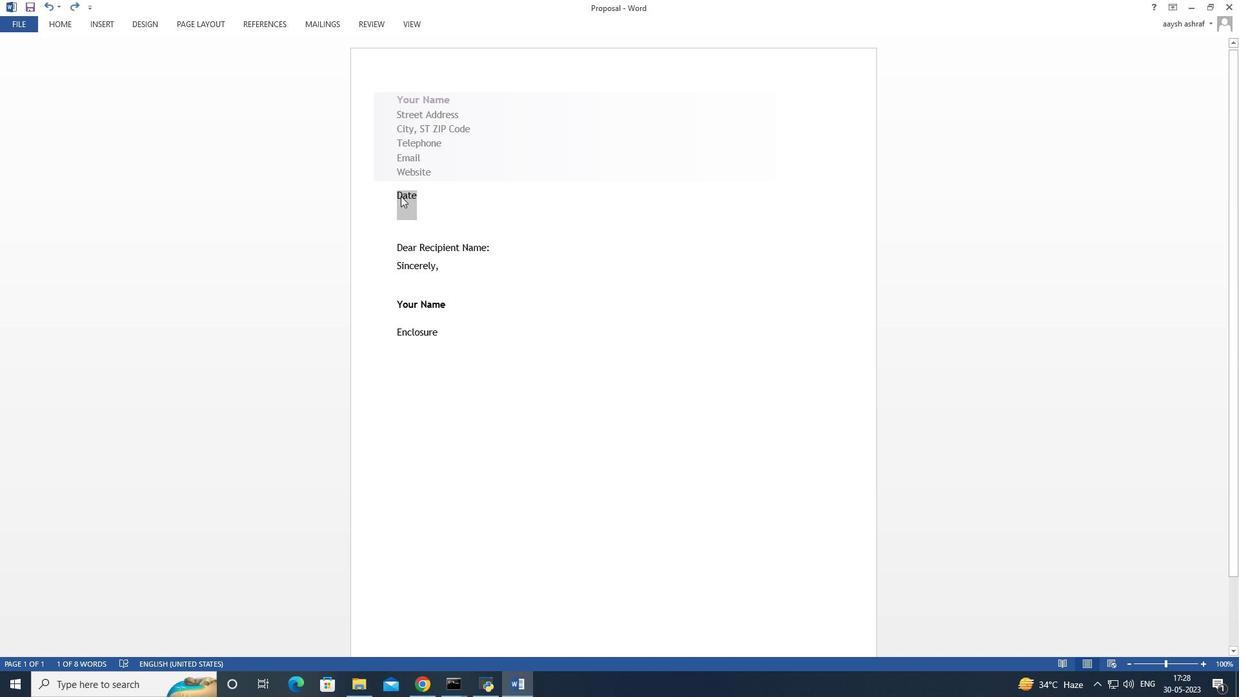 
Action: Mouse moved to (415, 191)
Screenshot: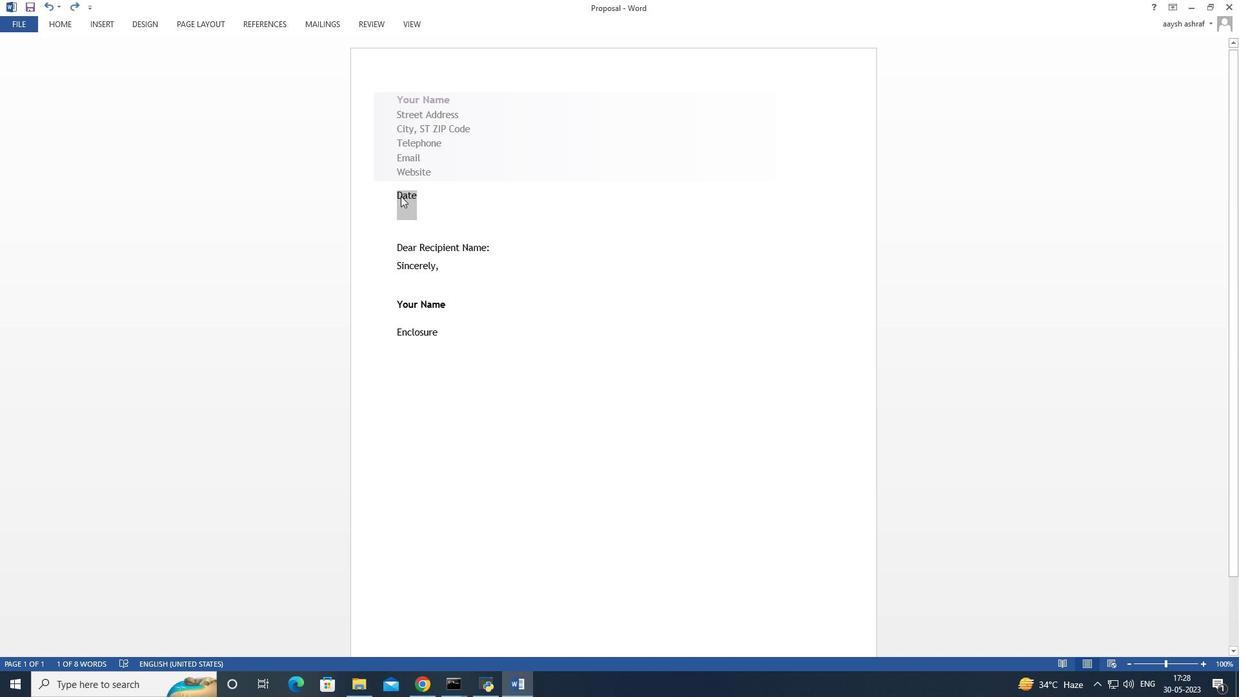 
Action: Mouse pressed left at (415, 191)
Screenshot: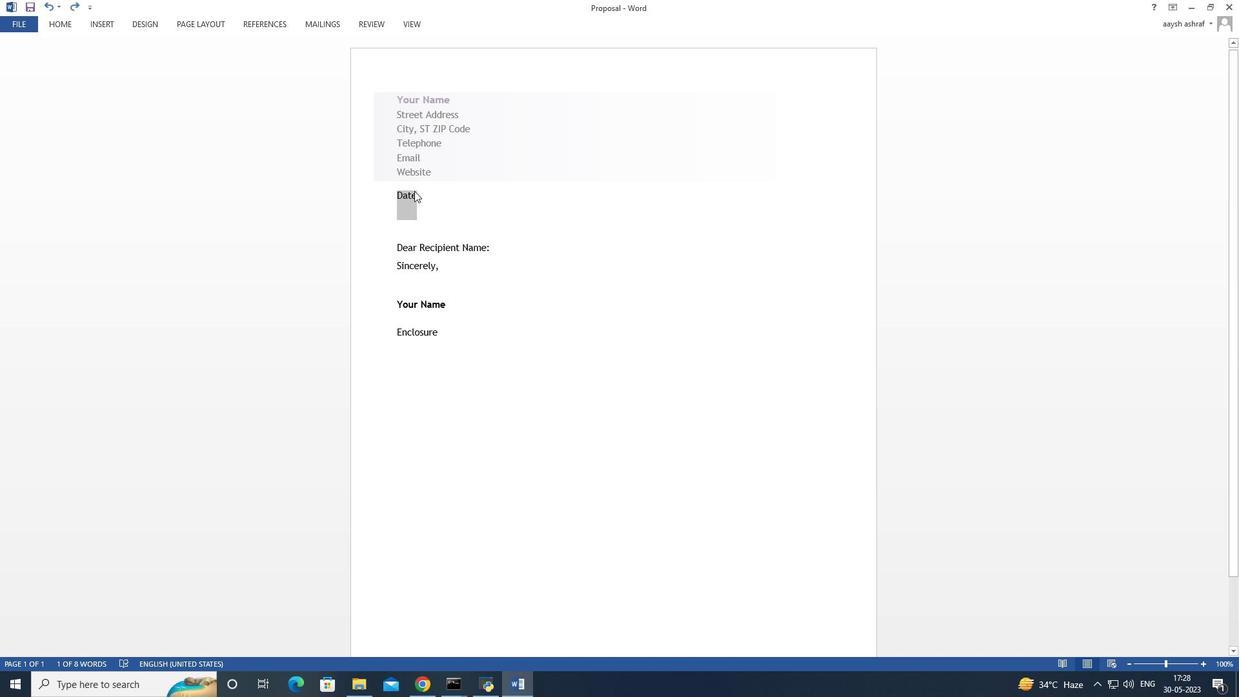 
Action: Mouse moved to (415, 195)
Screenshot: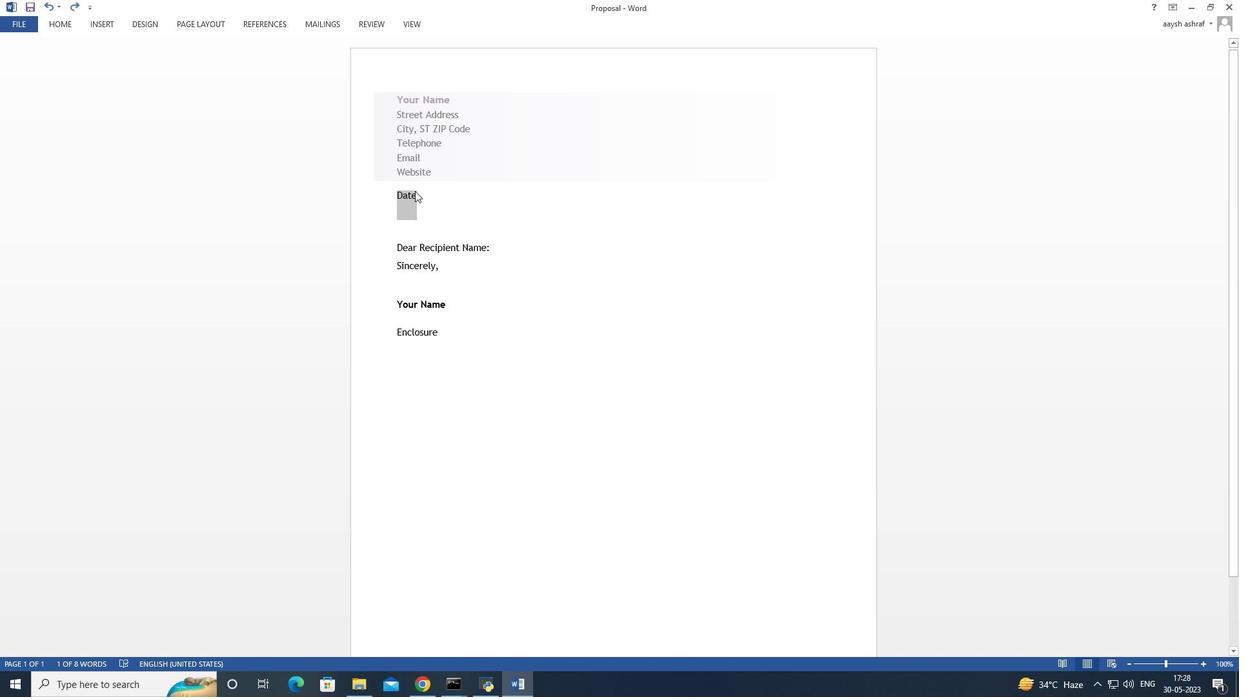 
Action: Mouse pressed left at (415, 195)
Screenshot: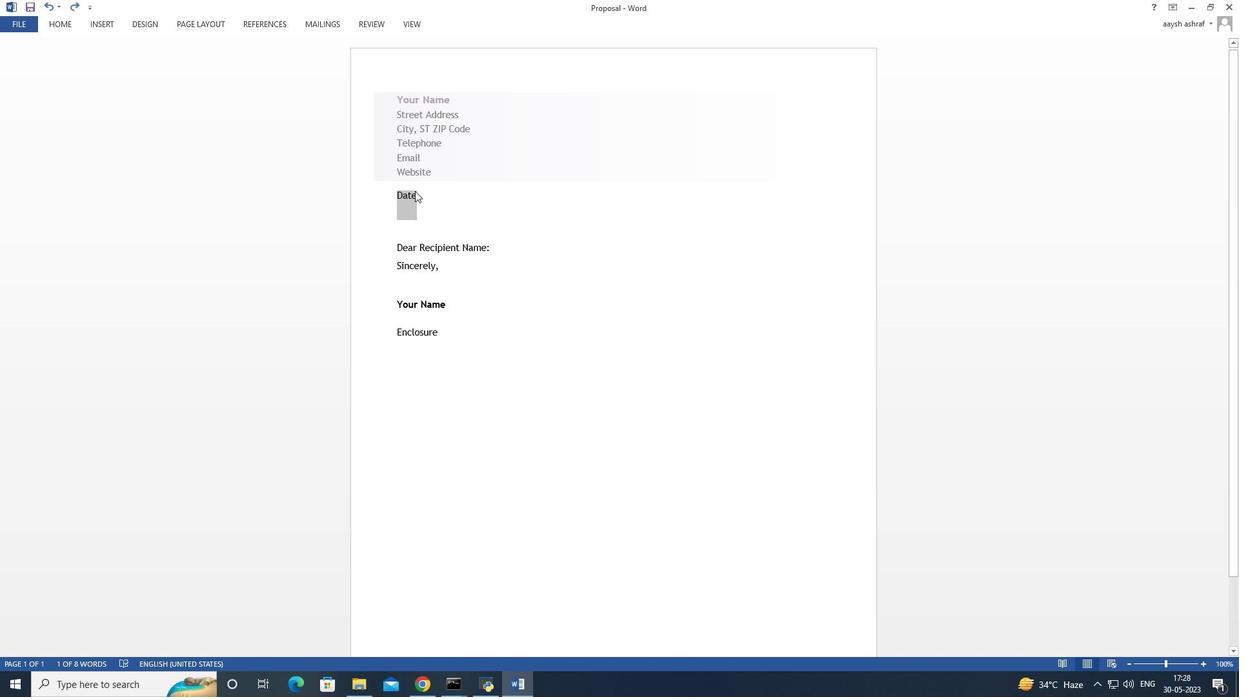 
Action: Mouse pressed left at (415, 195)
Screenshot: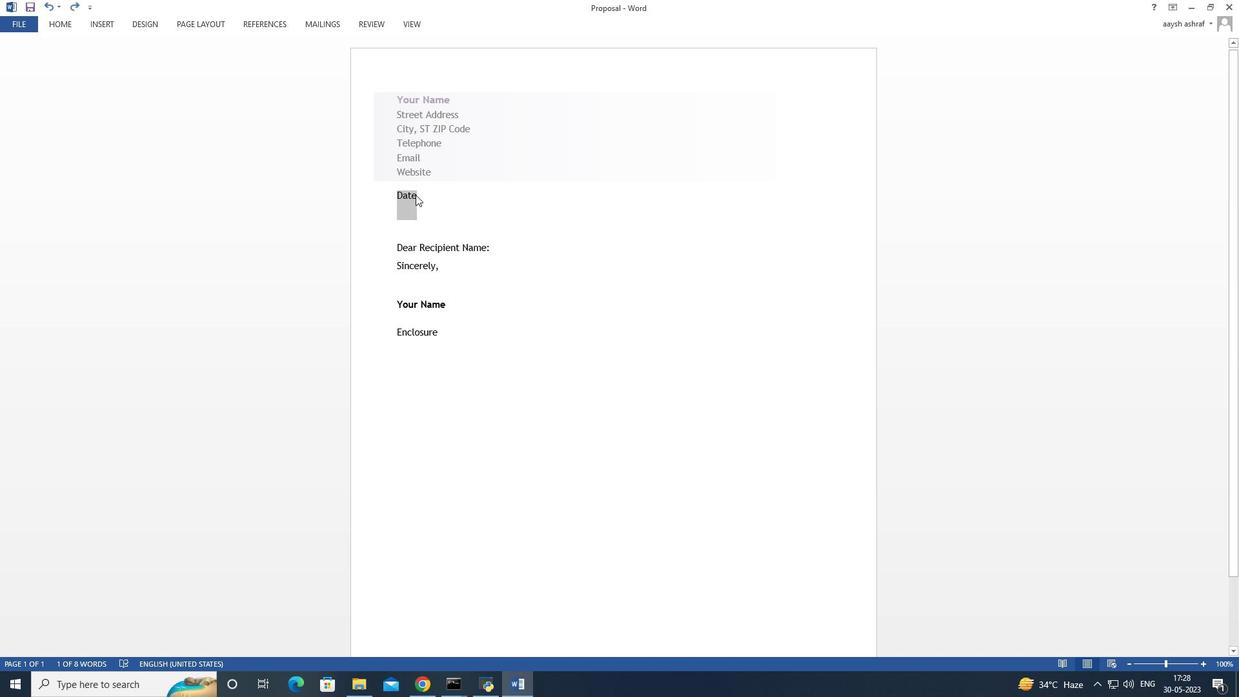 
Action: Mouse moved to (428, 194)
Screenshot: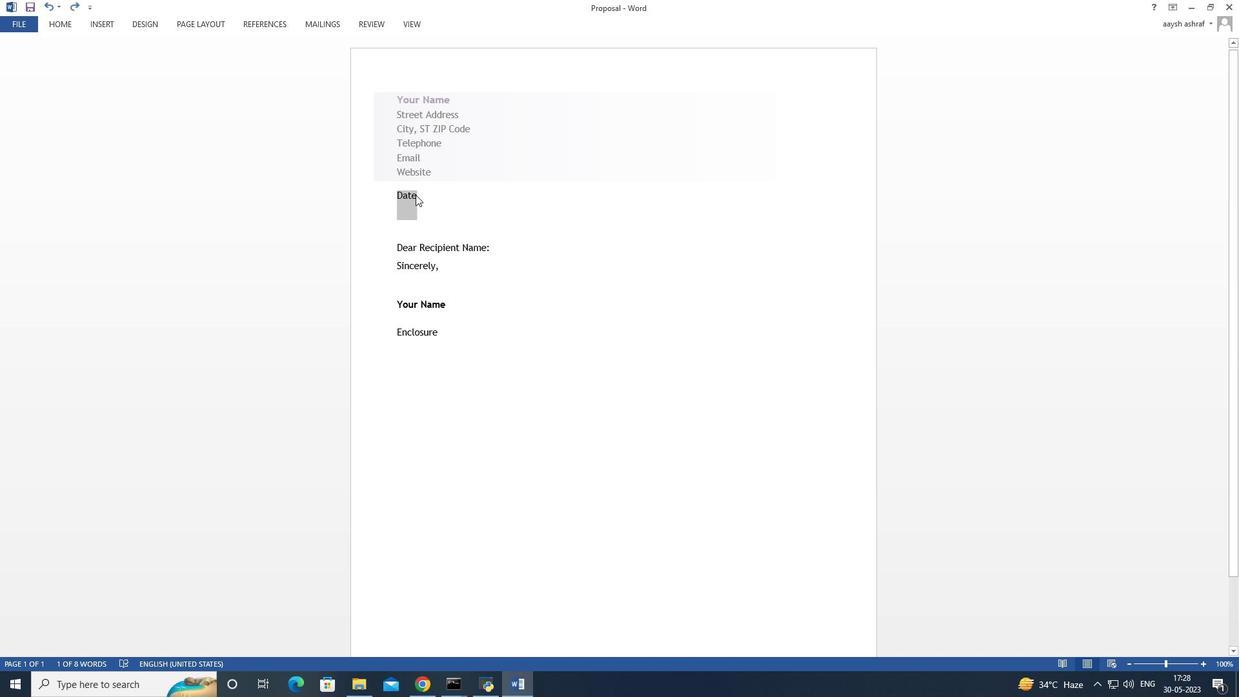
Action: Mouse pressed left at (428, 194)
Screenshot: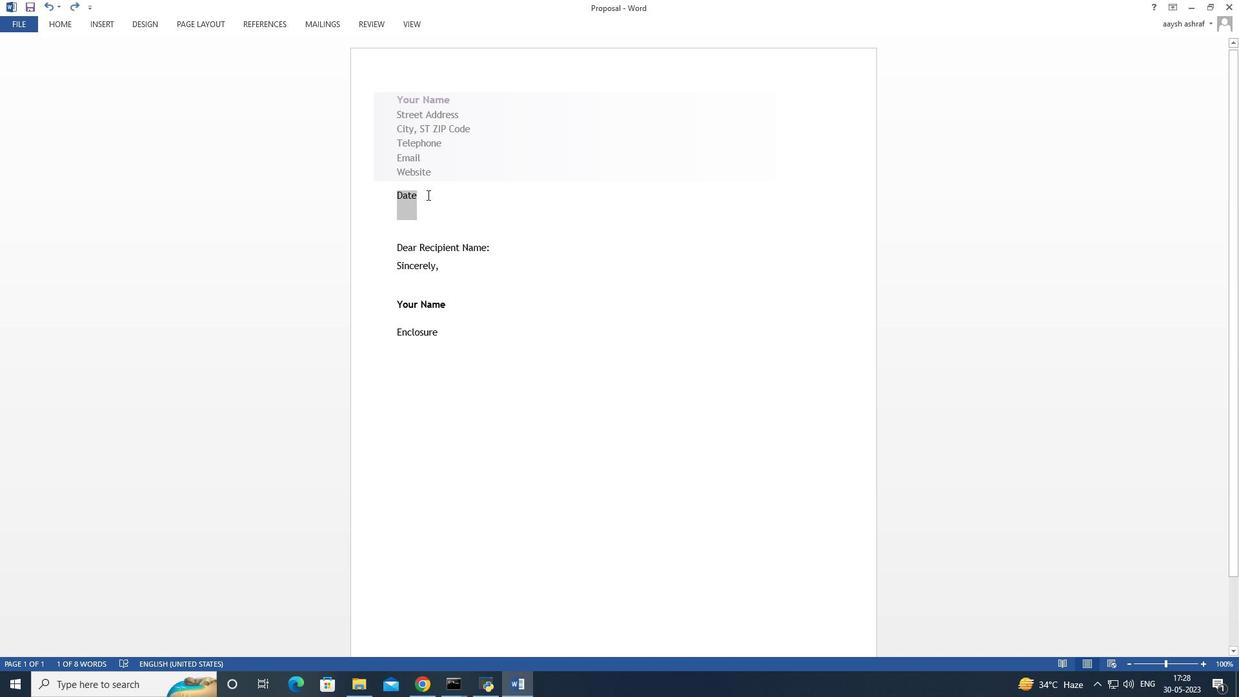 
Action: Mouse pressed left at (428, 194)
Screenshot: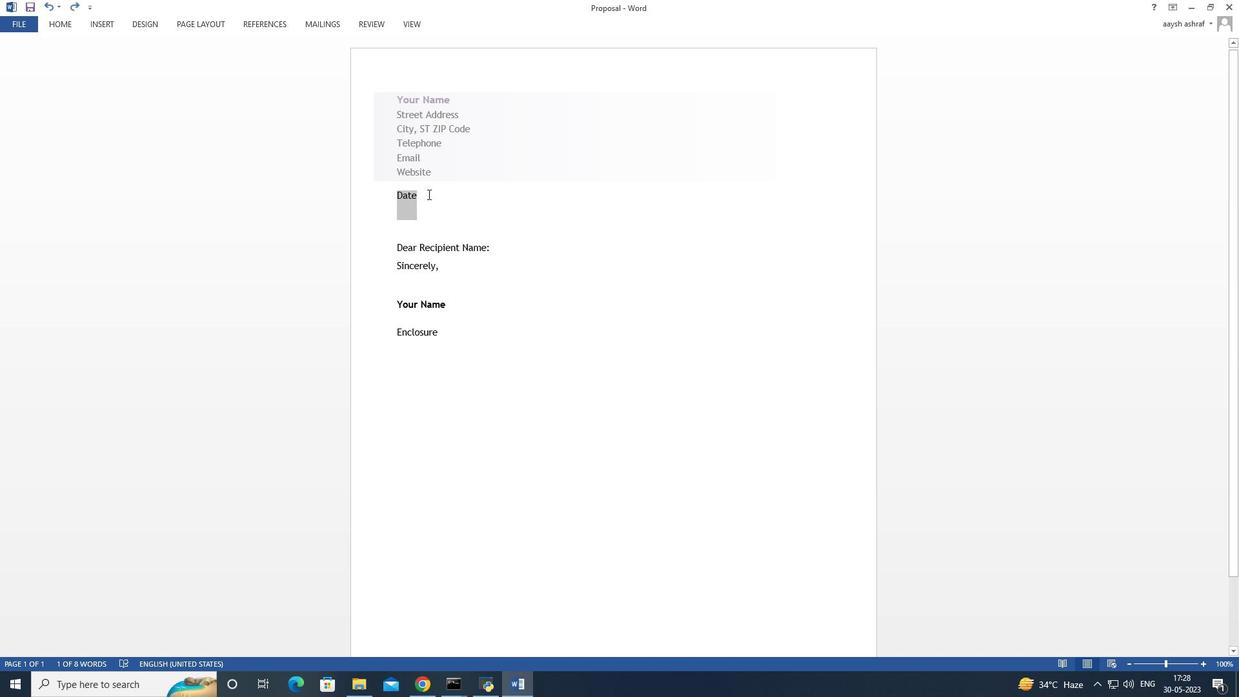 
Action: Key pressed <Key.space><Key.space>
Screenshot: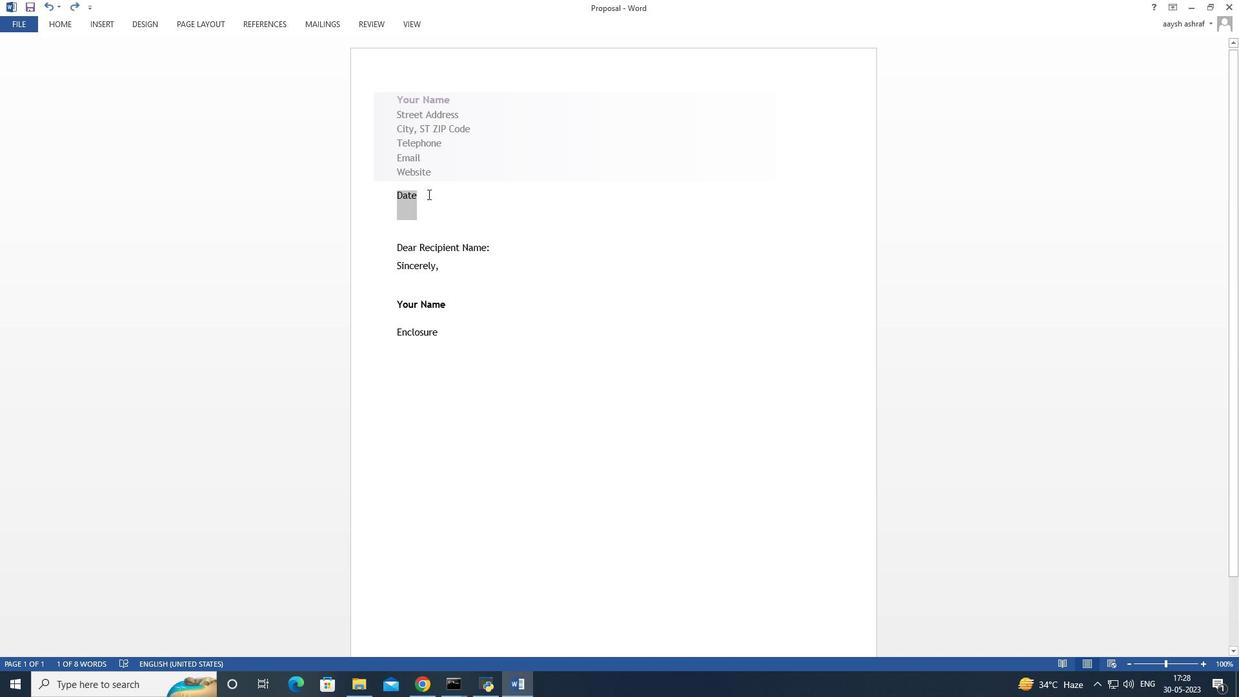 
Action: Mouse moved to (428, 195)
Screenshot: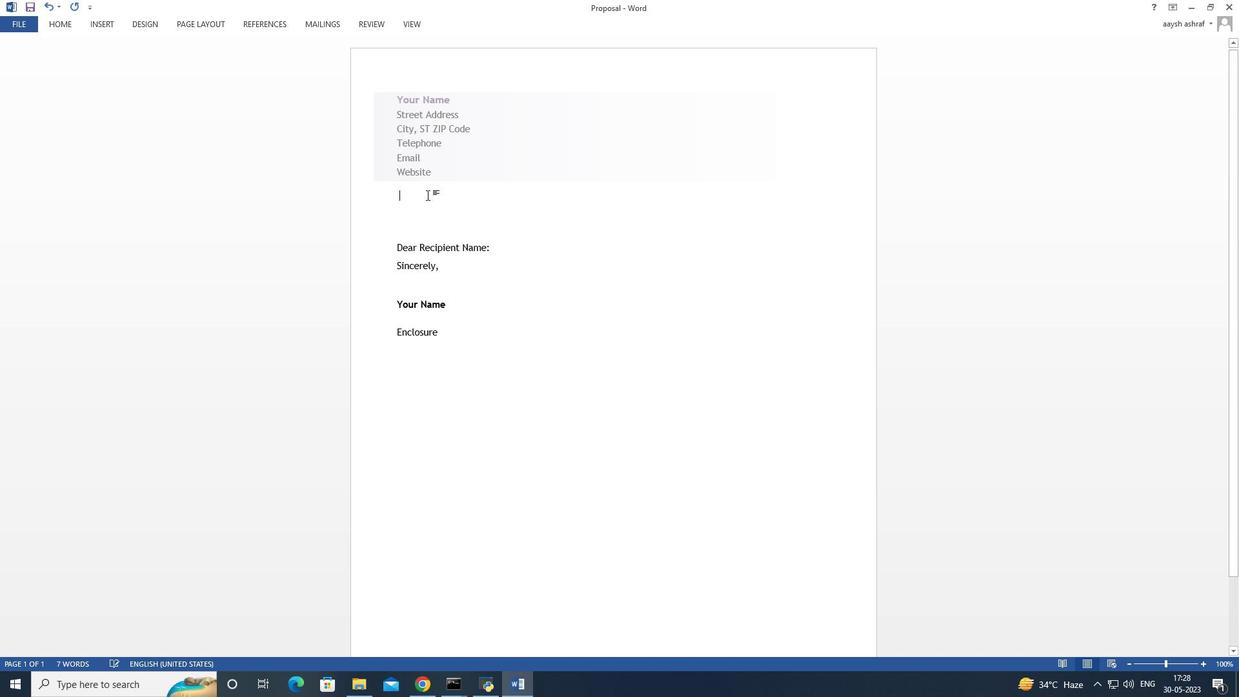 
Action: Key pressed <Key.shift>Date<Key.space>18<Key.backspace><Key.backspace><Key.backspace>-<Key.space>18-<Key.shift>MAy<Key.backspace><Key.backspace>ay-2023<Key.enter><Key.shift><Key.shift><Key.shift><Key.shift><Key.shift><Key.shift><Key.shift>Good<Key.space><Key.shift>evening<Key.space><Key.enter><Key.shift>Thank<Key.space>you<Key.space>for<Key.space>your<Key.space>recent<Key.space>visit<Key.space>to<Key.space>our<Key.space>store.<Key.space><Key.shift>we<Key.space>c<Key.backspace>vali<Key.backspace>ue<Key.space>your<Key.space>patronange<Key.space>and<Key.space>are<Key.space>commited<Key.space>to<Key.space>pri<Key.backspace>
Screenshot: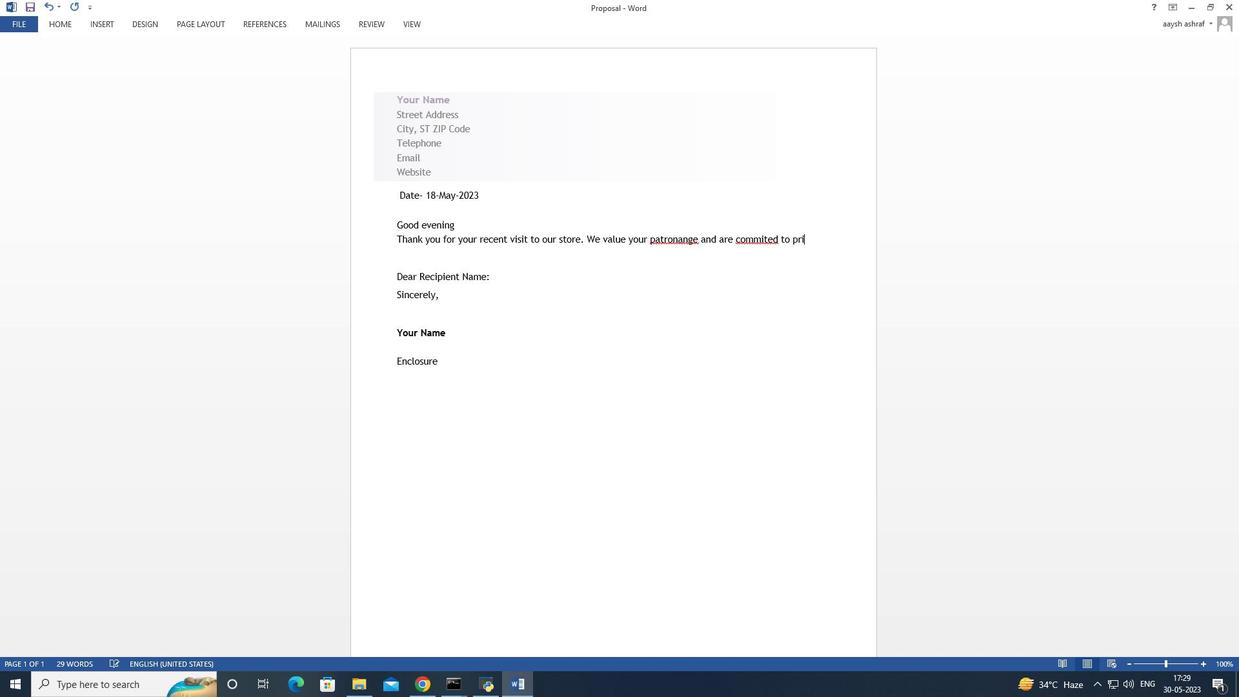 
Action: Mouse moved to (629, 219)
Screenshot: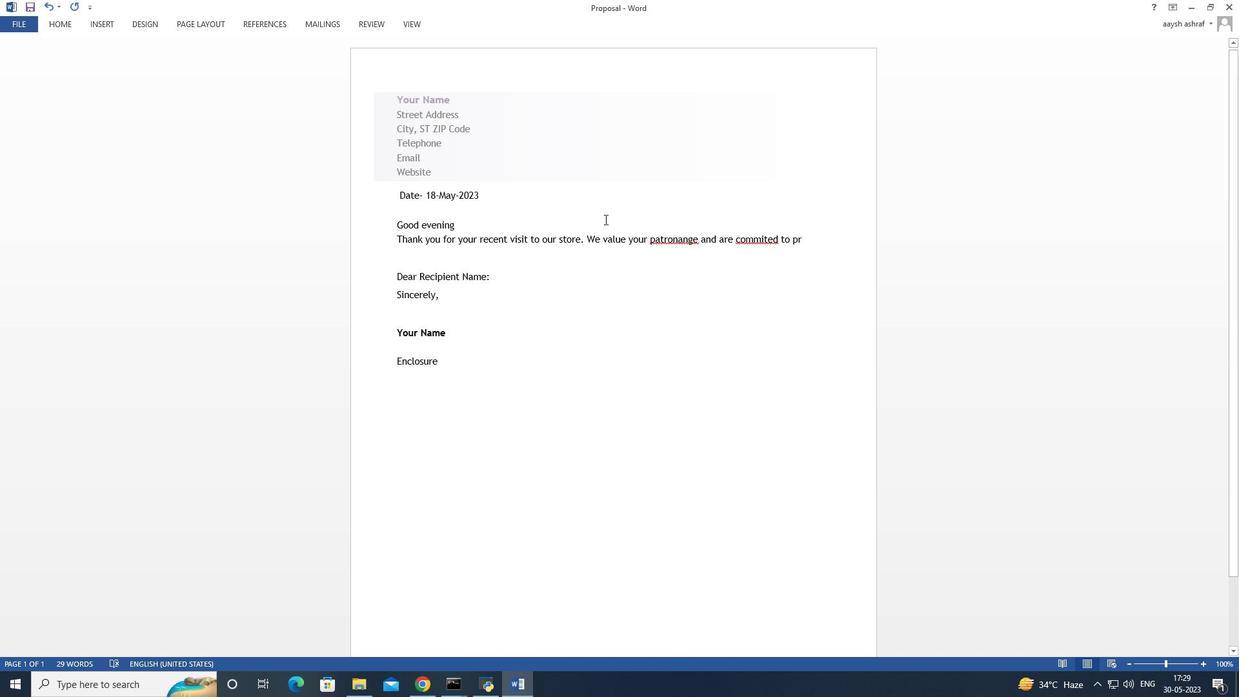 
Action: Key pressed oviding<Key.space>exceptional<Key.space>customer<Key.space>service<Key.space><Key.backspace>.<Key.space><Key.shift>Should<Key.space>you<Key.space>have<Key.space>any<Key.space>questions<Key.space>or<Key.space>need<Key.space>further<Key.space>assistance<Key.space><Key.backspace>,<Key.space>please<Key.space>do<Key.space>not<Key.space>hesitate<Key.space>to<Key.space>reach<Key.space>out.<Key.space><Key.shift>We<Key.space>look<Key.space>m<Key.backspace>forward<Key.space>to<Key.space>serving<Key.space>you<Key.space>af<Key.backspace>gain<Key.space>soon<Key.space>
Screenshot: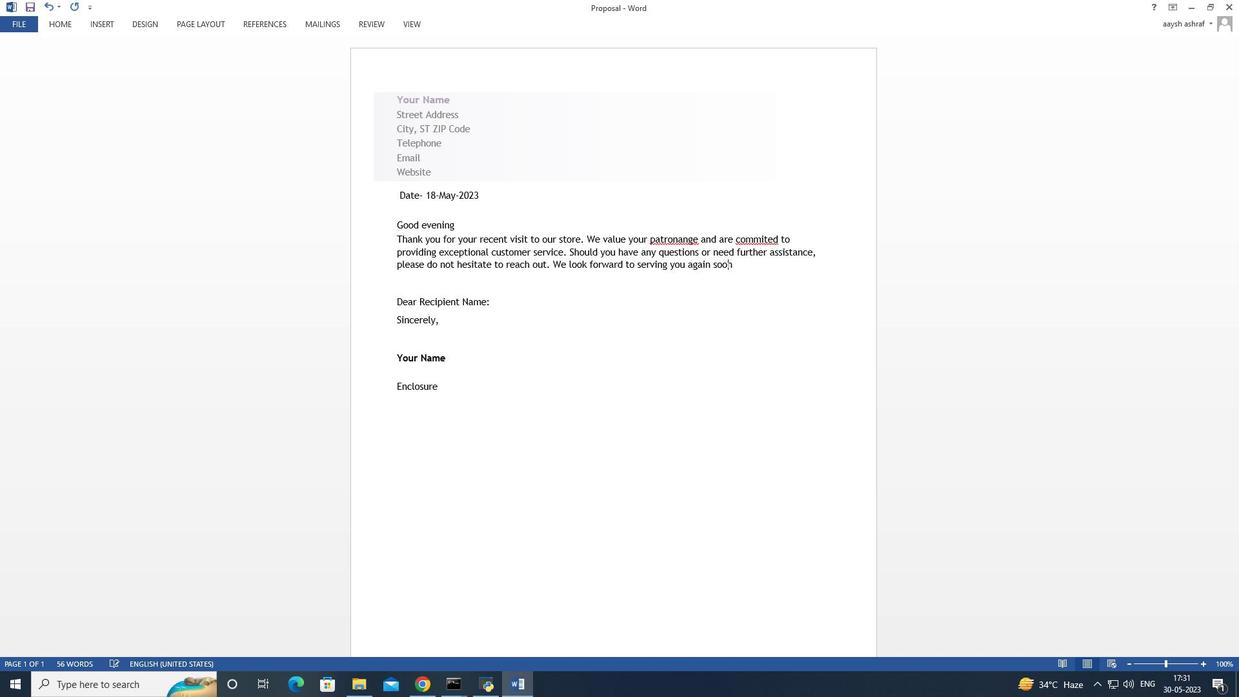 
Action: Mouse moved to (550, 401)
Screenshot: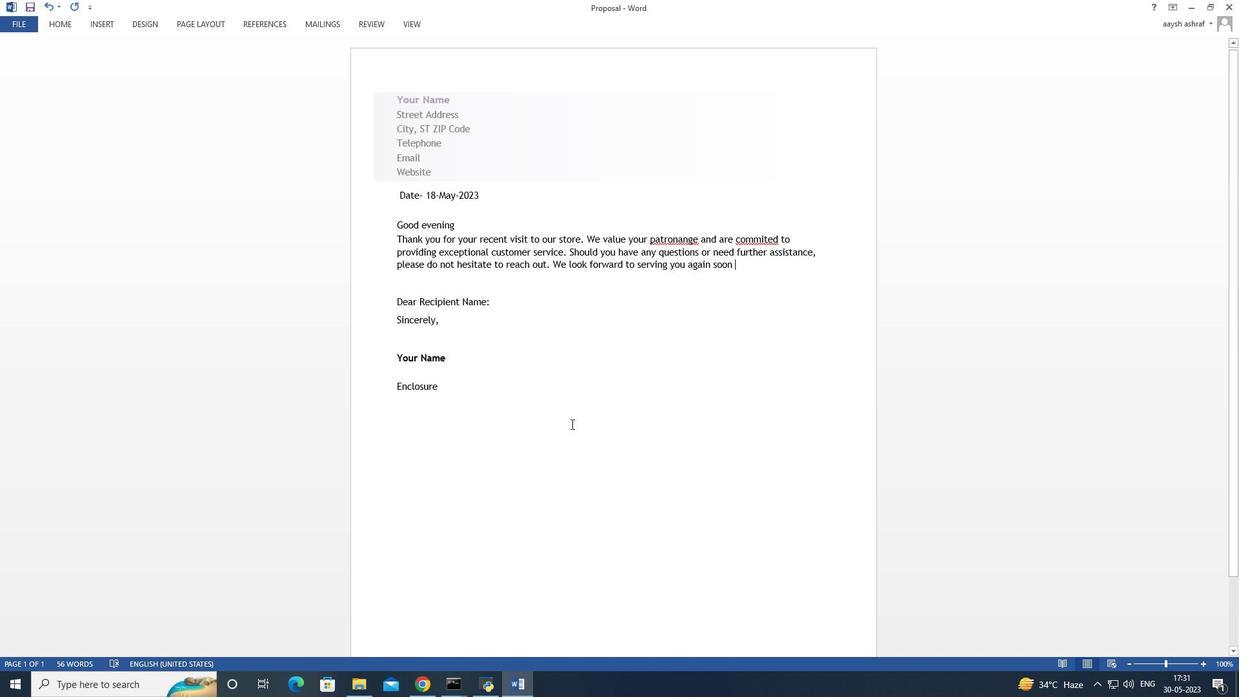 
Action: Mouse scrolled (550, 401) with delta (0, 0)
Screenshot: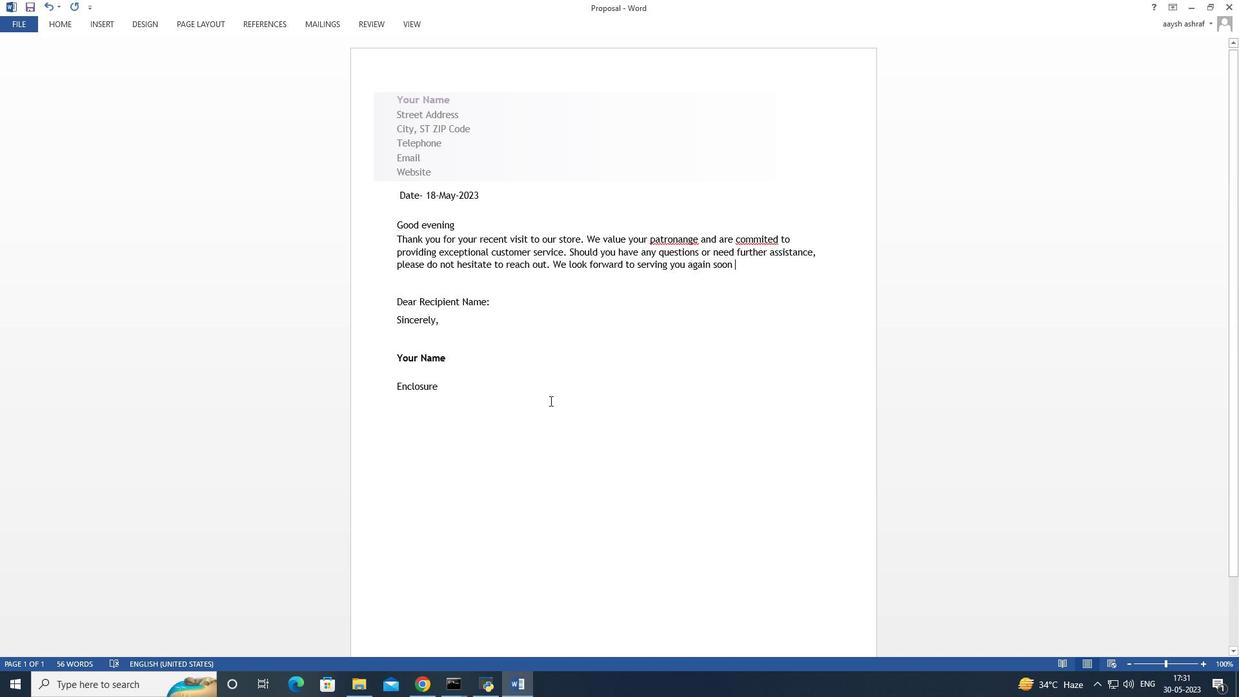 
Action: Mouse scrolled (550, 401) with delta (0, 0)
Screenshot: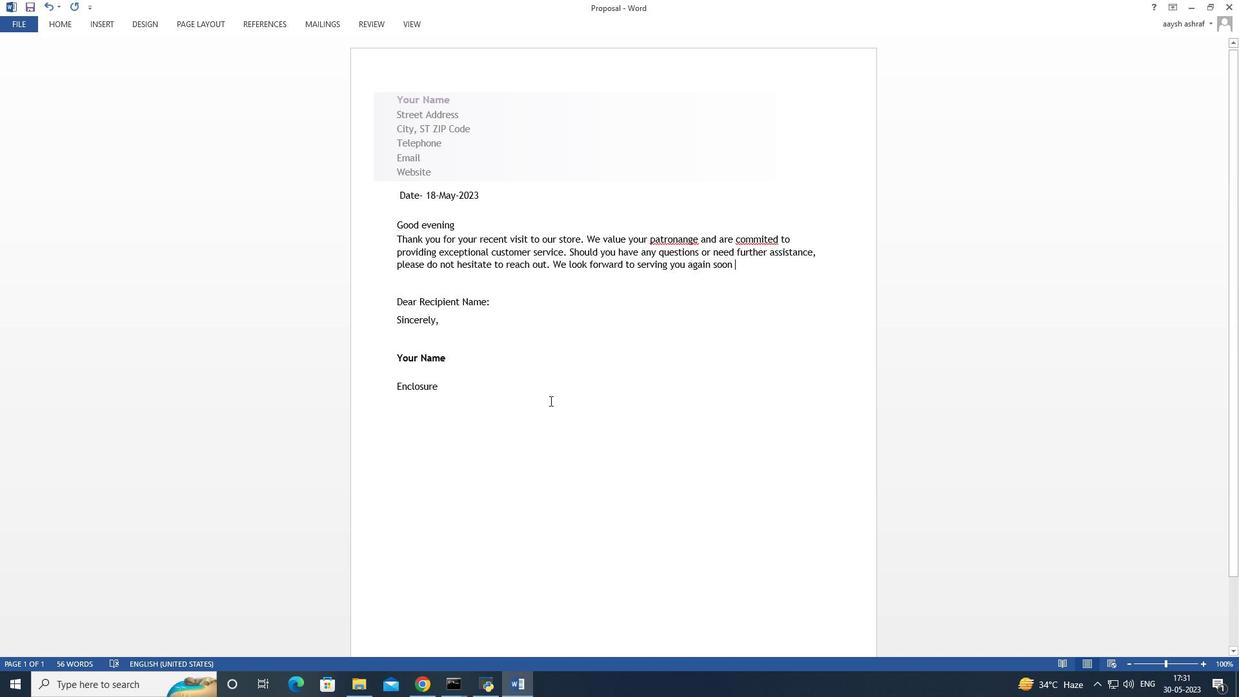 
Action: Mouse scrolled (550, 401) with delta (0, 0)
Screenshot: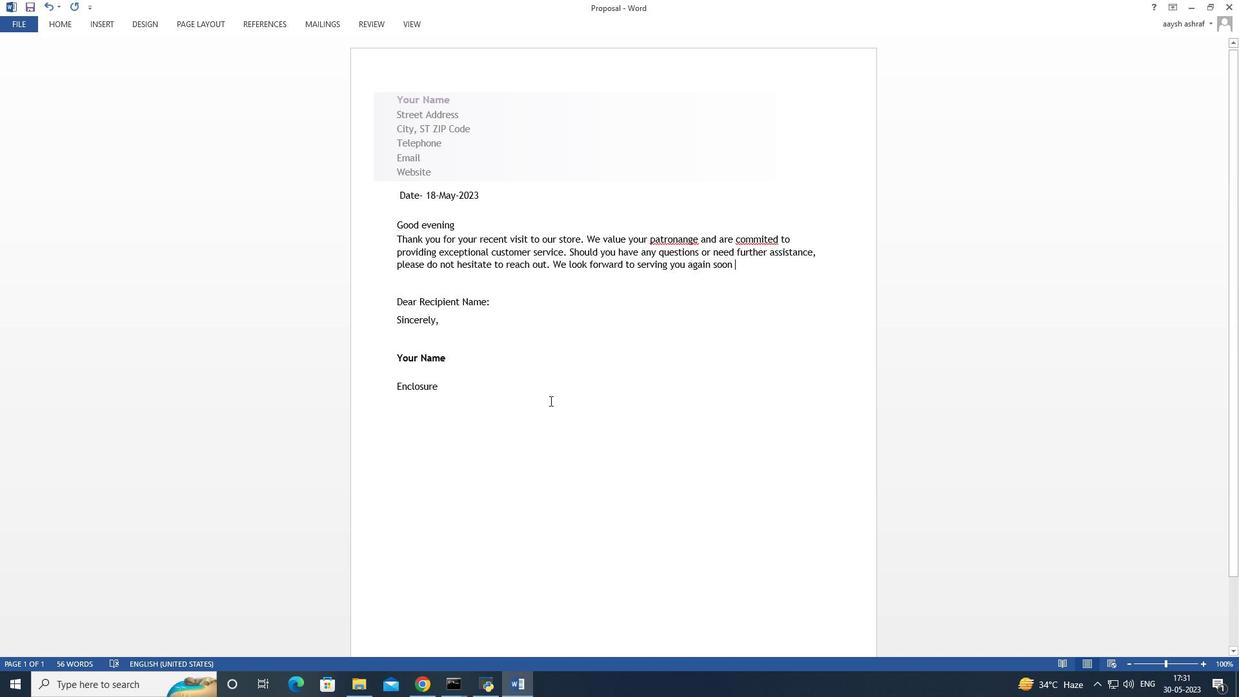
Action: Mouse scrolled (550, 401) with delta (0, 0)
Screenshot: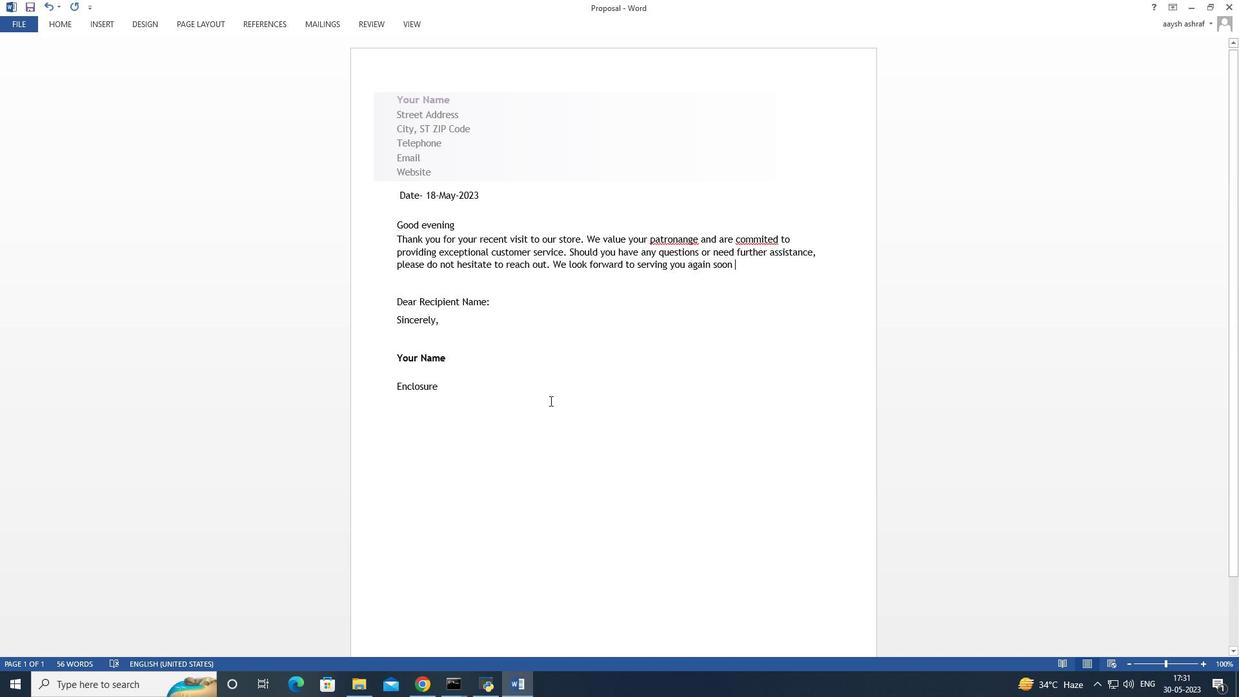 
Action: Mouse scrolled (550, 401) with delta (0, 0)
Screenshot: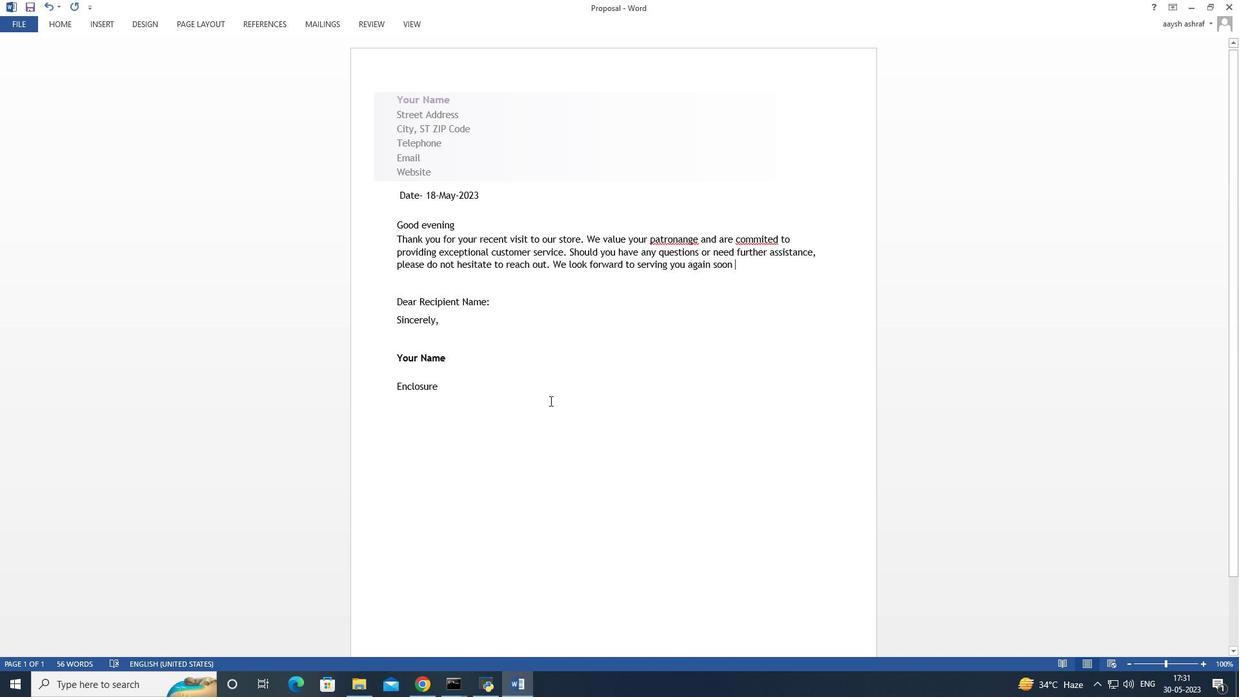 
Action: Mouse moved to (447, 359)
Screenshot: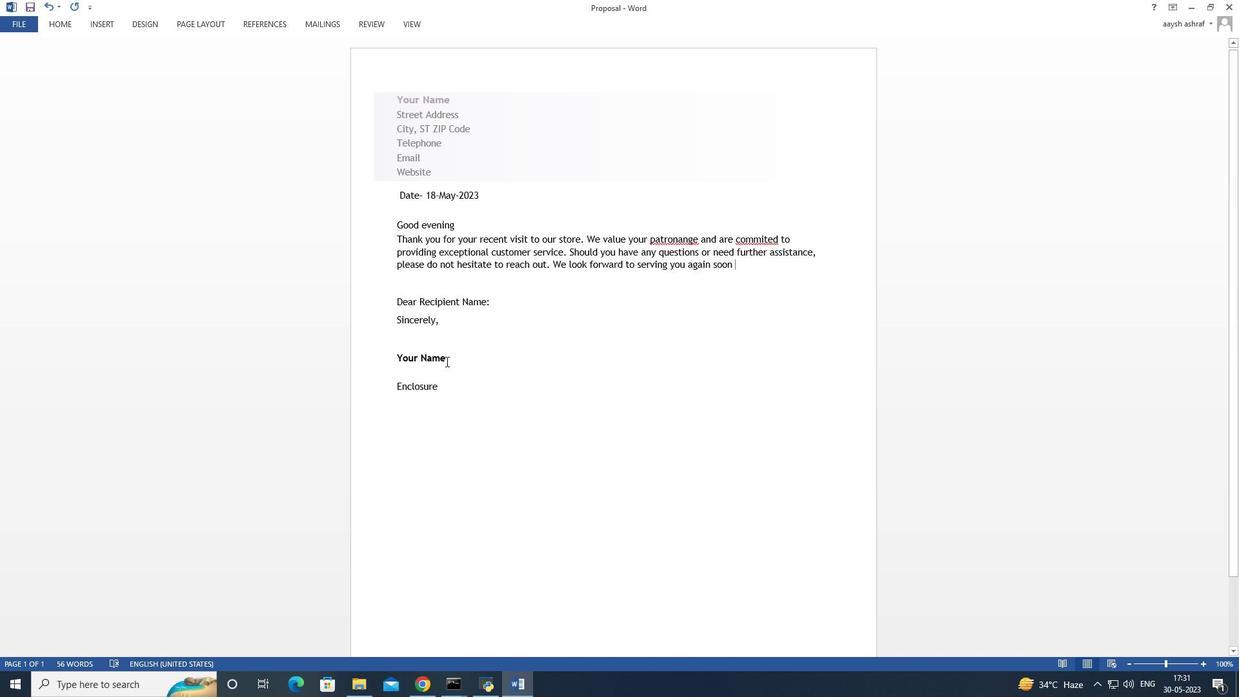 
Action: Mouse pressed left at (447, 359)
Screenshot: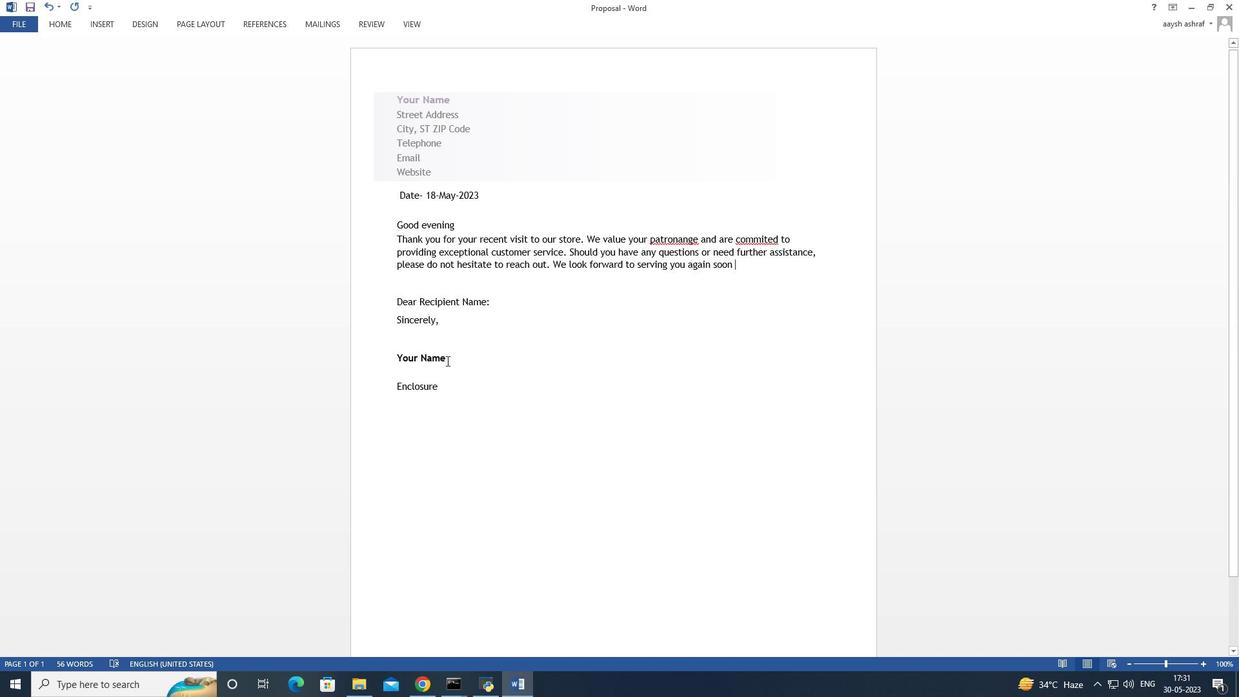 
Action: Mouse moved to (409, 391)
Screenshot: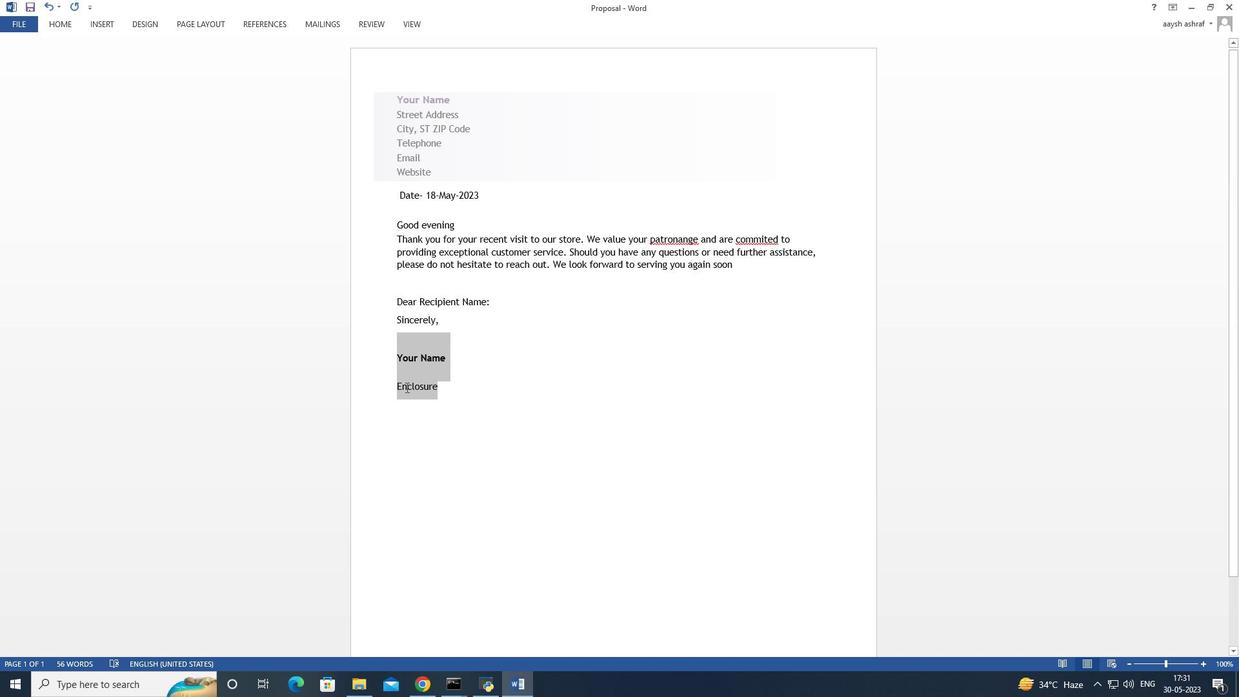 
Action: Key pressed <Key.delete>
Screenshot: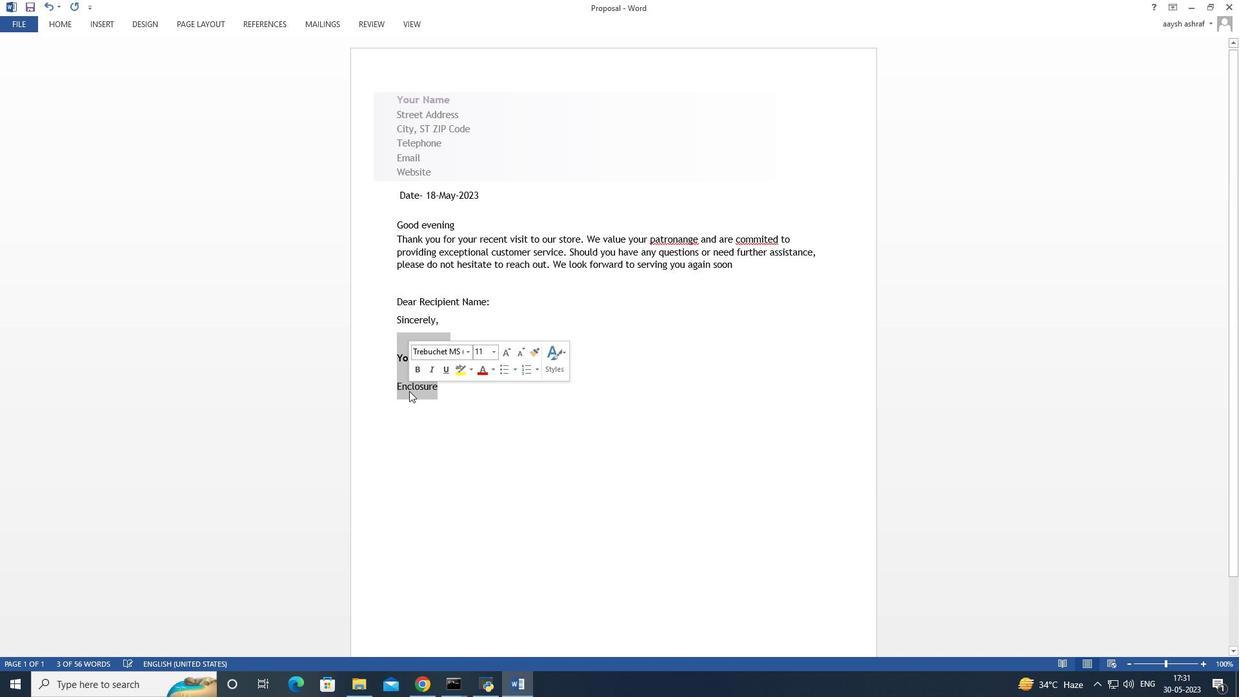 
Action: Mouse moved to (681, 238)
Screenshot: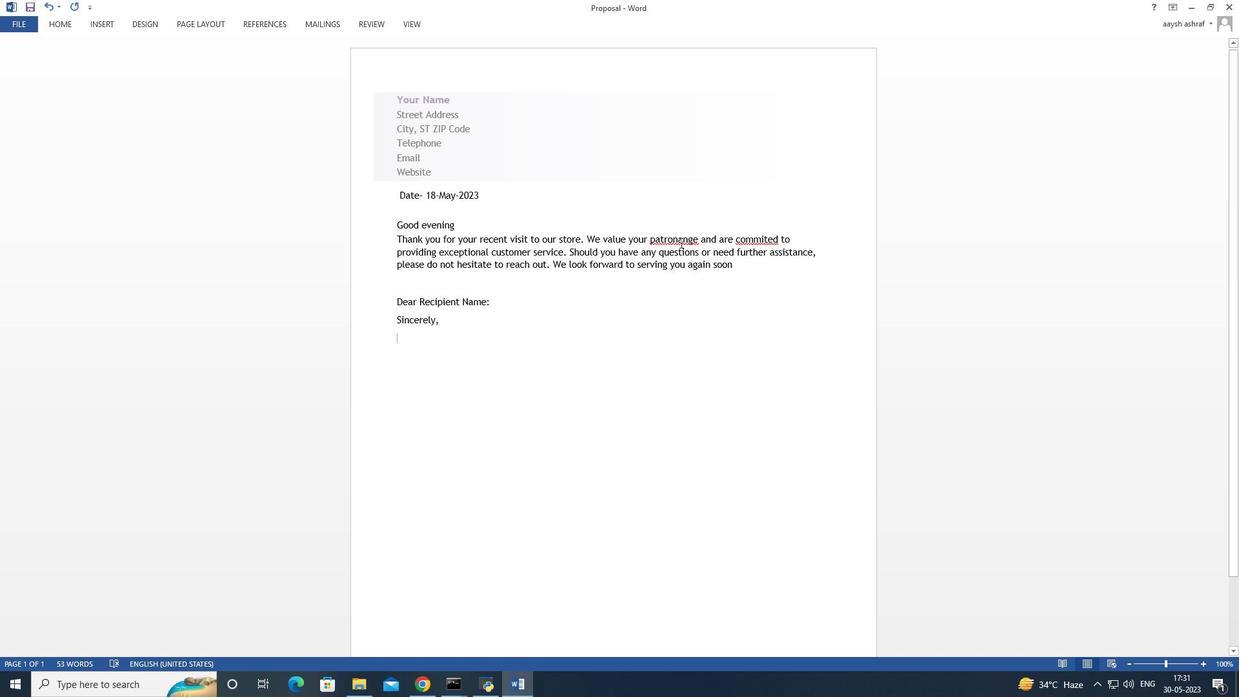 
Action: Mouse pressed left at (681, 238)
Screenshot: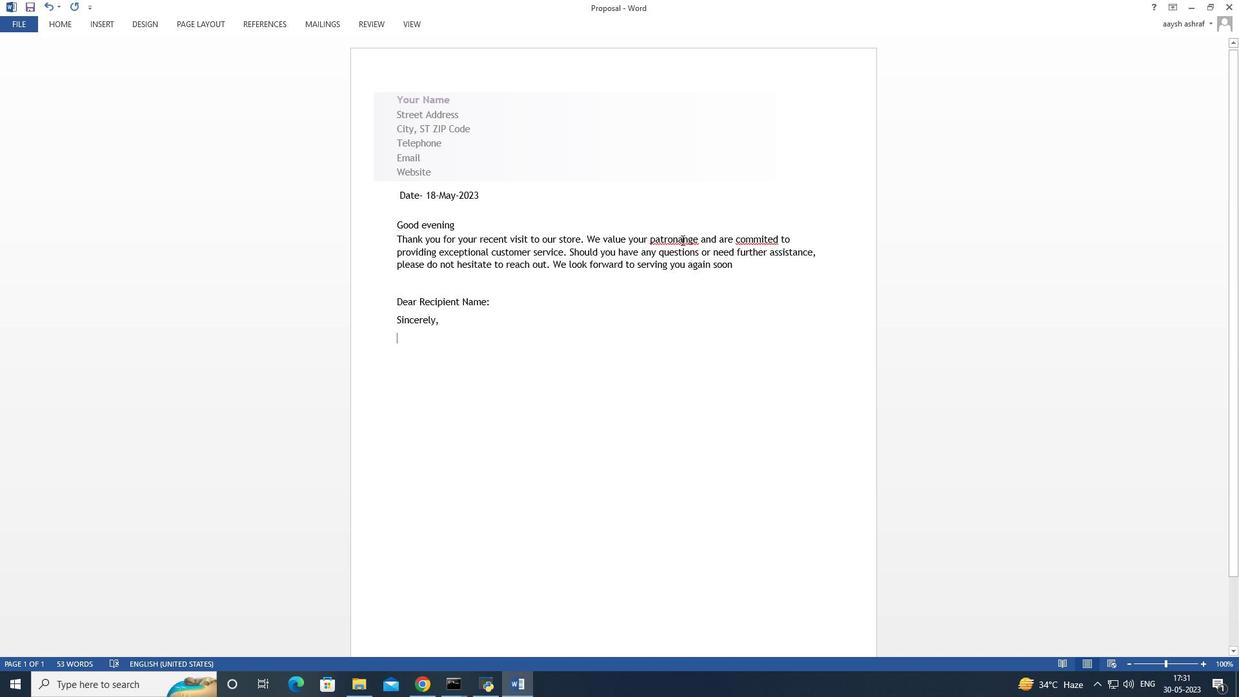 
Action: Mouse moved to (695, 242)
Screenshot: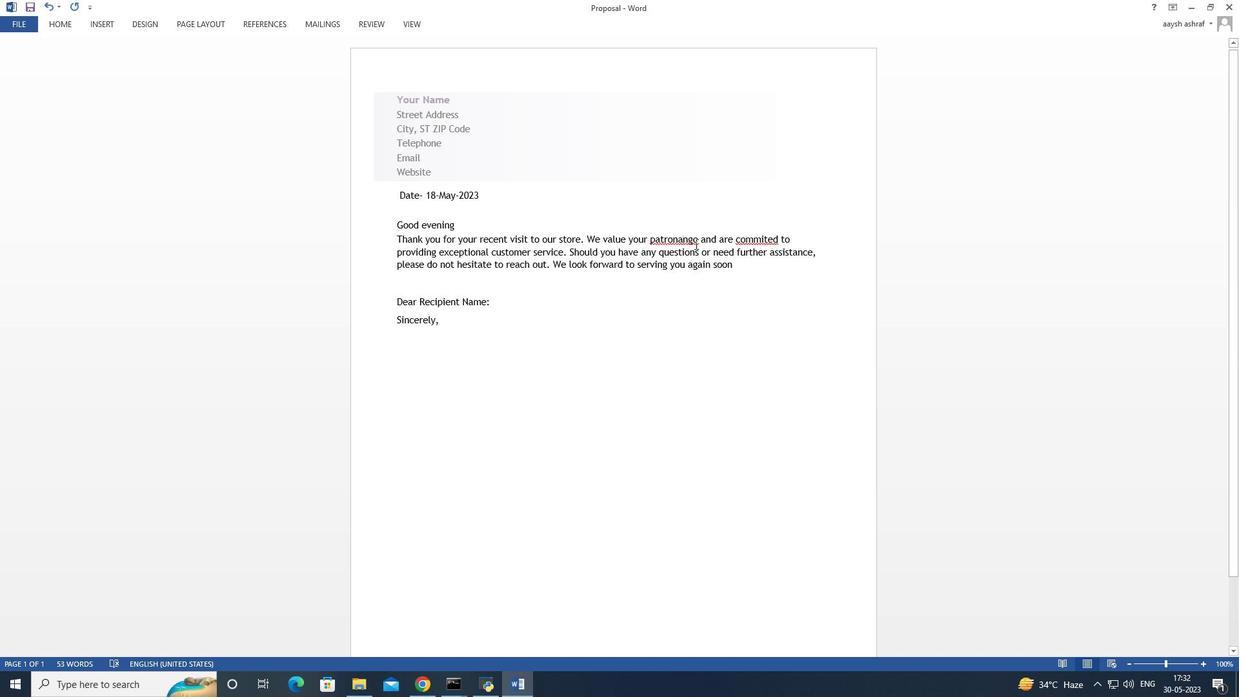 
Action: Mouse pressed left at (695, 242)
Screenshot: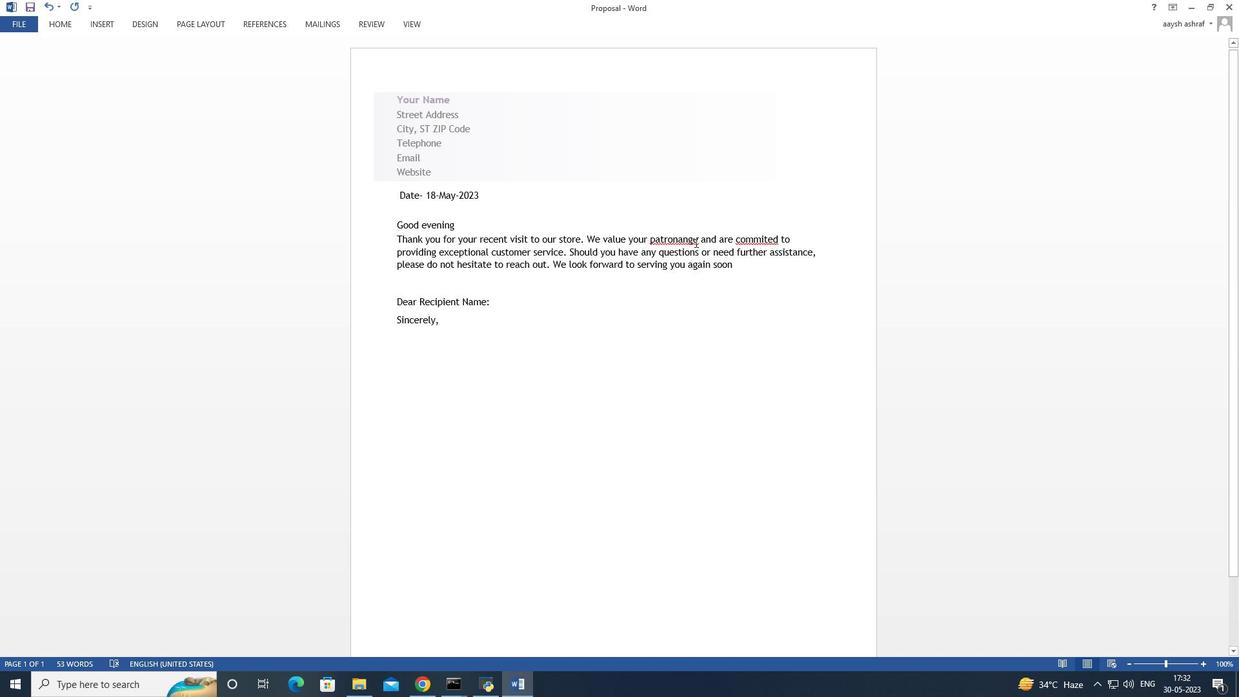 
Action: Mouse moved to (699, 236)
Screenshot: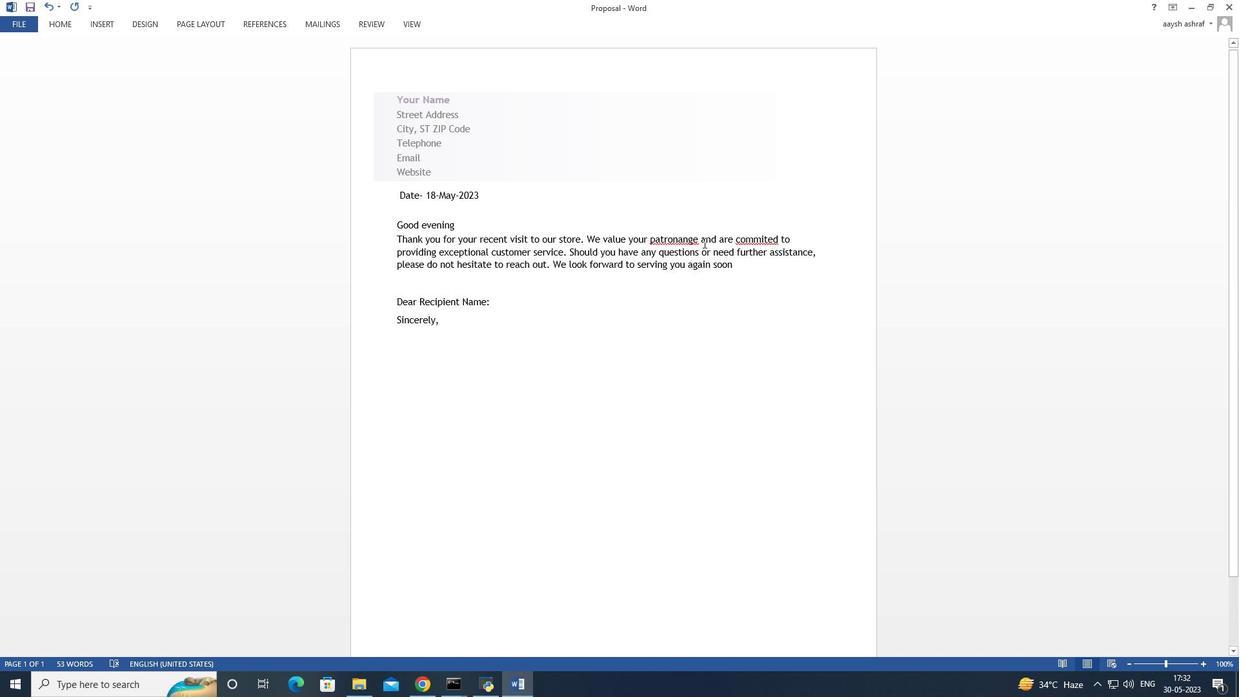 
Action: Mouse pressed left at (699, 236)
Screenshot: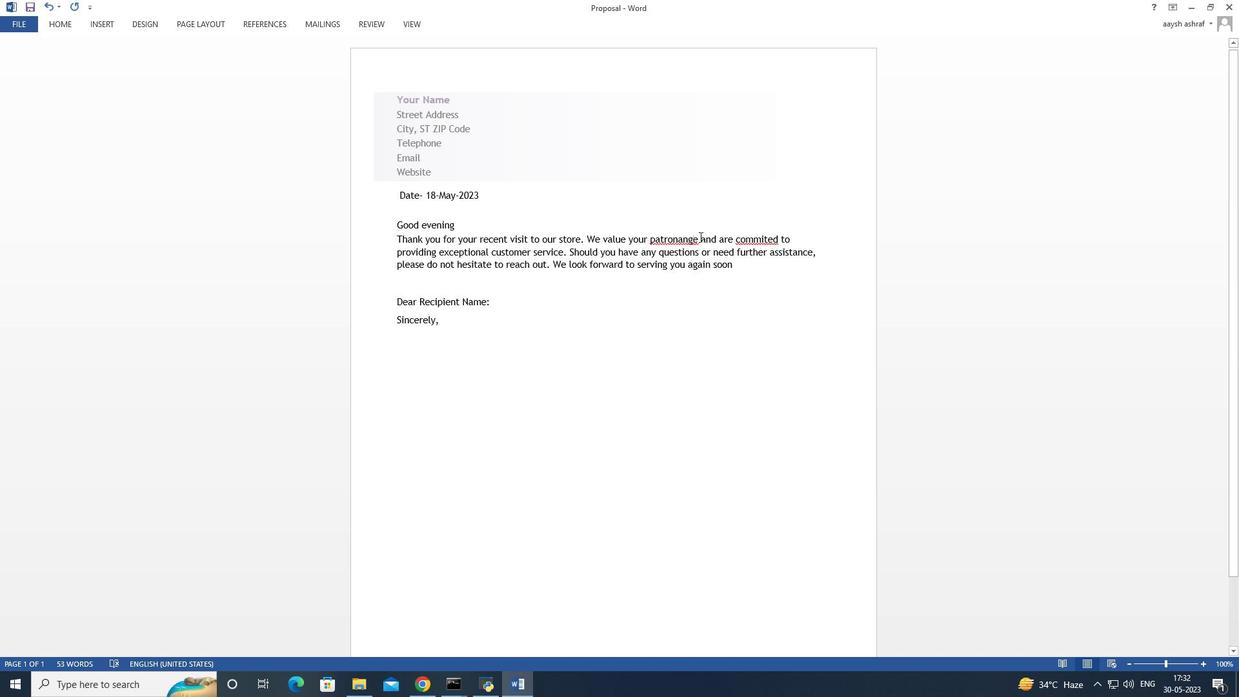 
Action: Mouse moved to (709, 239)
Screenshot: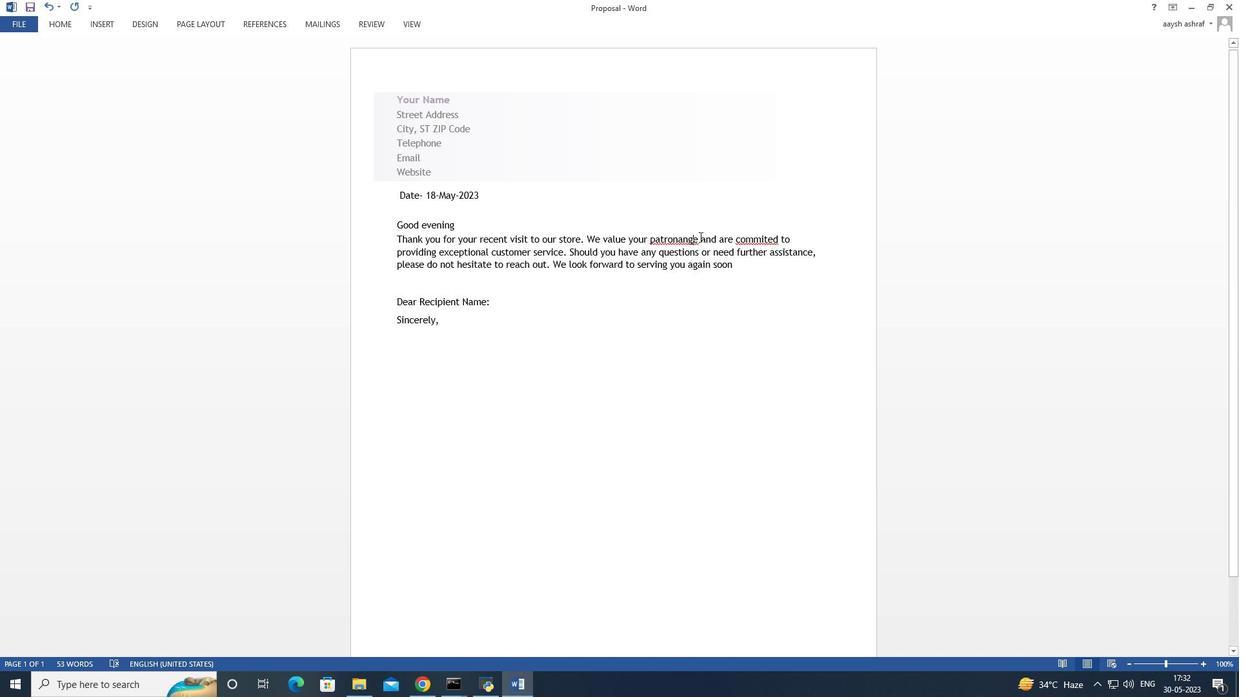 
Action: Key pressed <Key.space>
Screenshot: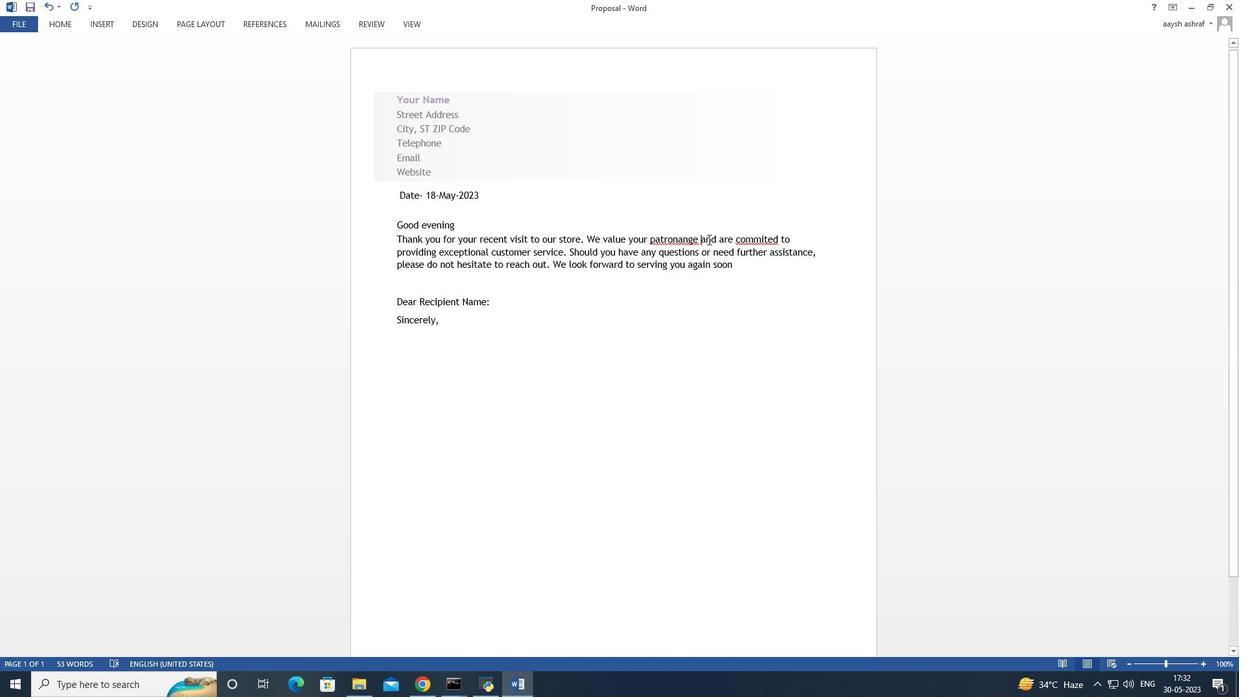 
Action: Mouse moved to (697, 245)
Screenshot: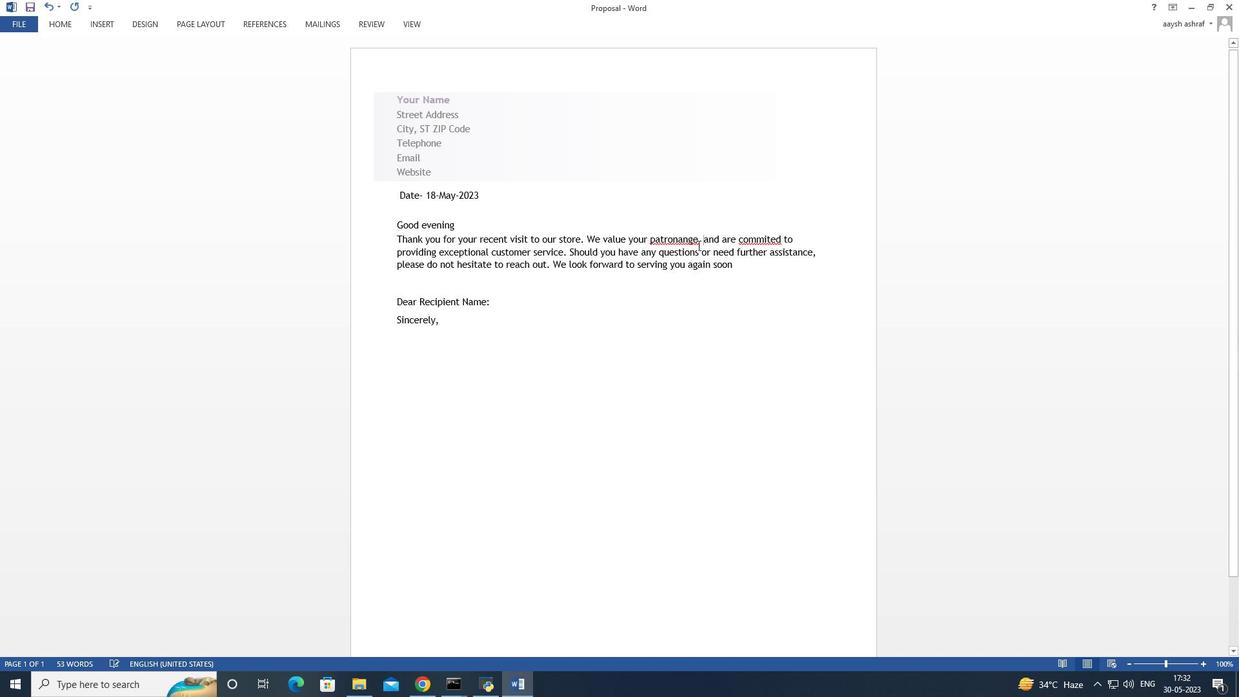 
Action: Key pressed <Key.backspace>
Screenshot: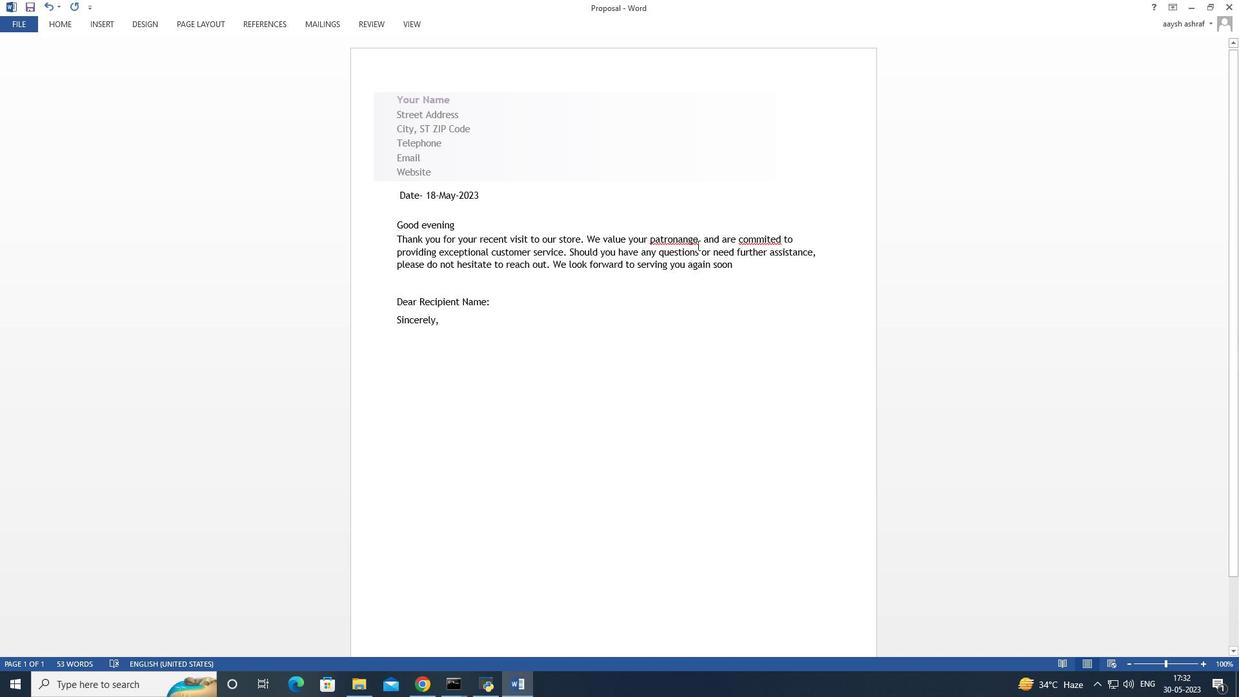 
Action: Mouse moved to (667, 238)
Screenshot: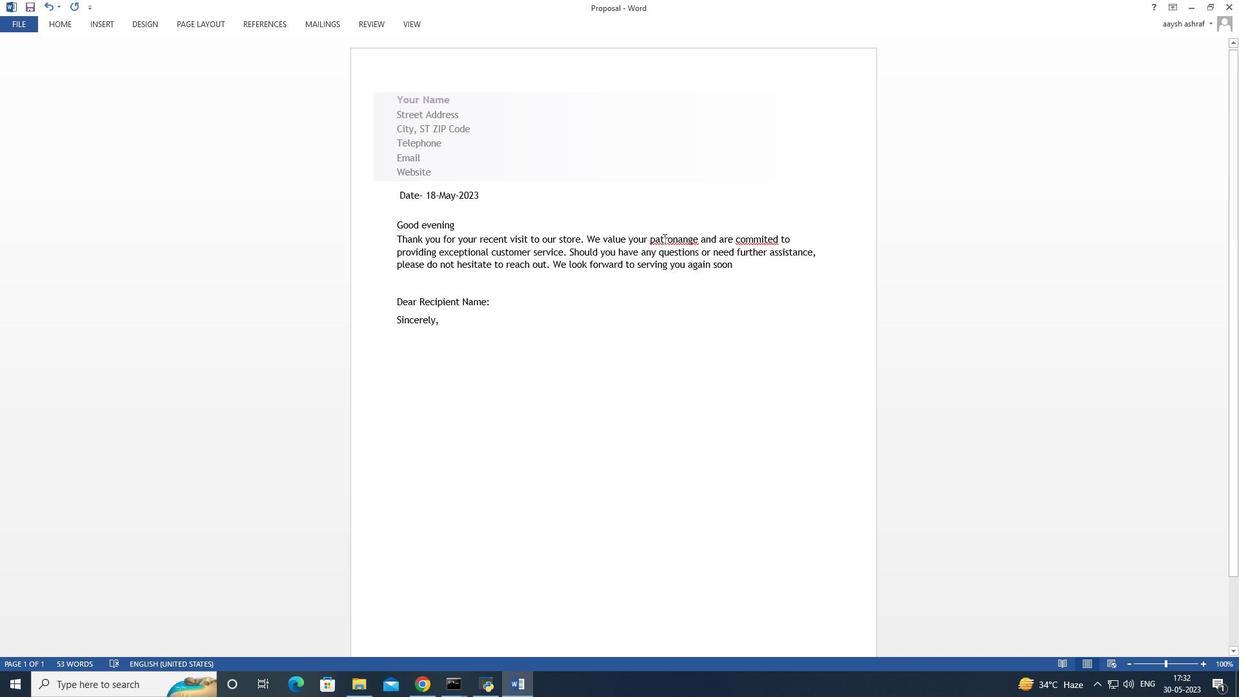 
Action: Mouse pressed left at (667, 238)
Screenshot: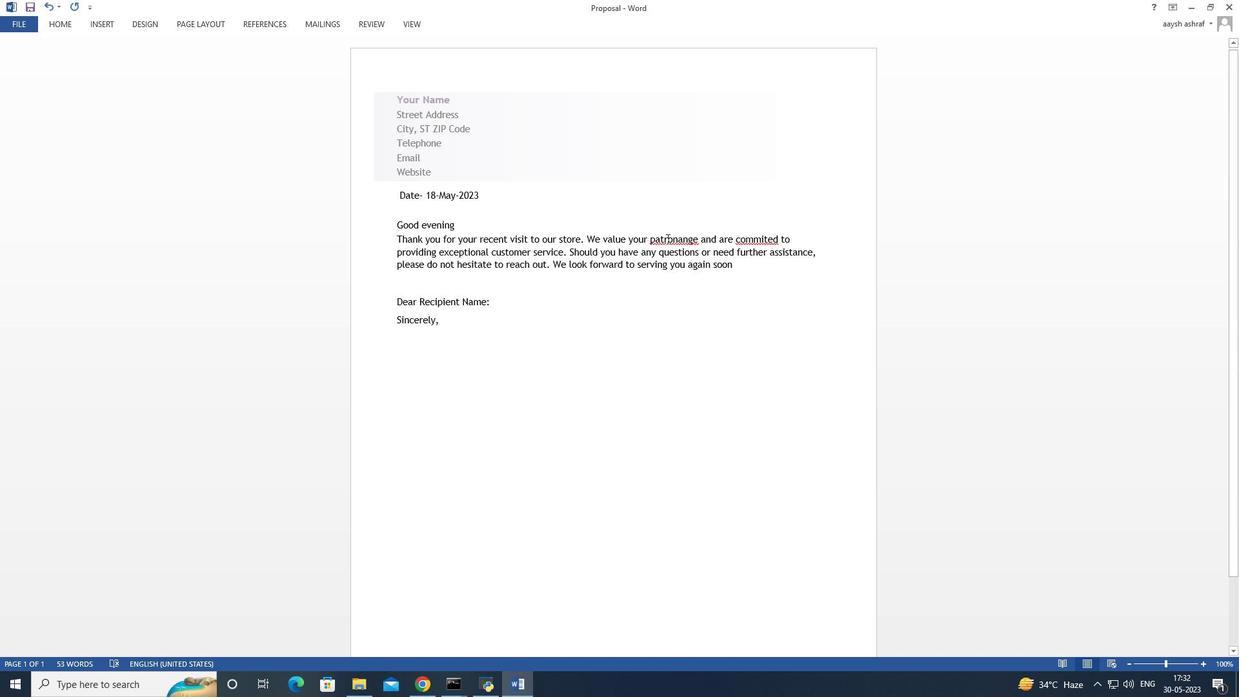 
Action: Mouse pressed left at (667, 238)
Screenshot: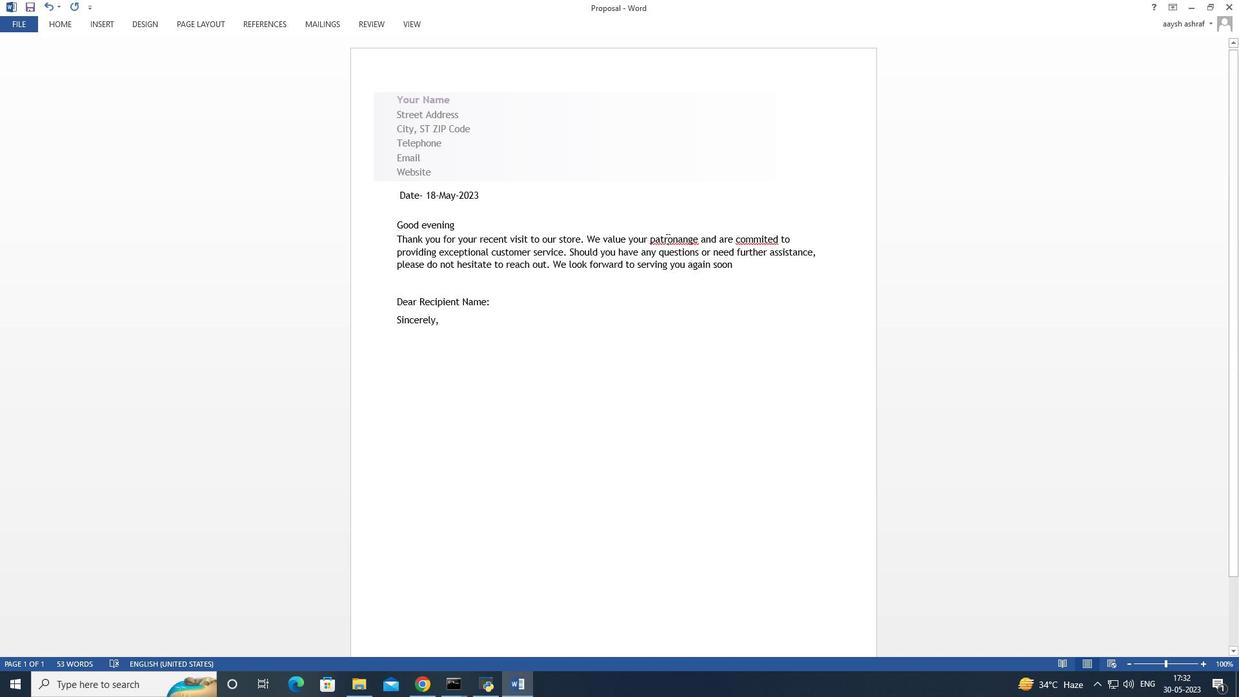 
Action: Mouse moved to (554, 421)
Screenshot: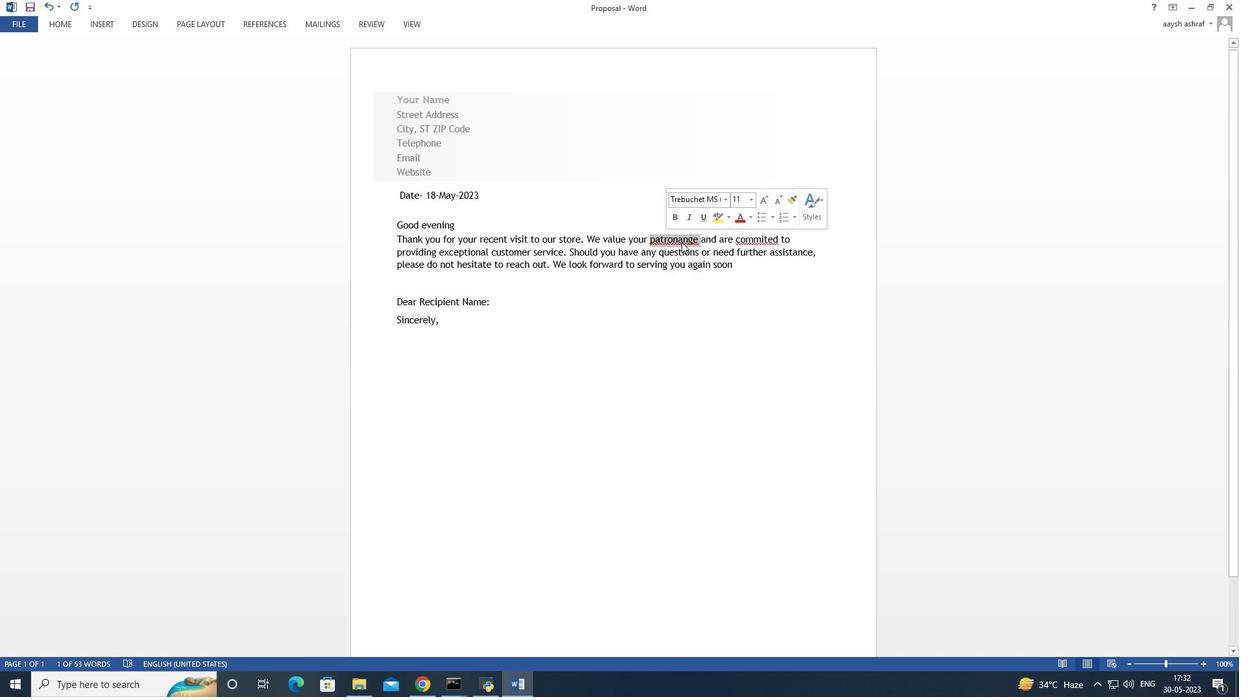 
Action: Mouse pressed left at (554, 421)
Screenshot: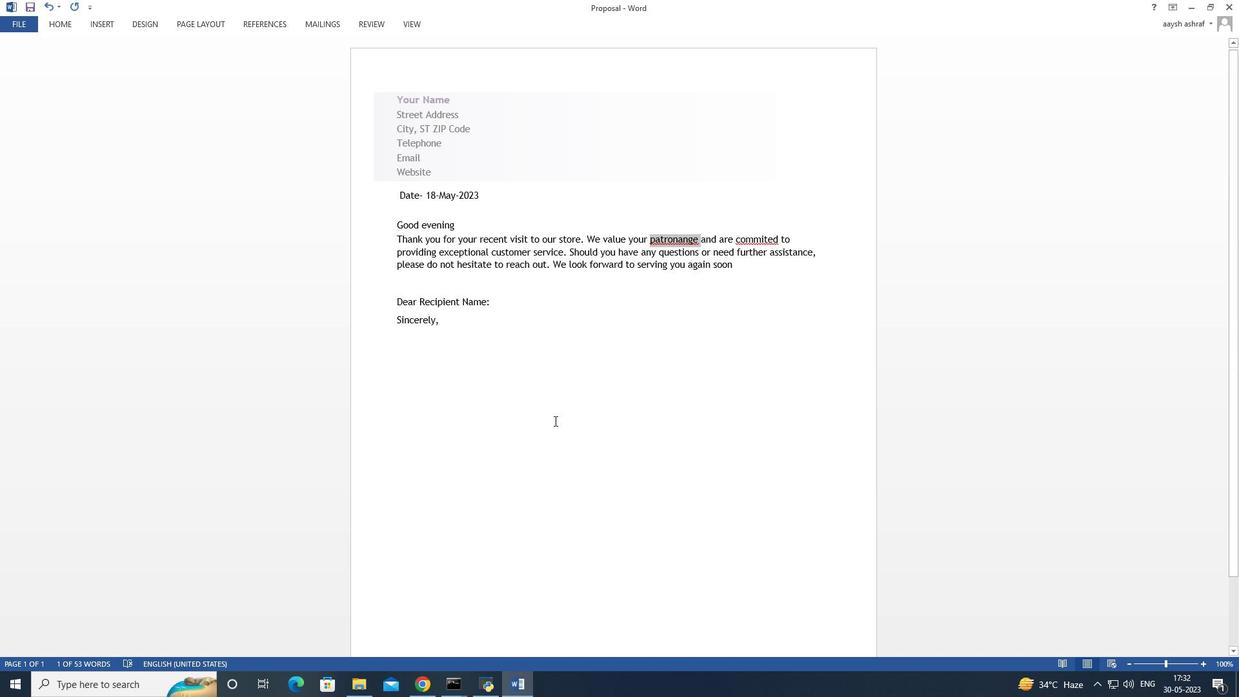 
Action: Mouse moved to (424, 321)
Screenshot: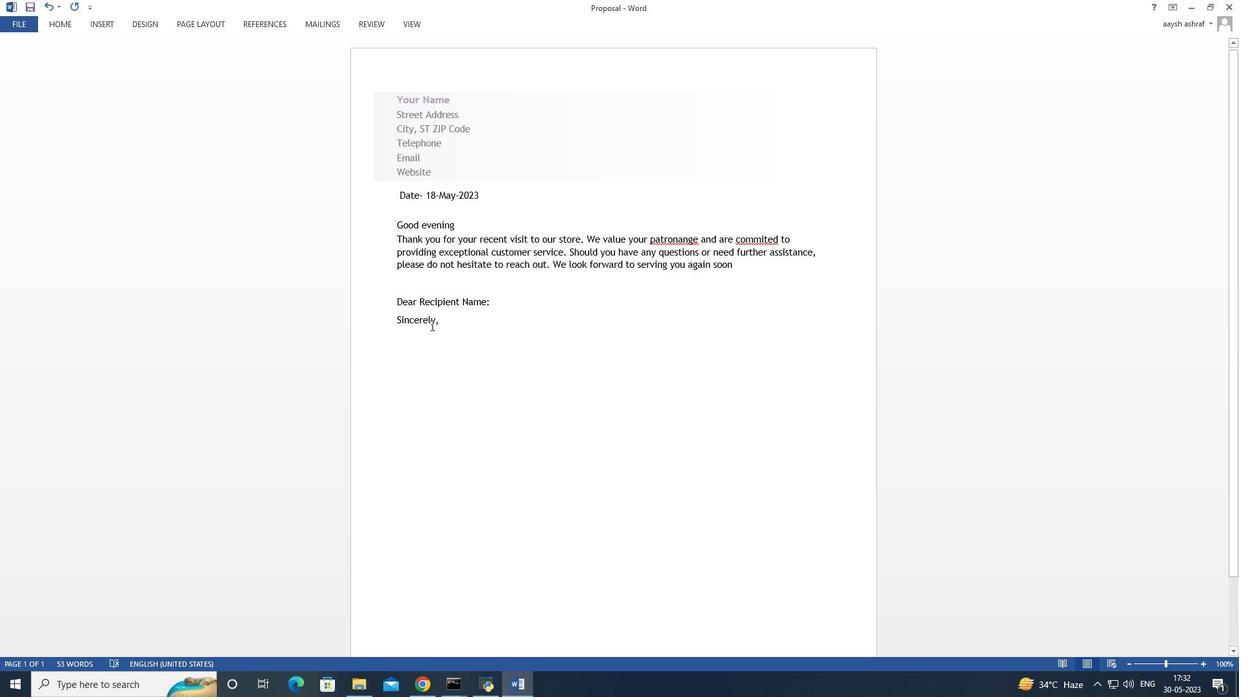 
Action: Mouse scrolled (429, 326) with delta (0, 0)
Screenshot: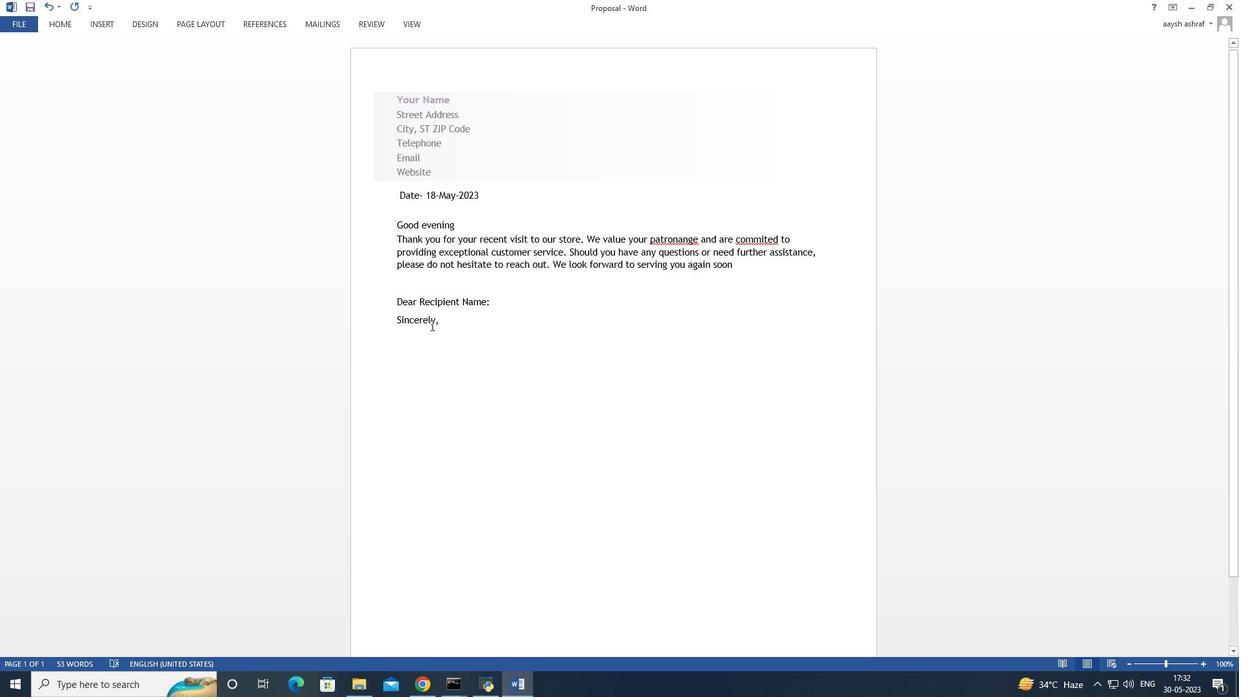 
Action: Mouse moved to (399, 308)
Screenshot: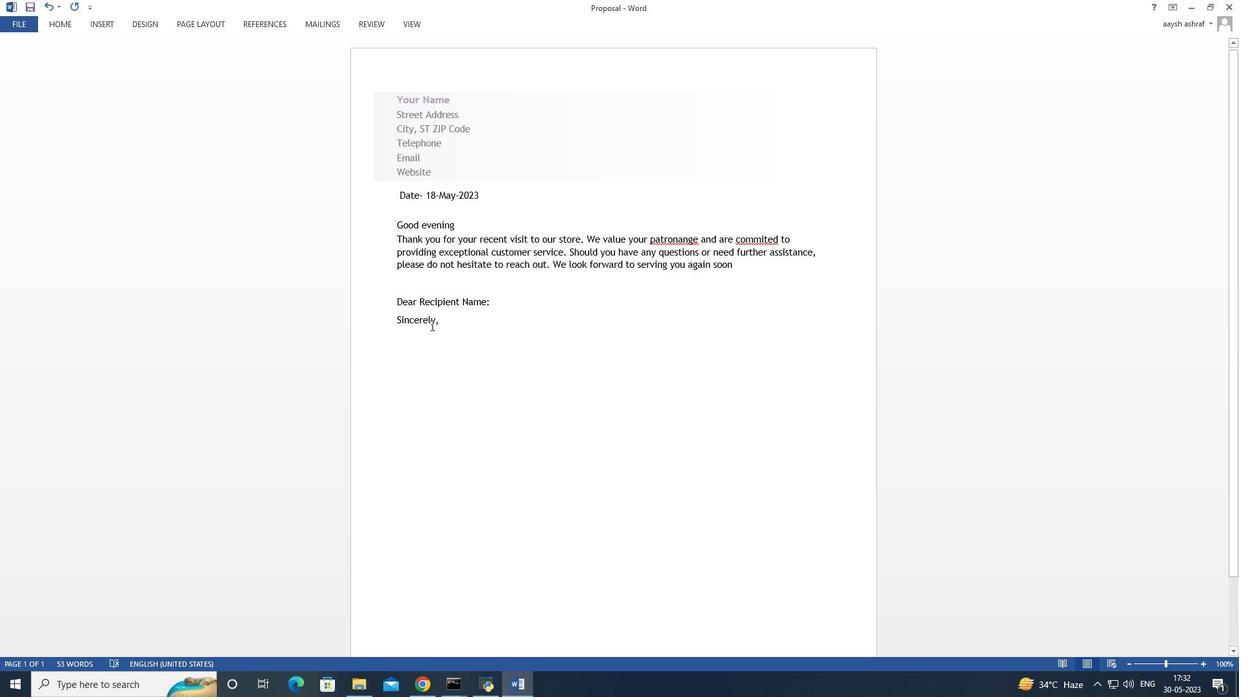 
Action: Mouse scrolled (424, 322) with delta (0, 0)
Screenshot: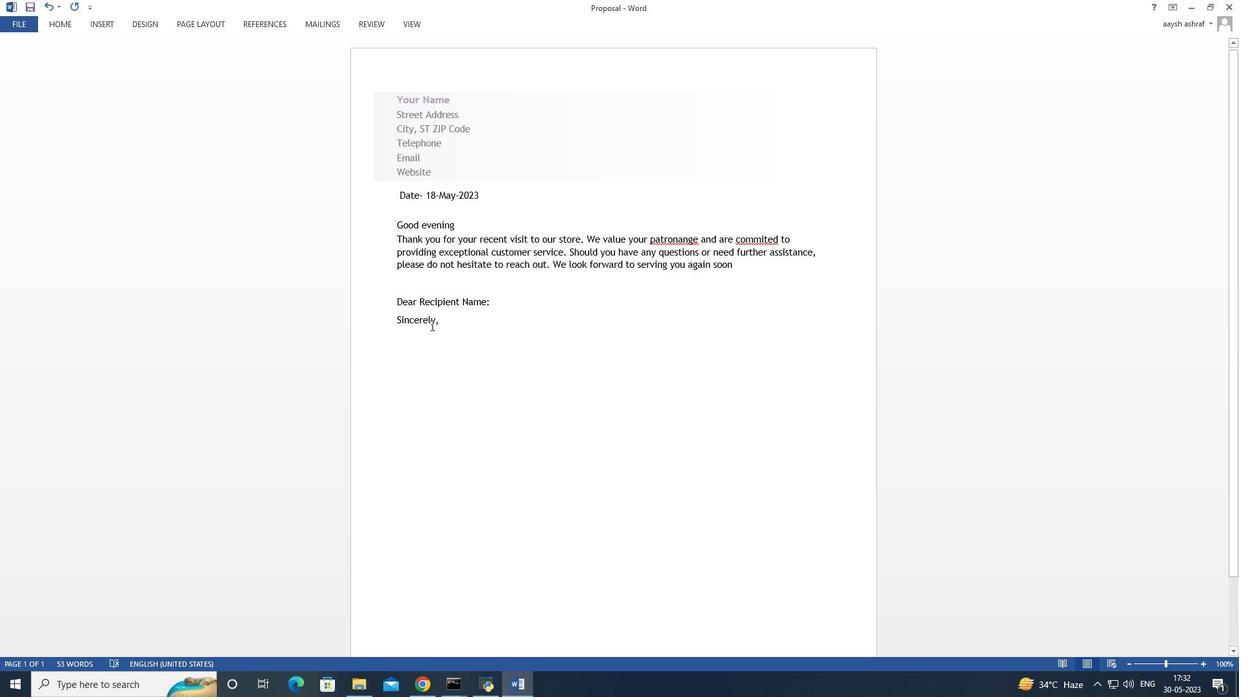 
Action: Mouse moved to (359, 292)
Screenshot: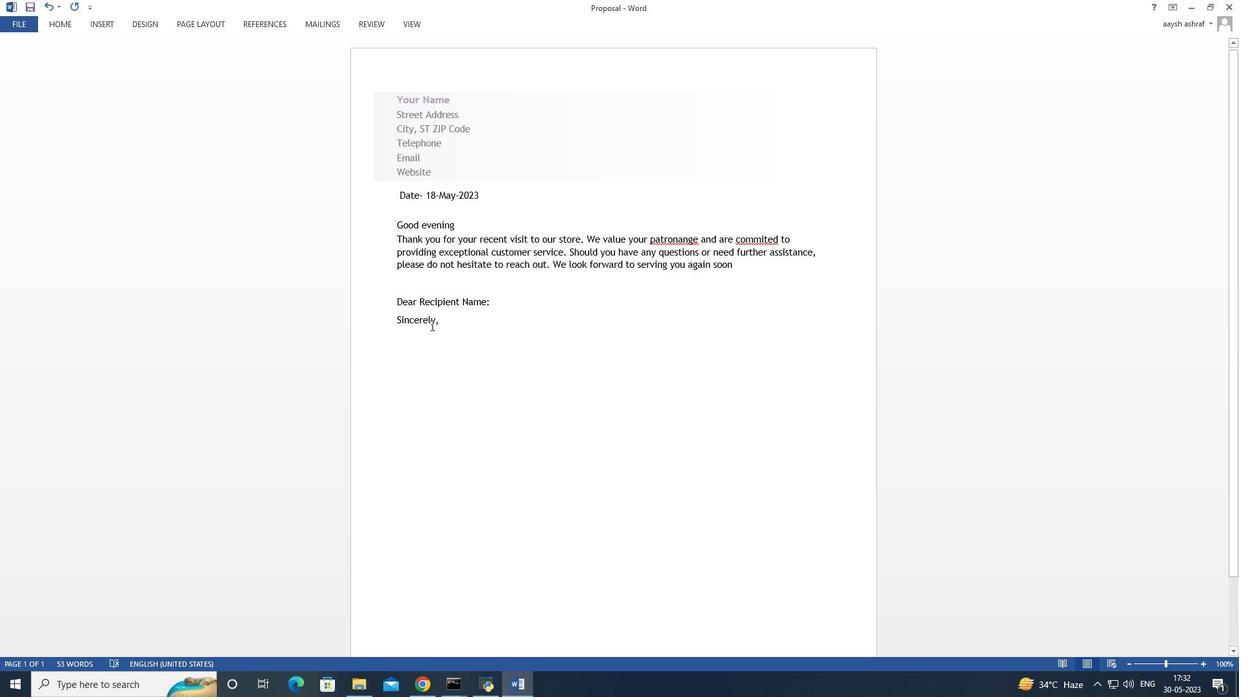 
Action: Mouse scrolled (424, 322) with delta (0, 0)
Screenshot: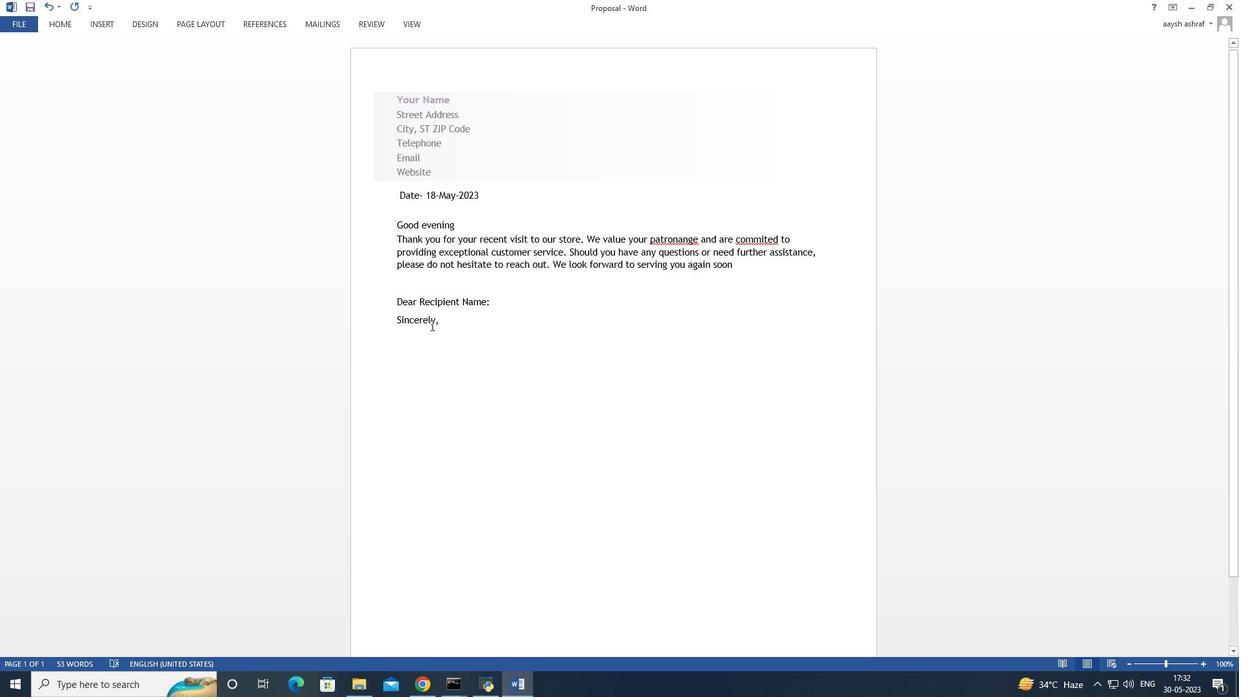 
Action: Mouse moved to (350, 287)
Screenshot: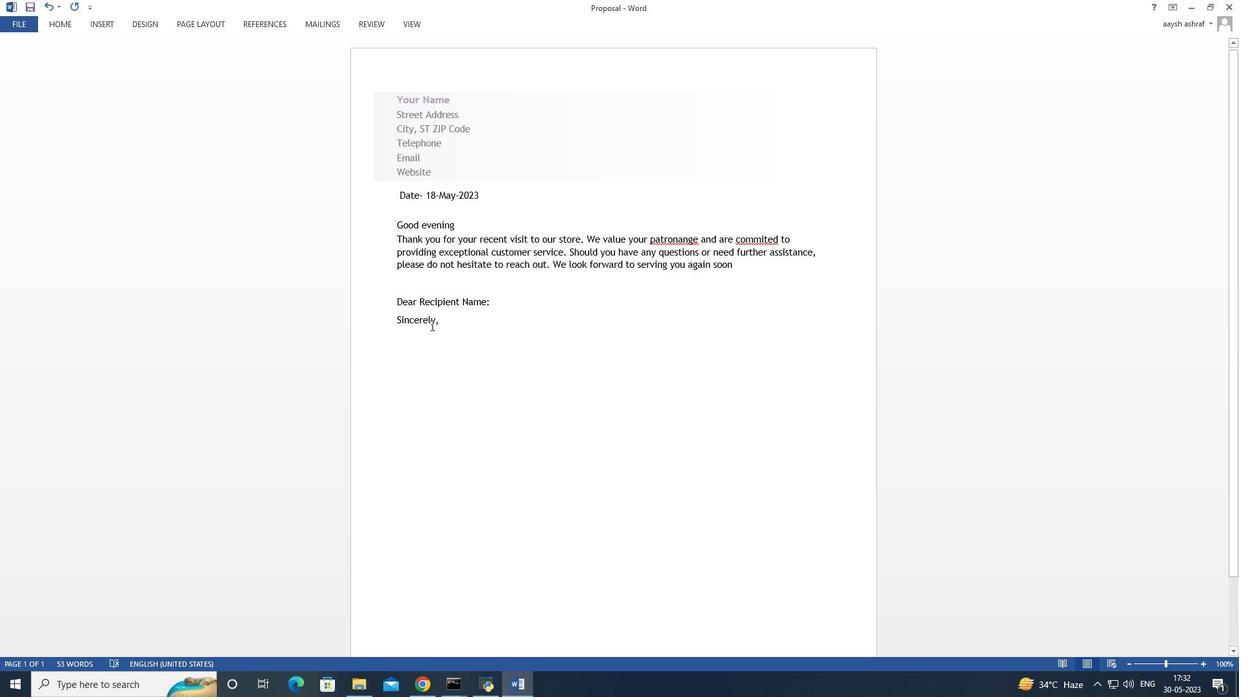 
Action: Mouse scrolled (424, 322) with delta (0, 0)
Screenshot: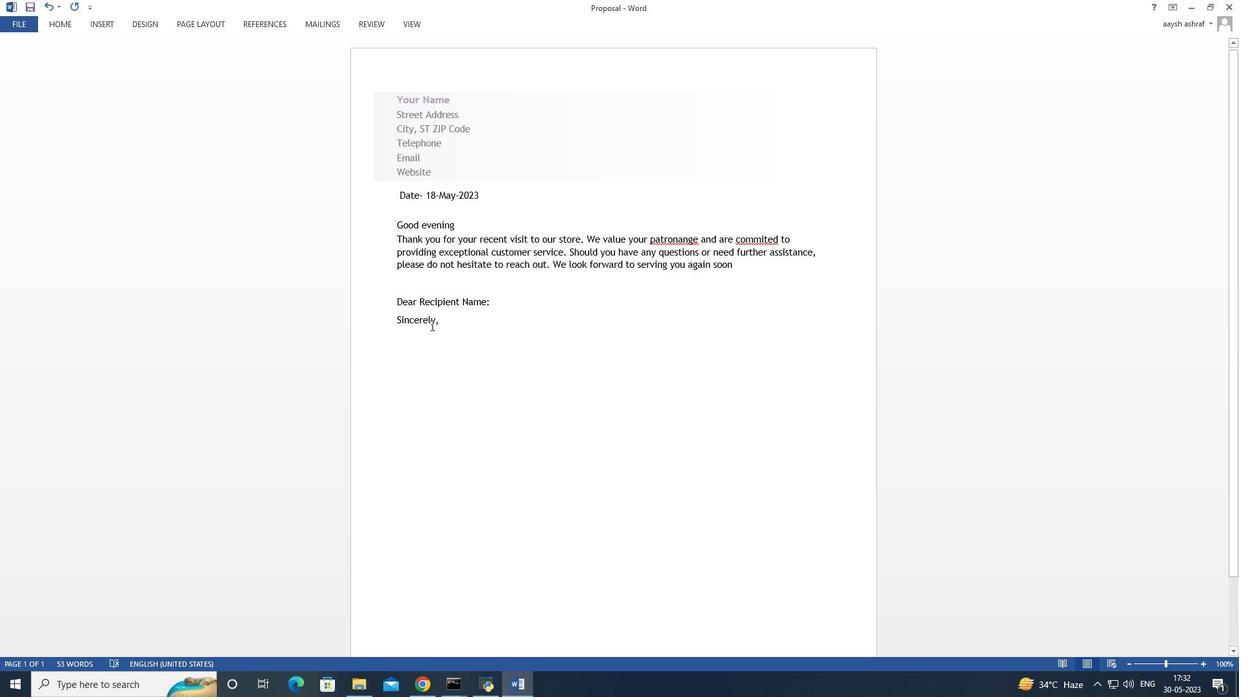 
Action: Mouse moved to (103, 25)
Screenshot: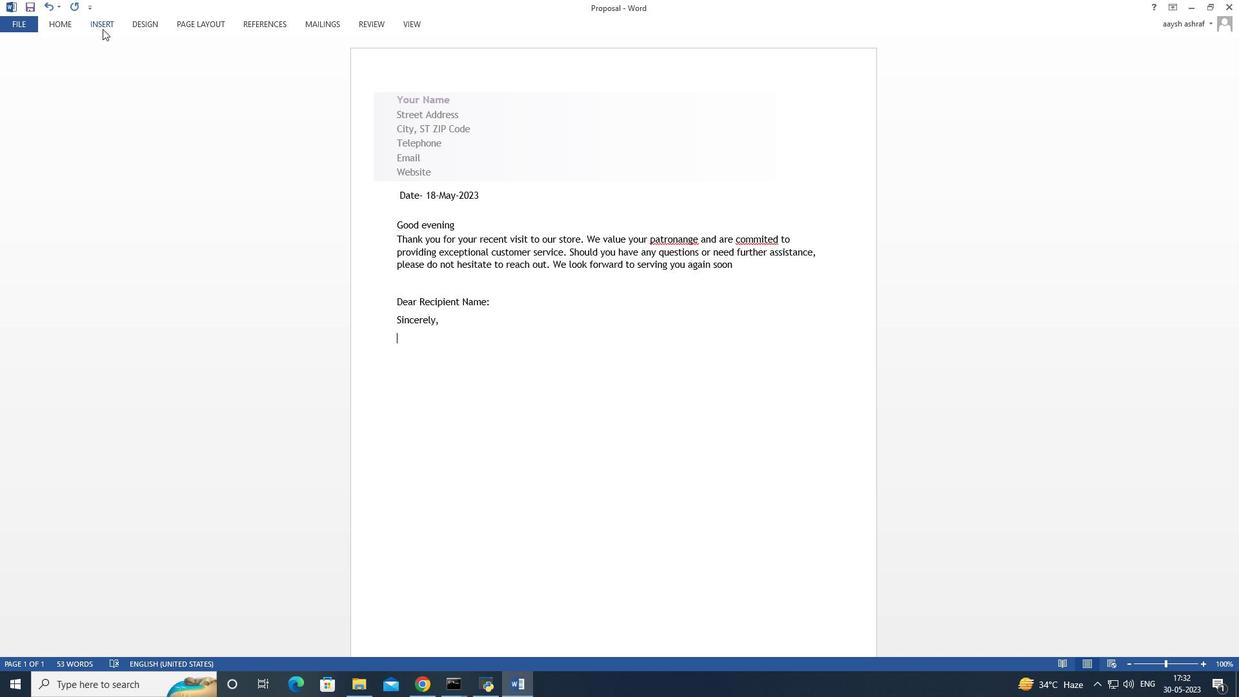 
Action: Mouse pressed left at (103, 25)
Screenshot: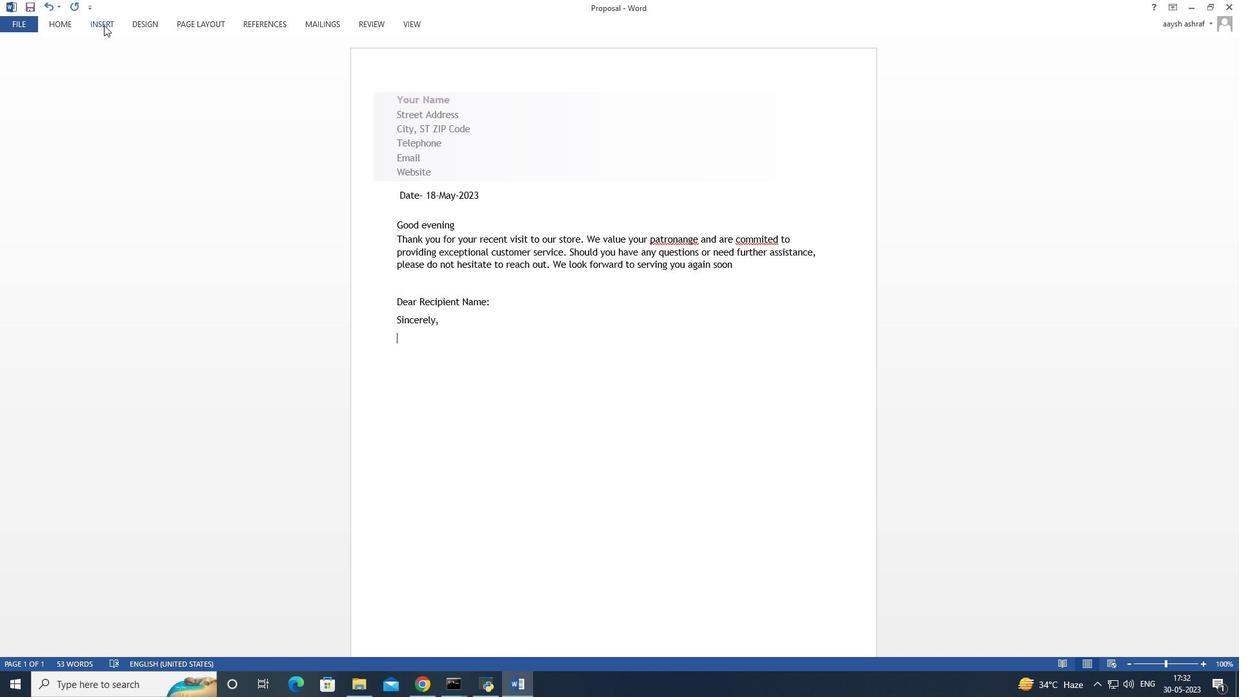 
Action: Mouse moved to (140, 23)
Screenshot: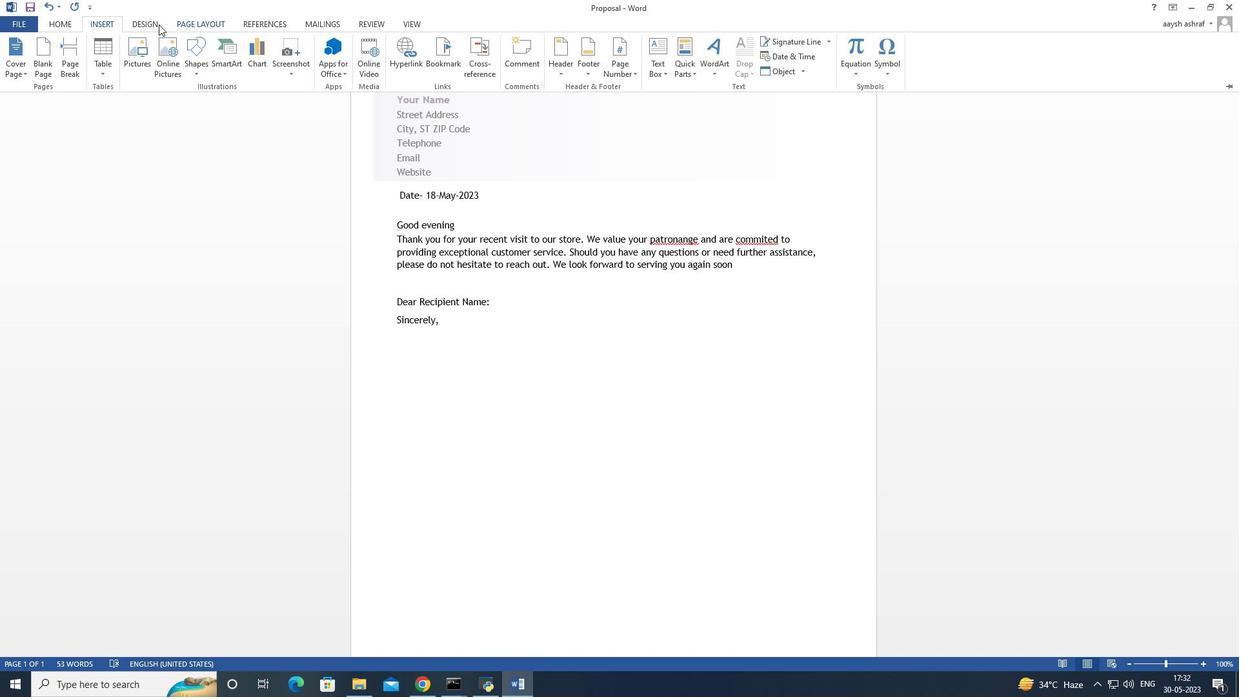 
Action: Mouse pressed left at (140, 23)
Screenshot: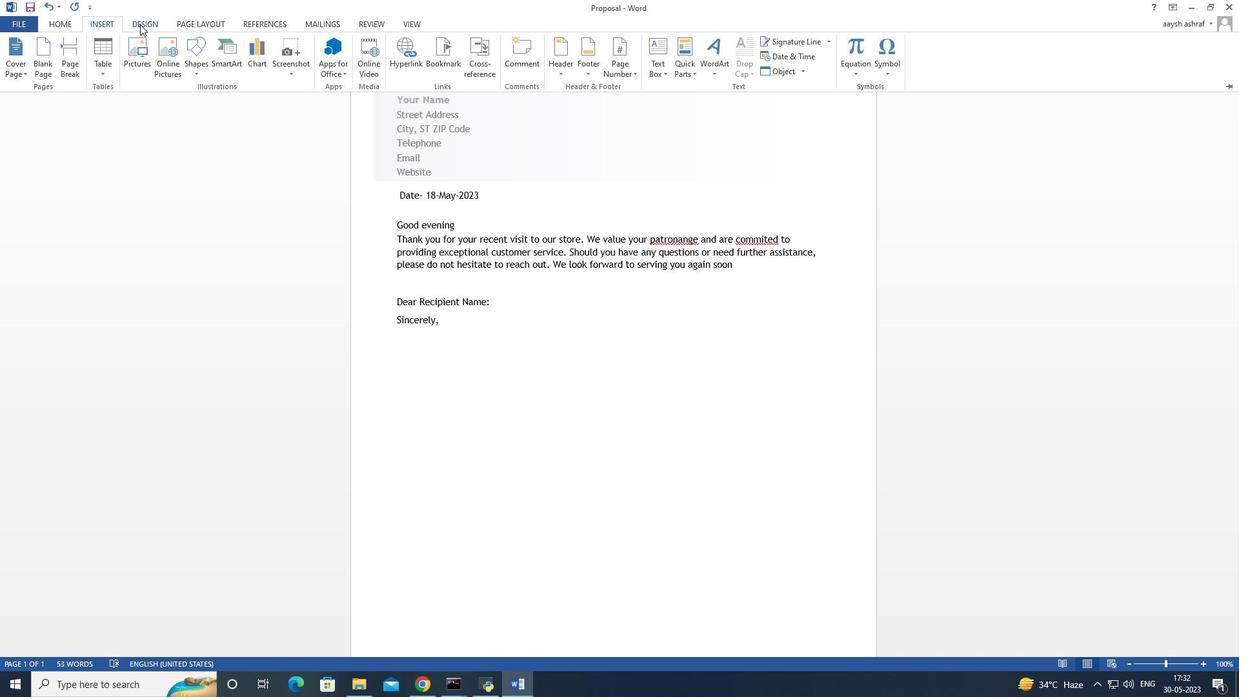 
Action: Mouse moved to (1057, 72)
Screenshot: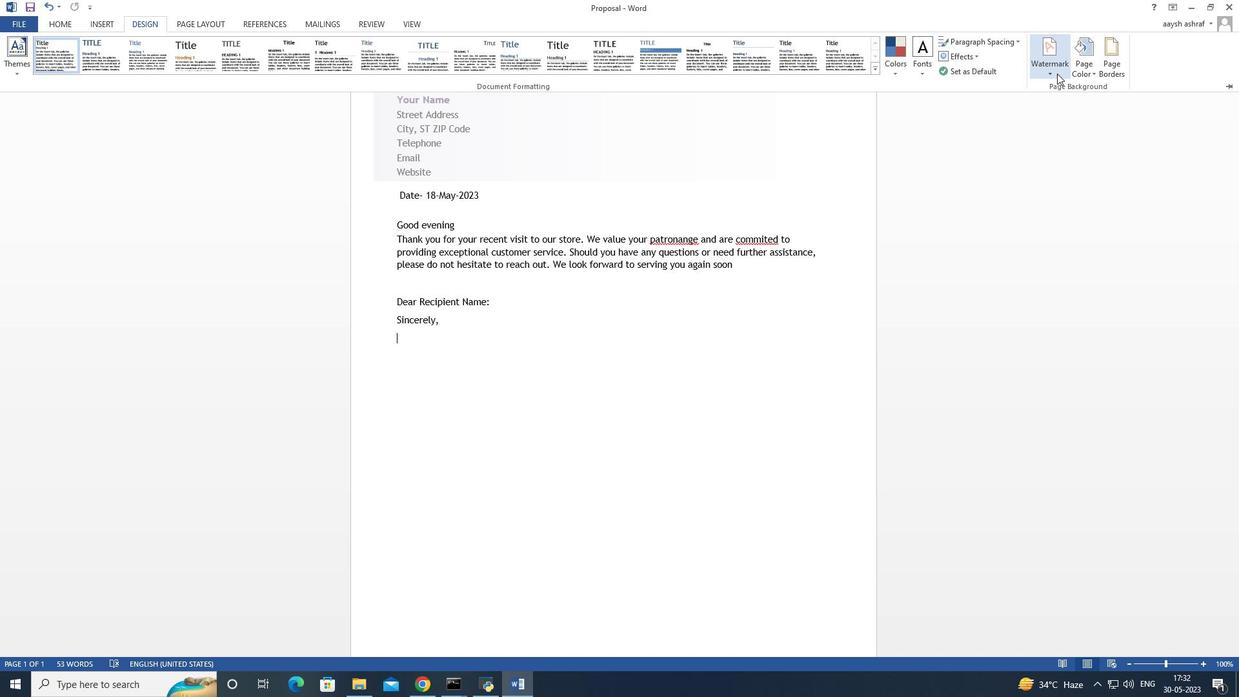 
Action: Mouse pressed left at (1057, 72)
Screenshot: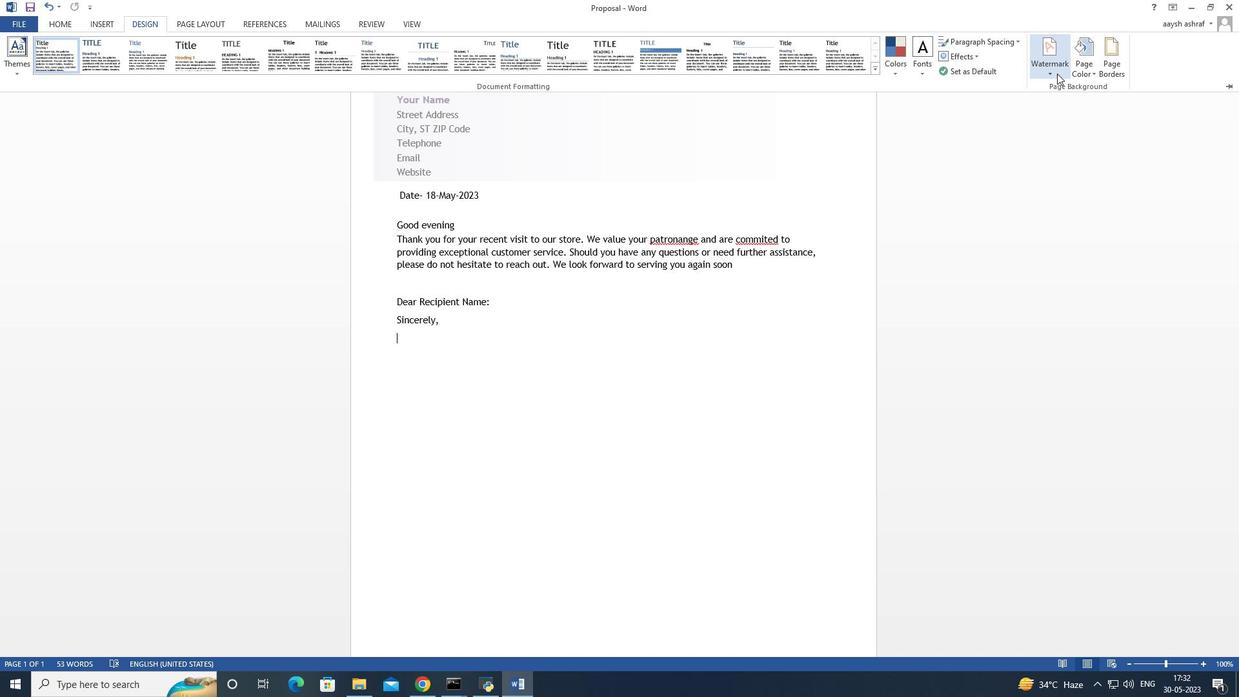 
Action: Mouse moved to (1005, 171)
Screenshot: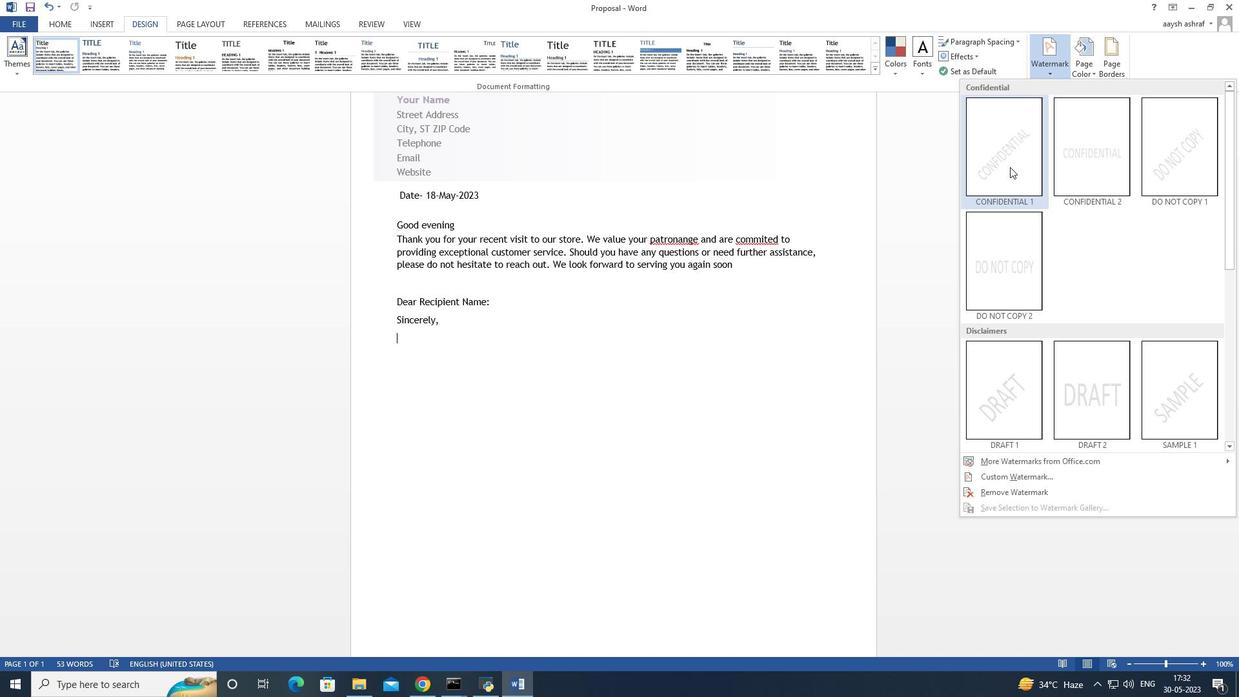 
Action: Mouse pressed left at (1005, 171)
Screenshot: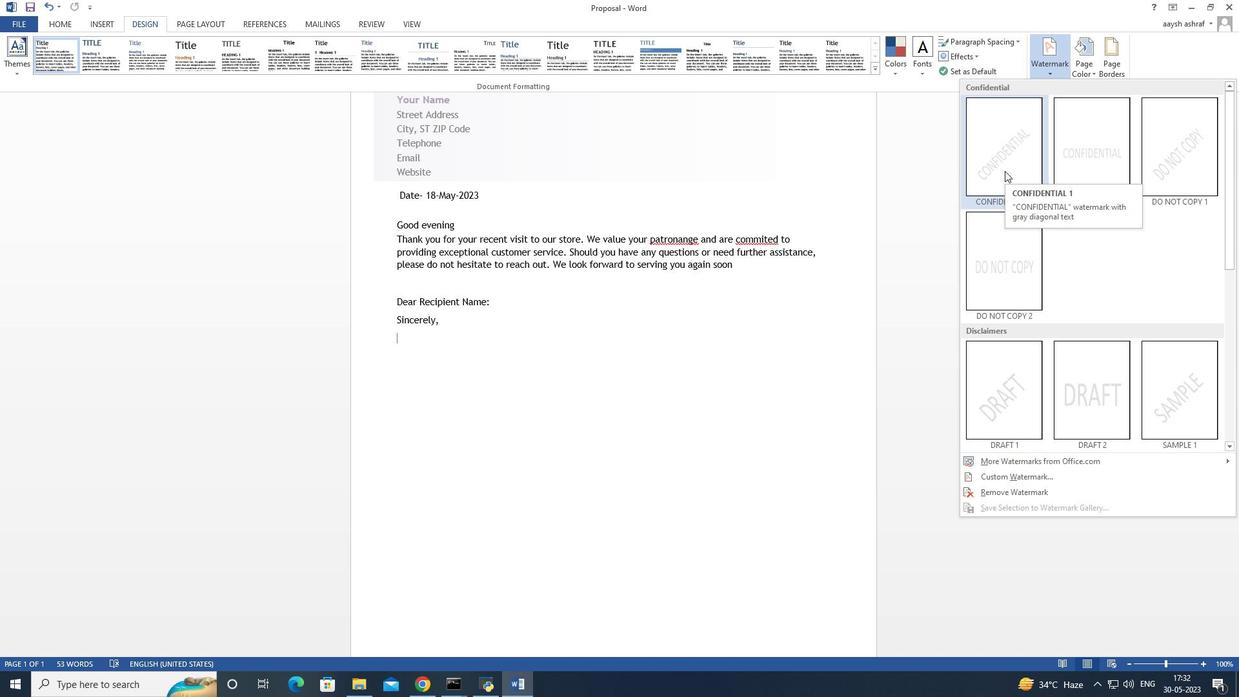 
Action: Mouse moved to (546, 418)
Screenshot: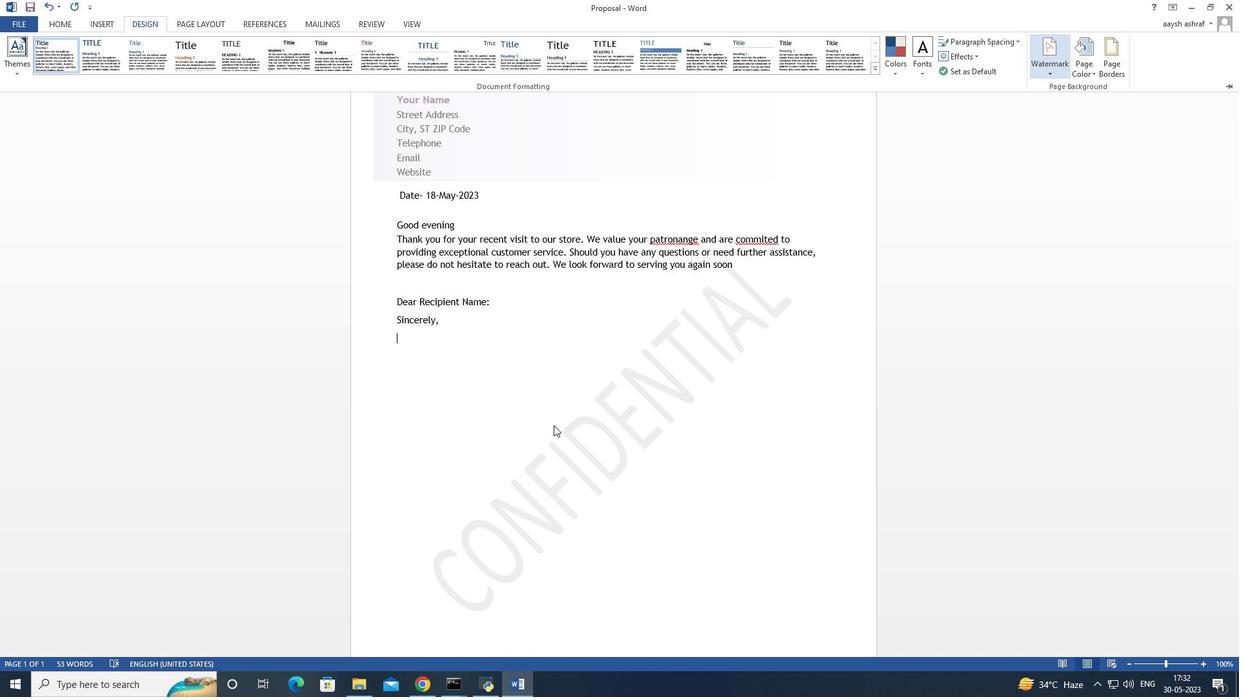 
Action: Mouse scrolled (546, 417) with delta (0, 0)
Screenshot: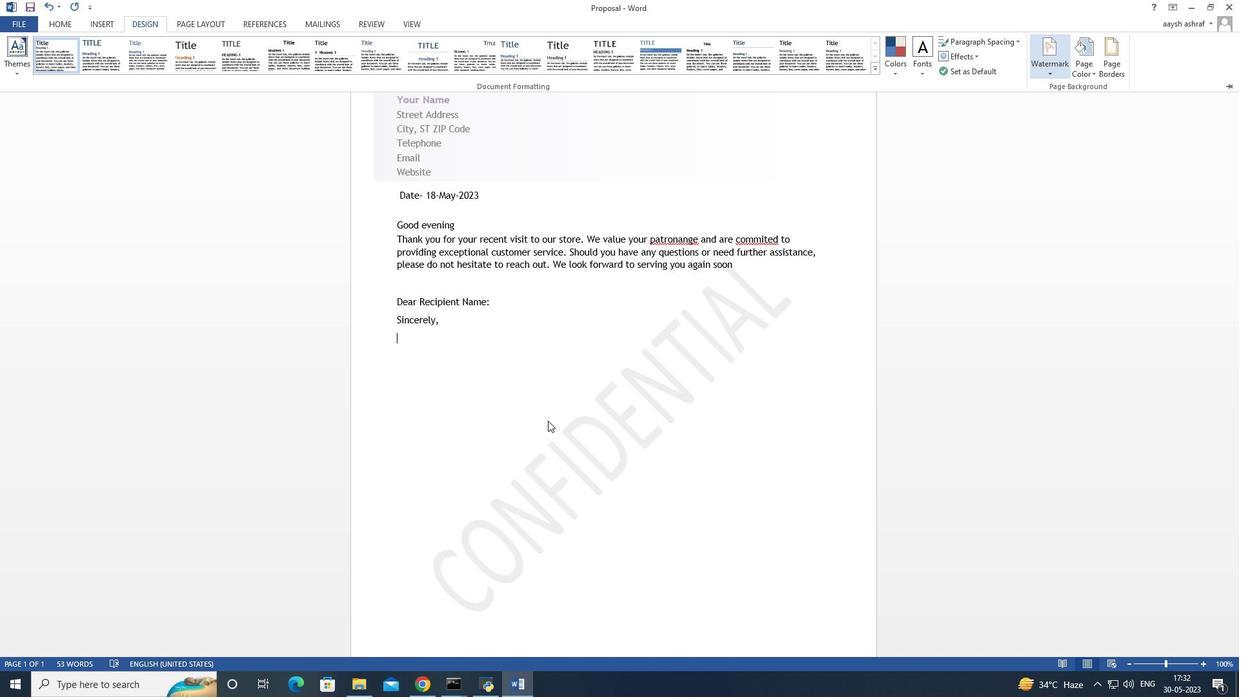 
Action: Mouse scrolled (546, 417) with delta (0, 0)
Screenshot: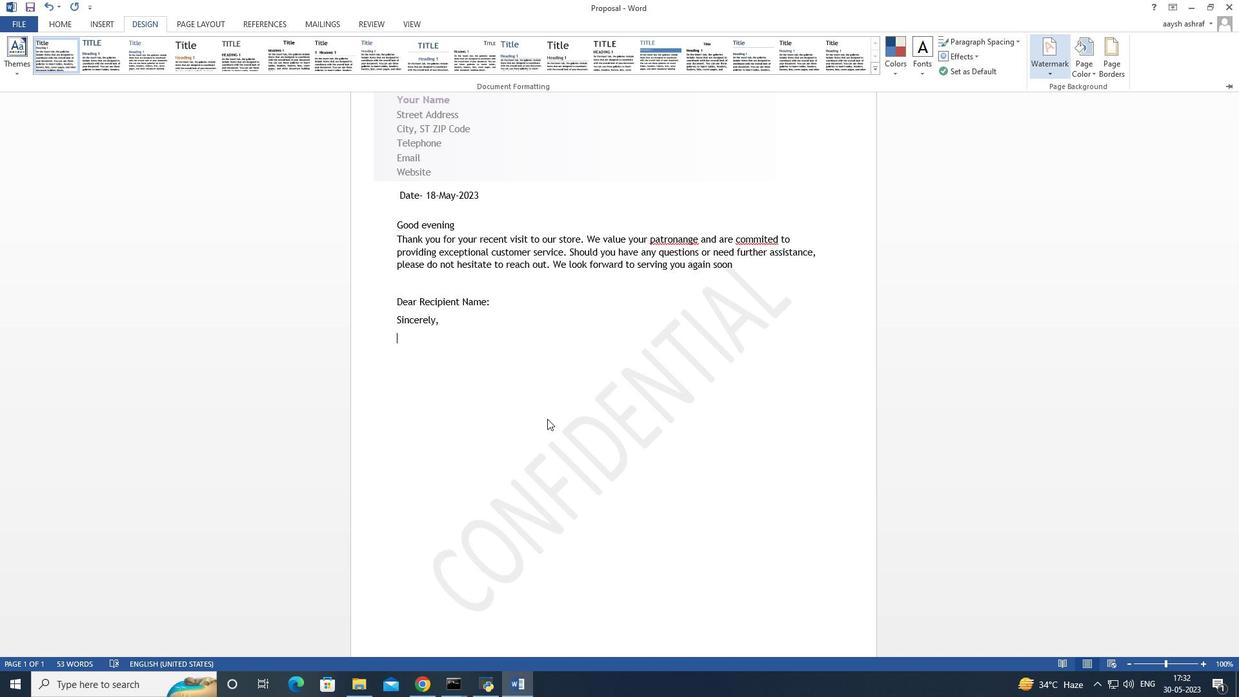 
Action: Mouse scrolled (546, 417) with delta (0, 0)
Screenshot: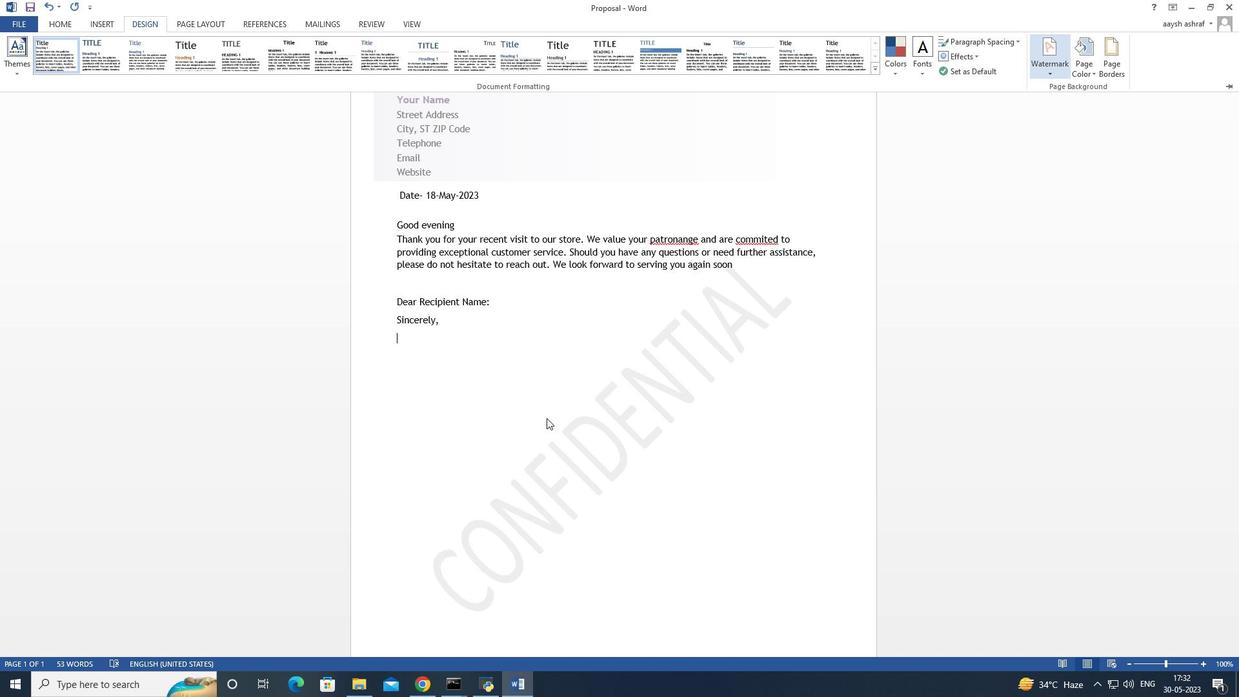 
Action: Mouse scrolled (546, 417) with delta (0, 0)
Screenshot: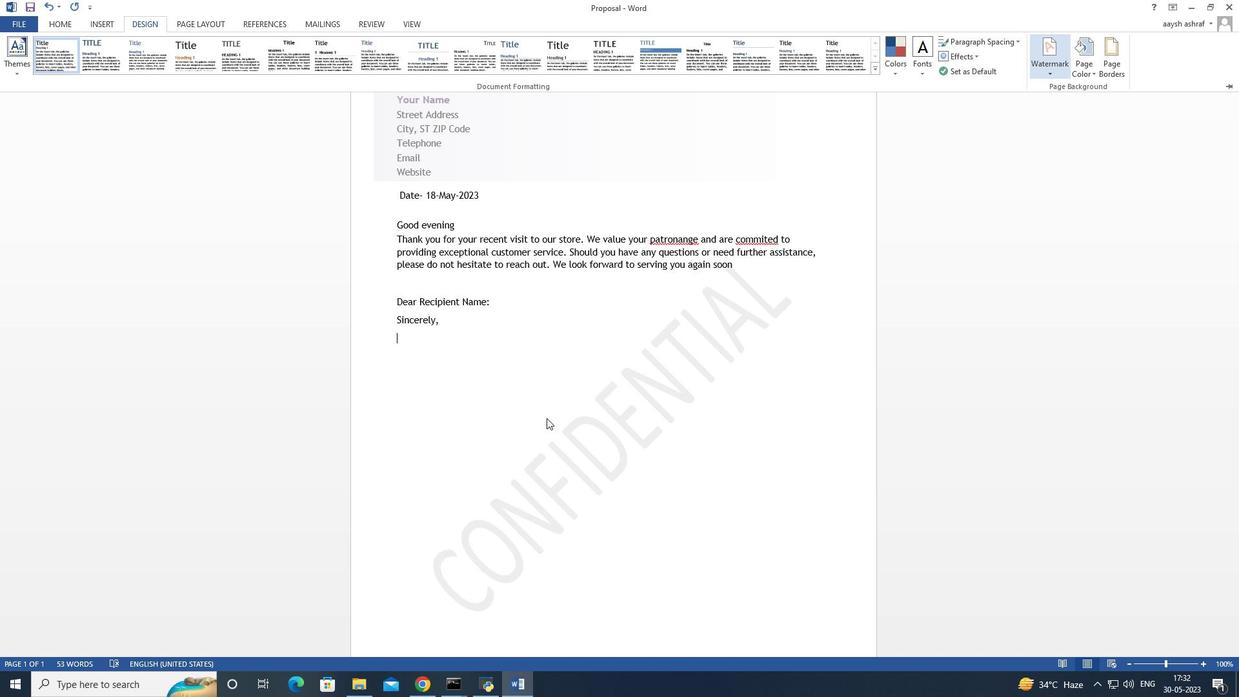
Action: Mouse scrolled (546, 419) with delta (0, 0)
Screenshot: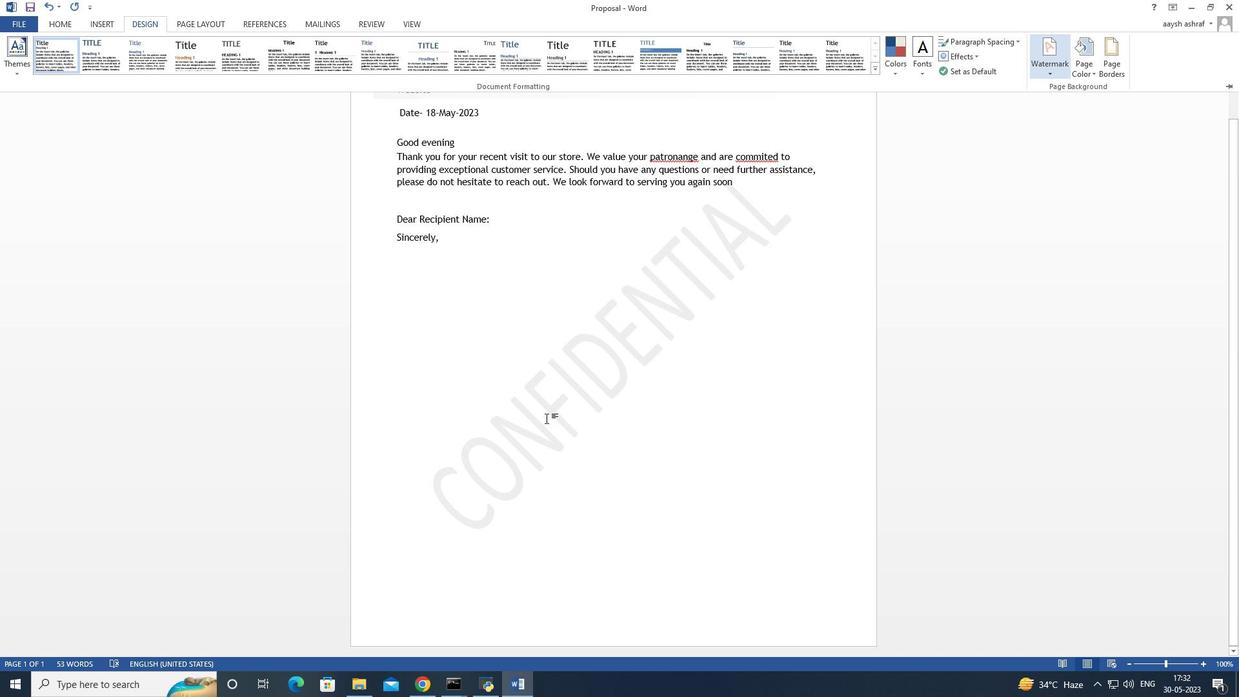 
Action: Mouse scrolled (546, 419) with delta (0, 0)
Screenshot: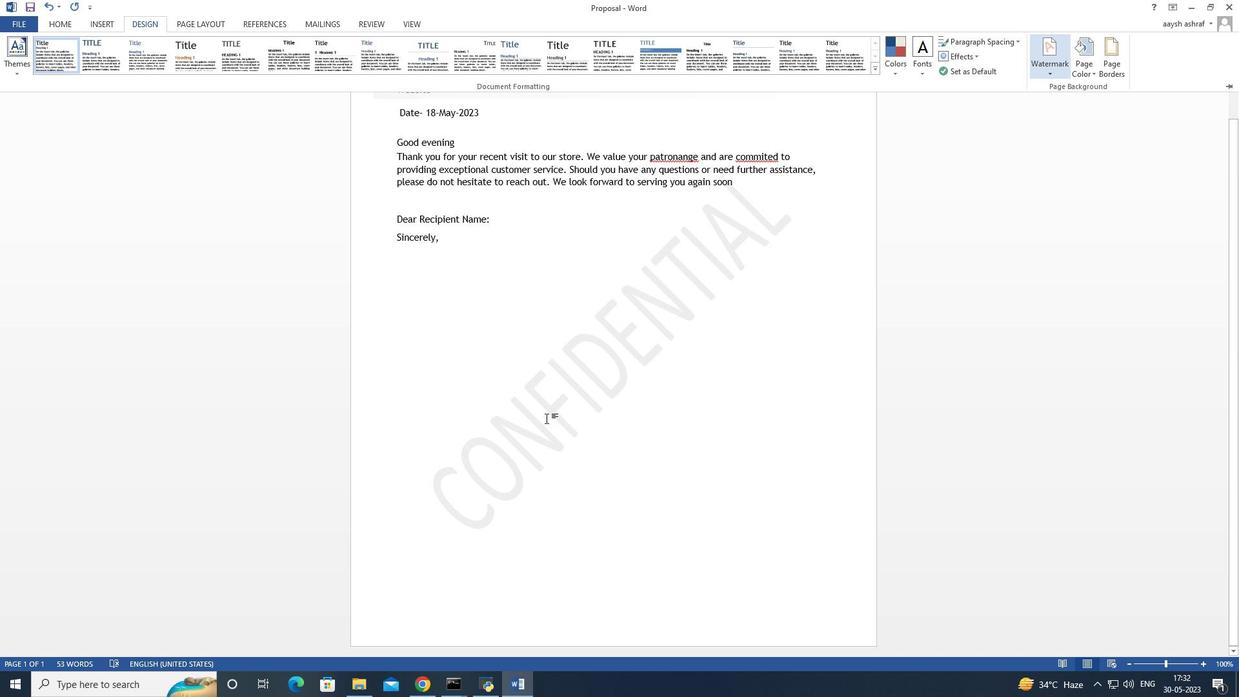 
Action: Mouse scrolled (546, 419) with delta (0, 0)
Screenshot: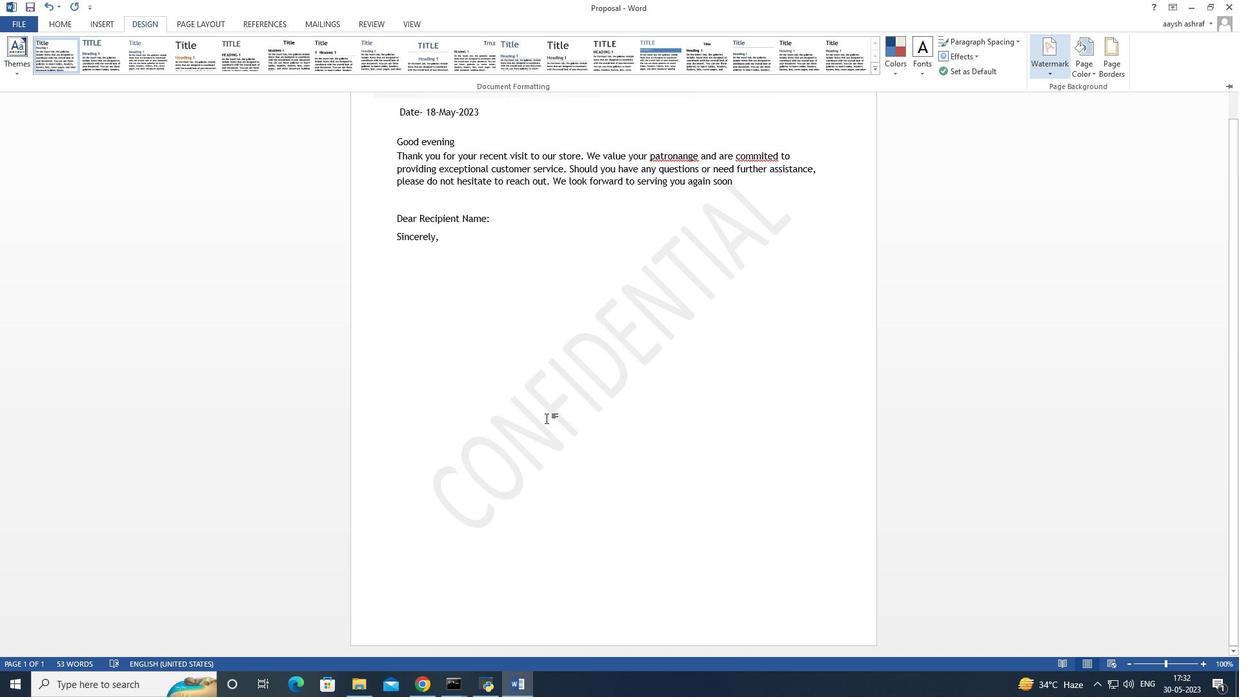 
Action: Mouse scrolled (546, 419) with delta (0, 0)
Screenshot: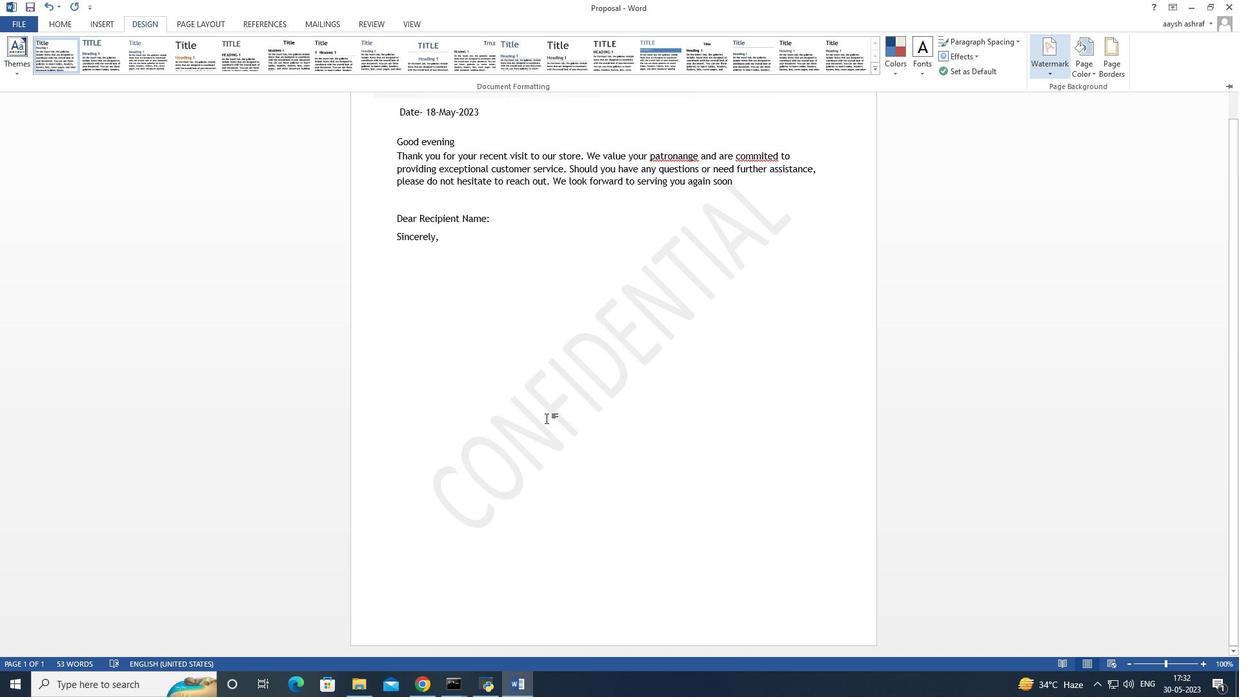 
Action: Mouse scrolled (546, 419) with delta (0, 0)
Screenshot: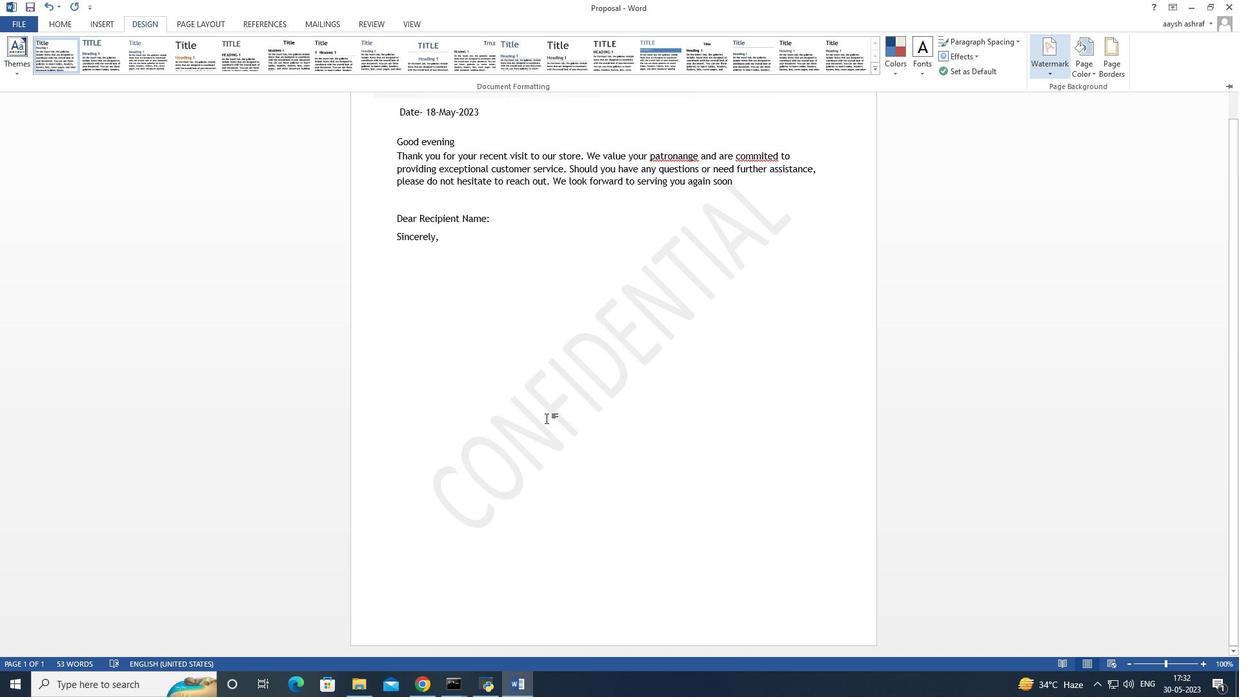 
Action: Mouse moved to (541, 422)
Screenshot: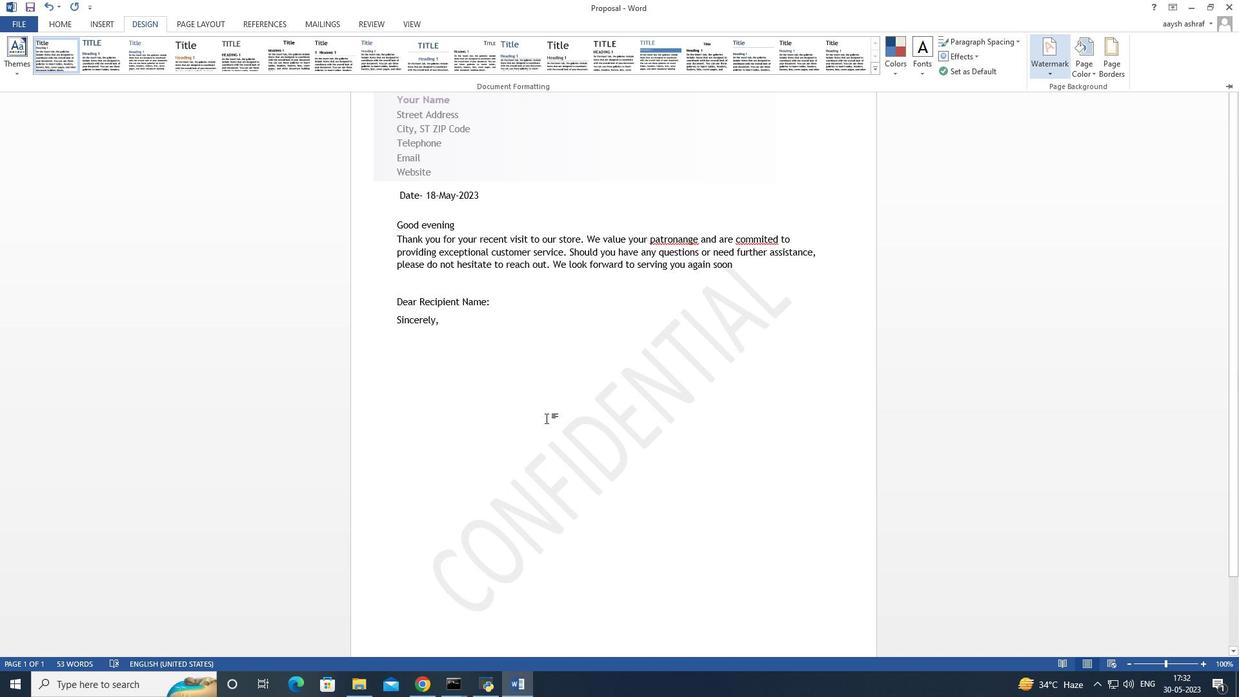 
Action: Mouse scrolled (541, 422) with delta (0, 0)
Screenshot: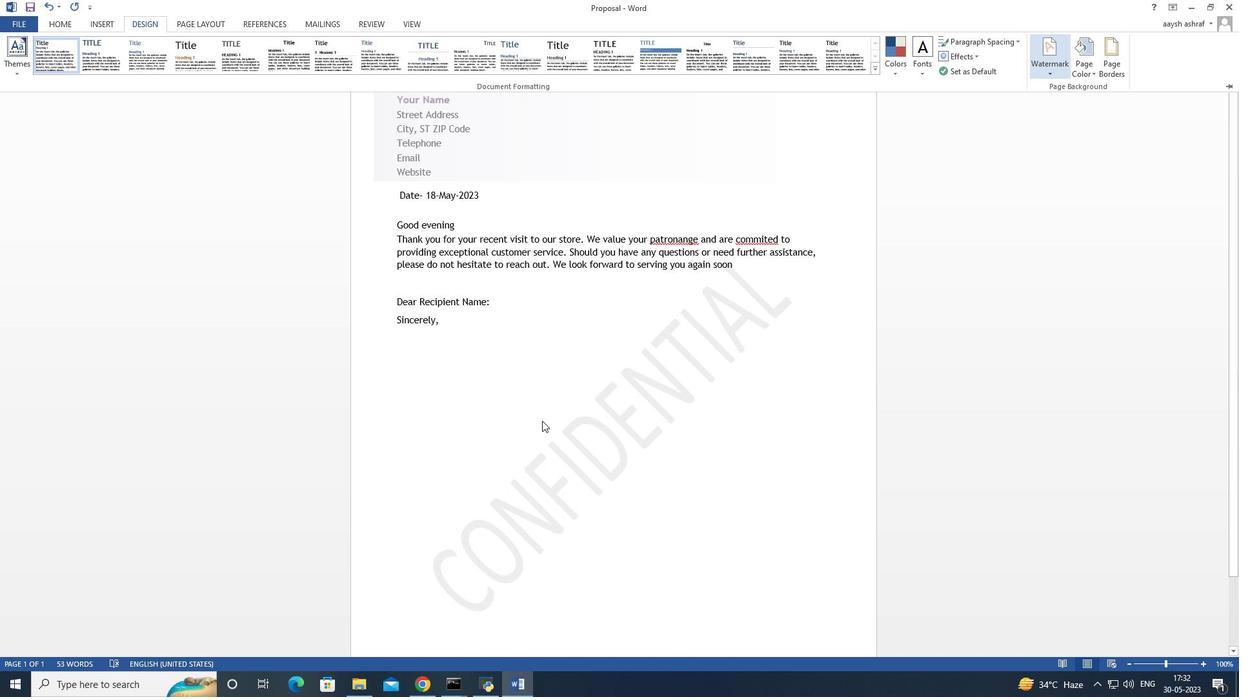 
Action: Mouse scrolled (541, 422) with delta (0, 0)
Screenshot: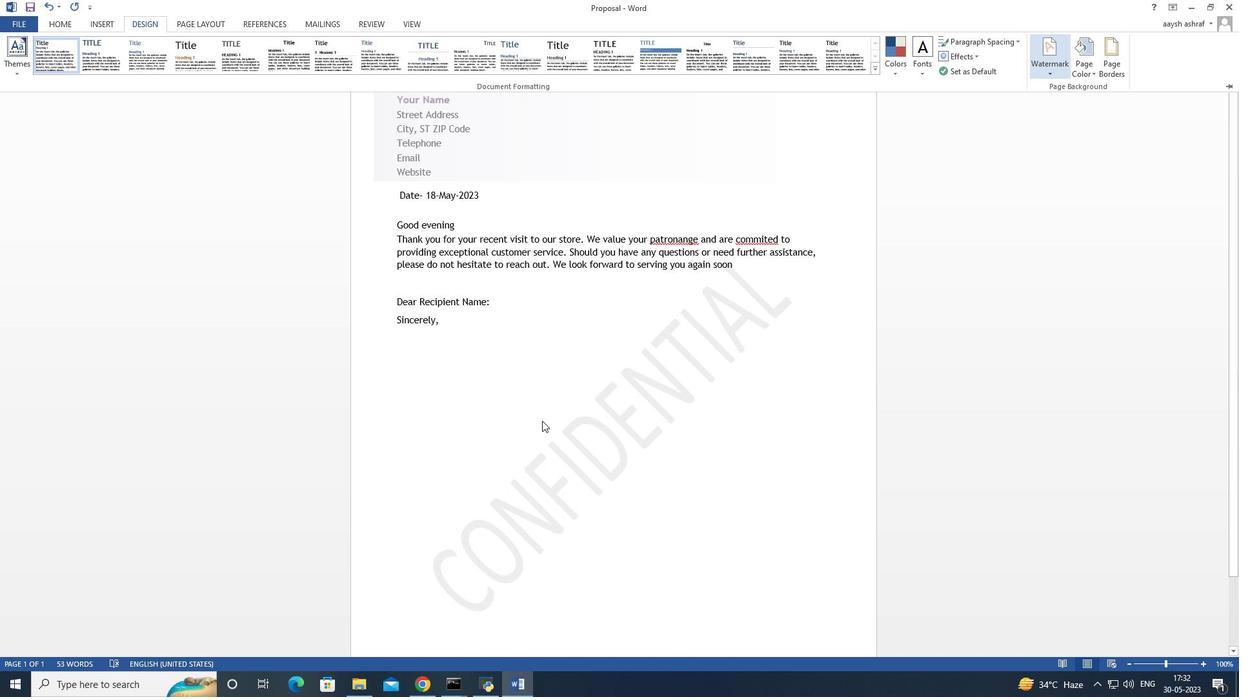 
Action: Mouse scrolled (541, 422) with delta (0, 0)
Screenshot: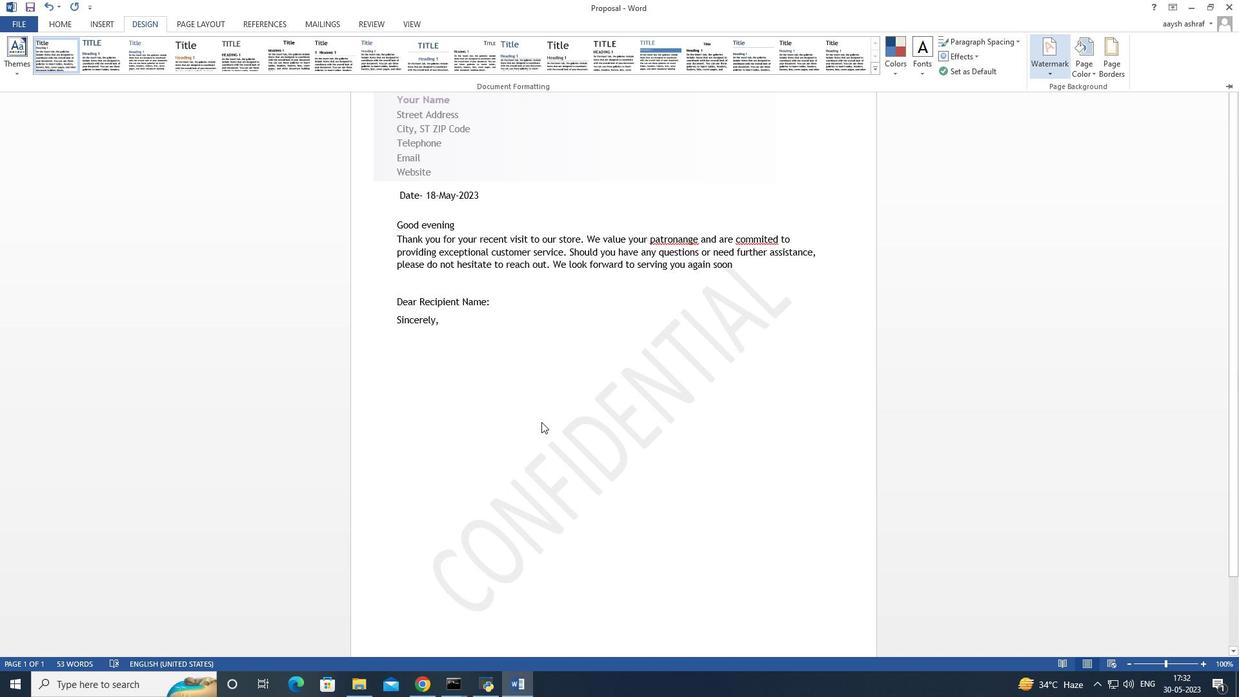 
Action: Mouse scrolled (541, 422) with delta (0, 0)
Screenshot: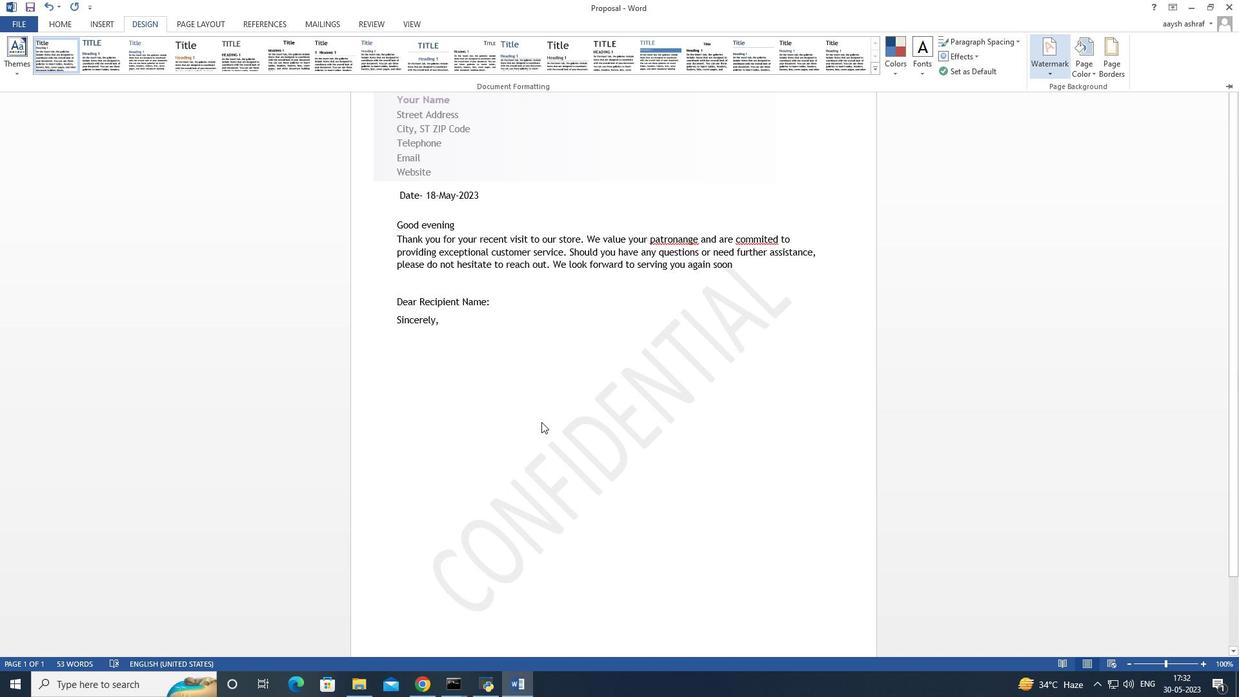
Action: Mouse moved to (534, 394)
Screenshot: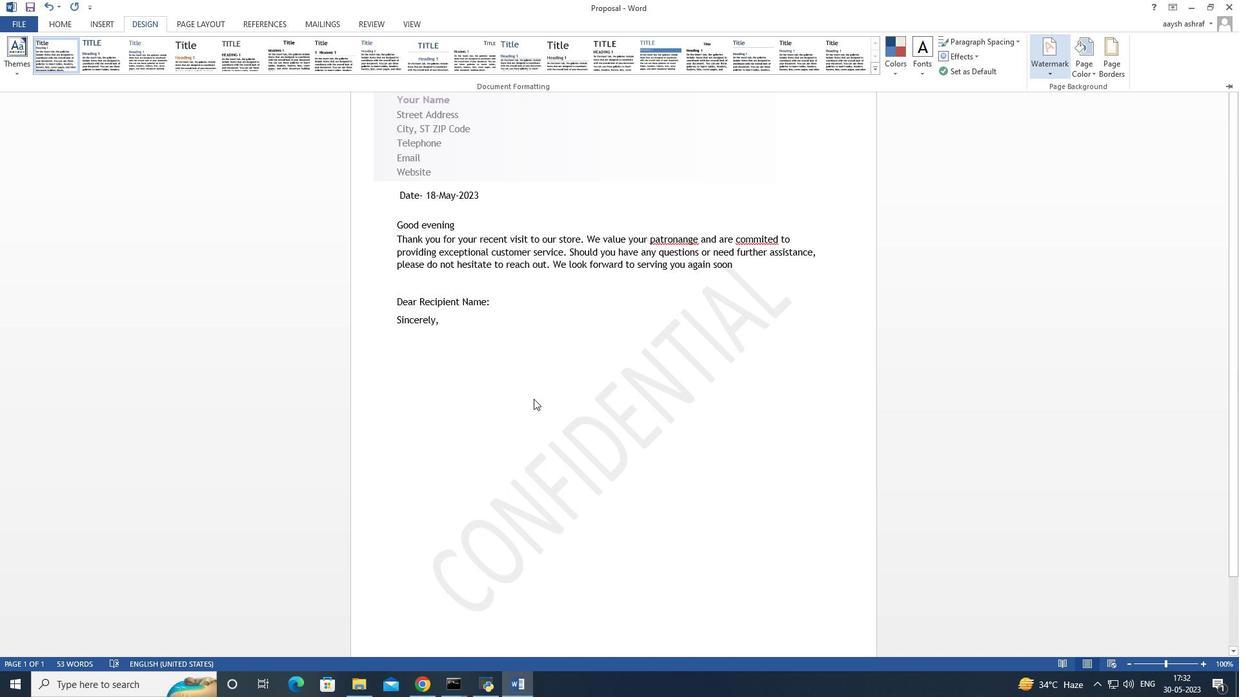
